 Task: Find connections with filter location Brusque with filter topic #hiringwith filter profile language English with filter current company Dabur India Limited with filter school Lucknow Public School with filter industry Restaurants with filter service category Customer Support with filter keywords title Esthetician
Action: Mouse moved to (647, 115)
Screenshot: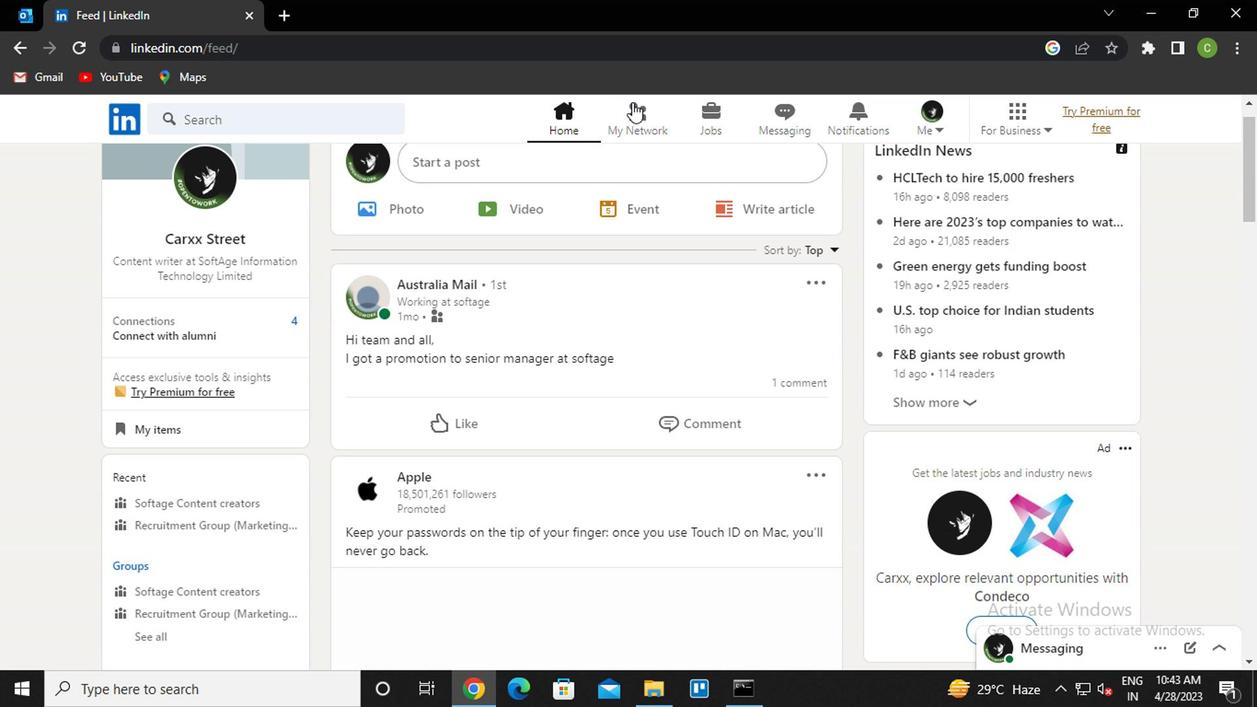 
Action: Mouse pressed left at (647, 115)
Screenshot: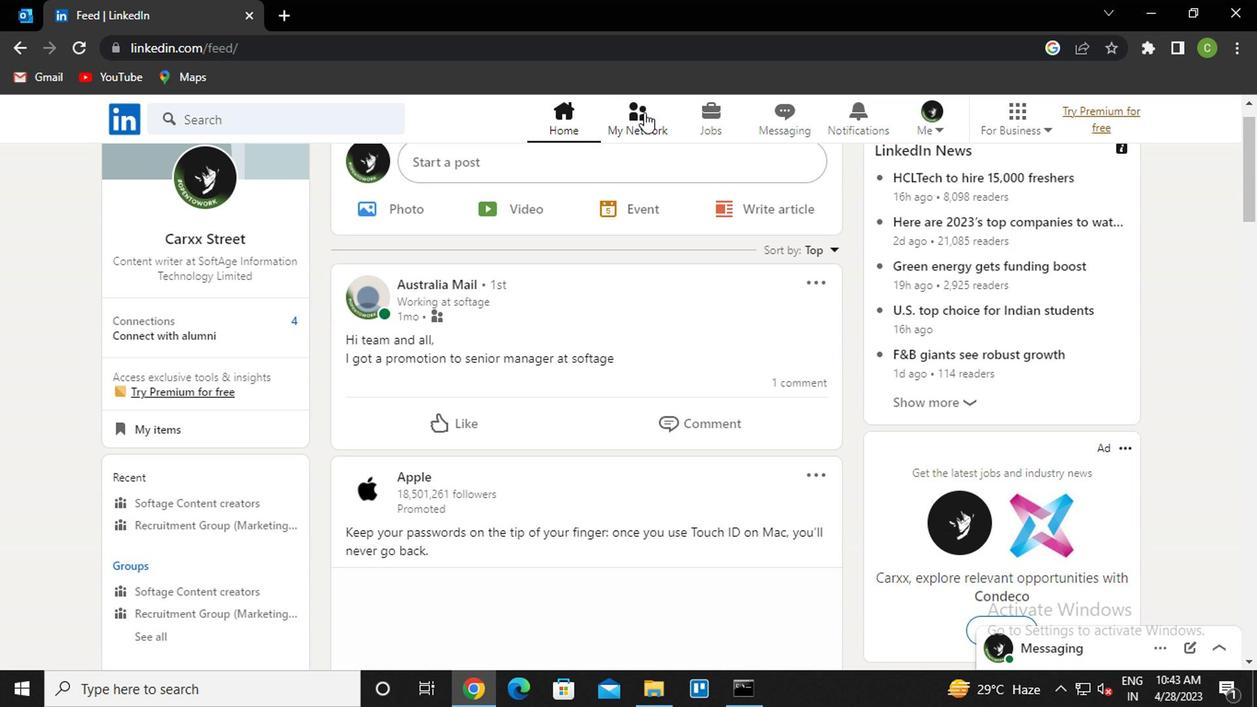 
Action: Mouse moved to (288, 219)
Screenshot: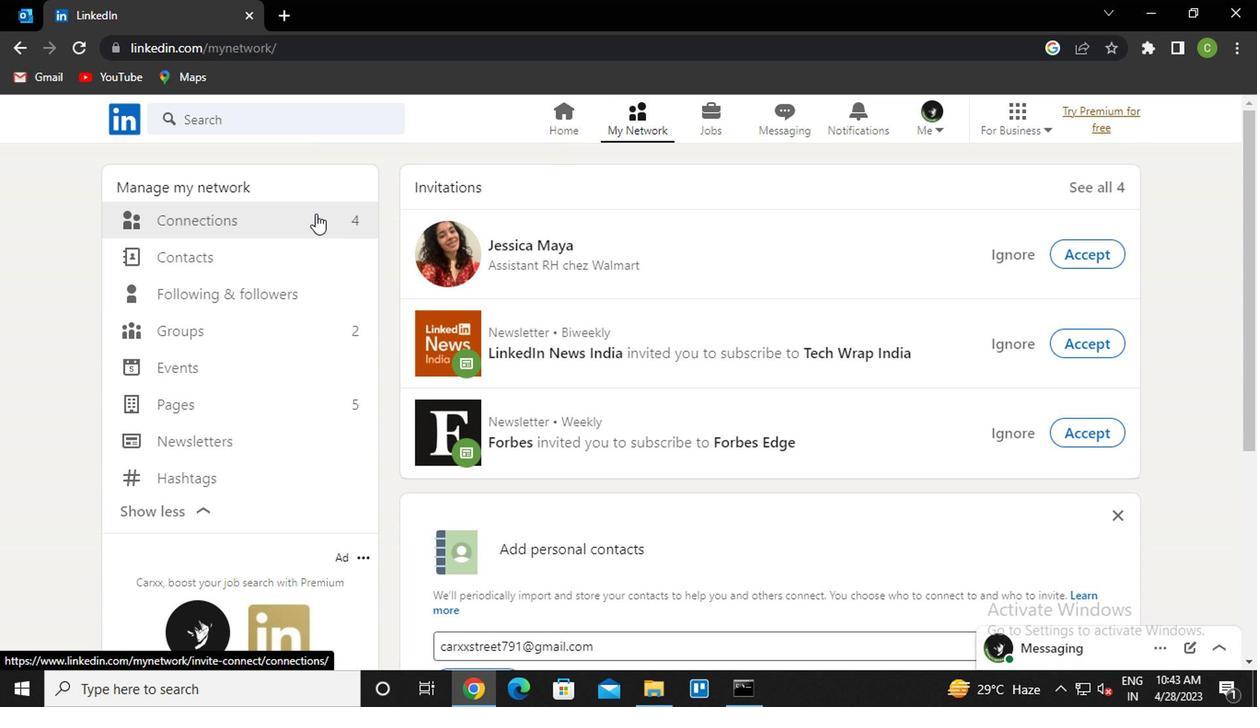 
Action: Mouse pressed left at (288, 219)
Screenshot: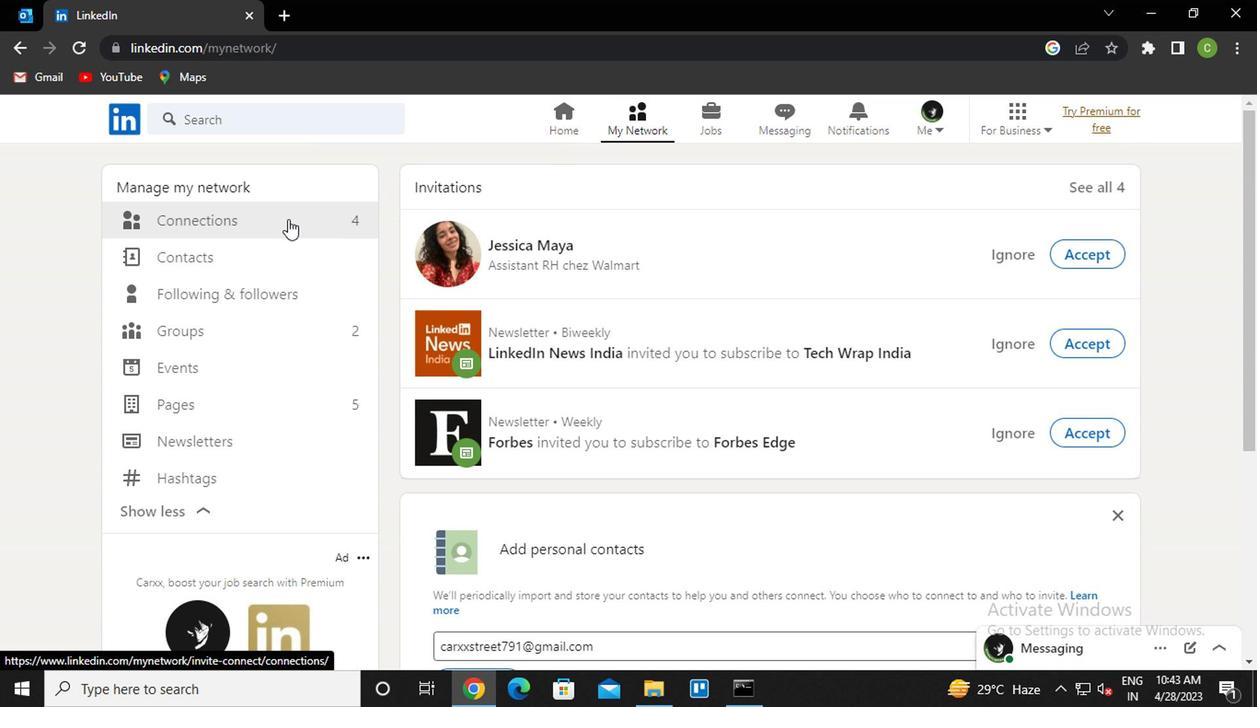 
Action: Mouse moved to (759, 224)
Screenshot: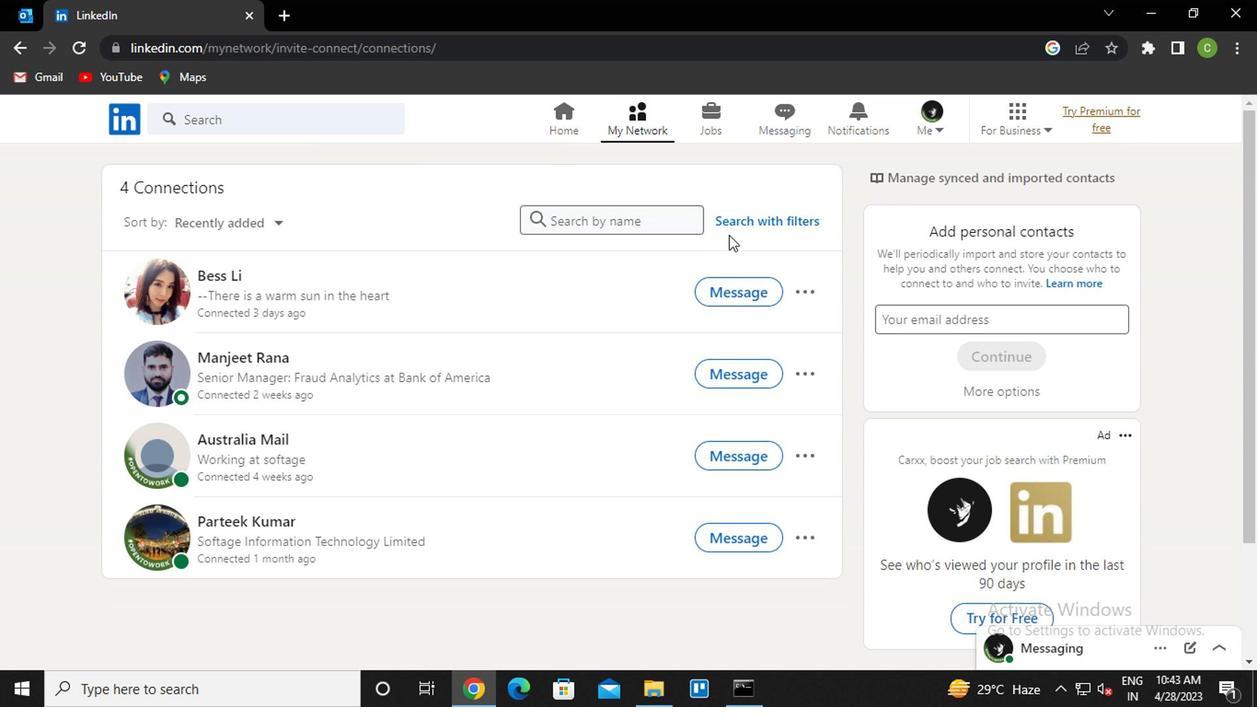 
Action: Mouse pressed left at (759, 224)
Screenshot: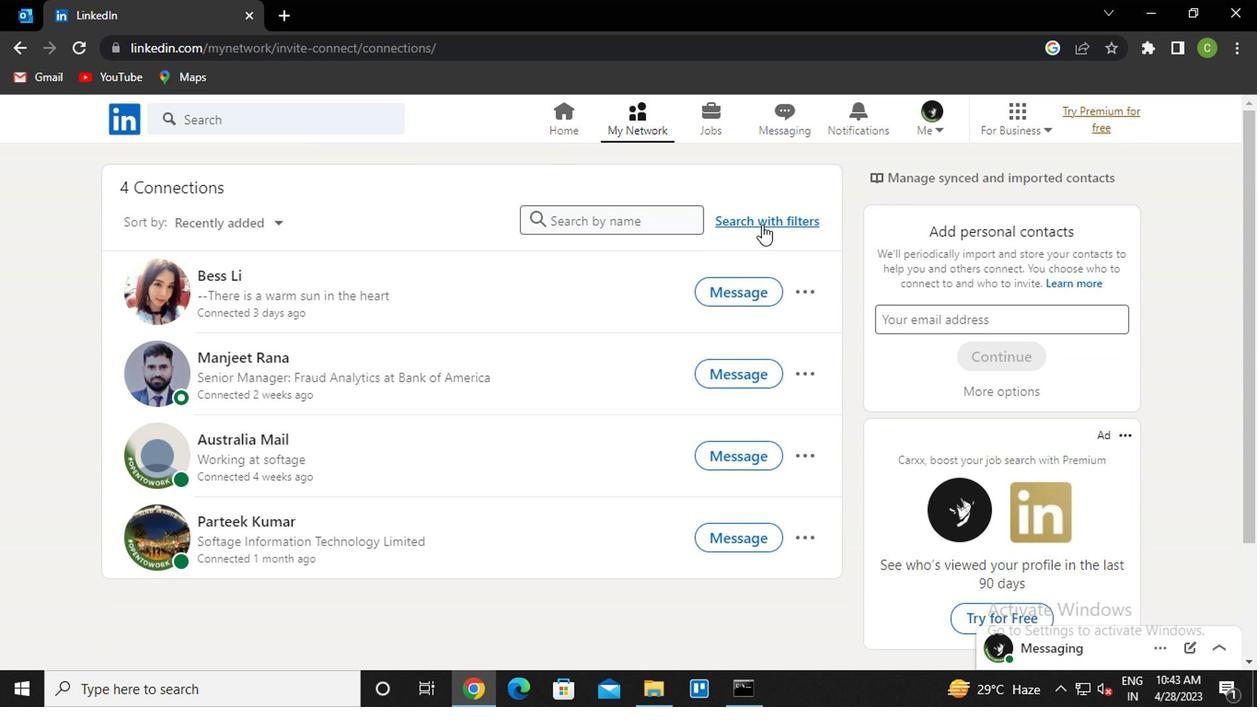 
Action: Mouse moved to (690, 161)
Screenshot: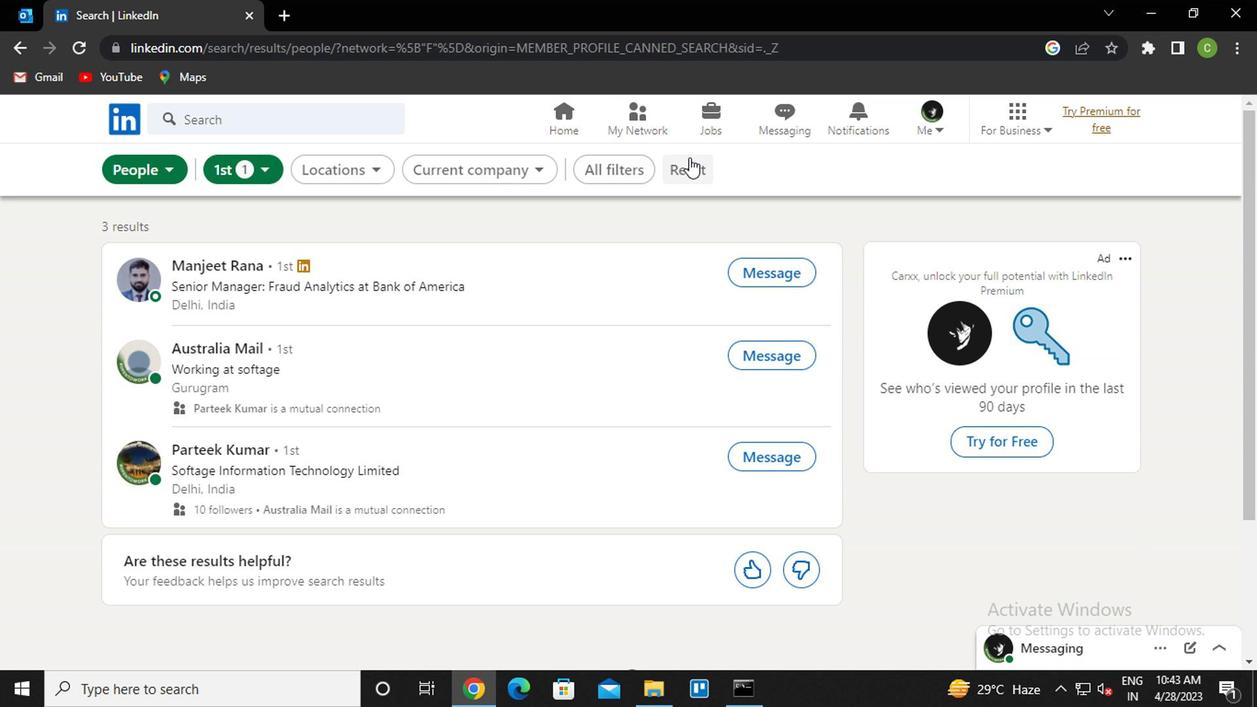 
Action: Mouse pressed left at (690, 161)
Screenshot: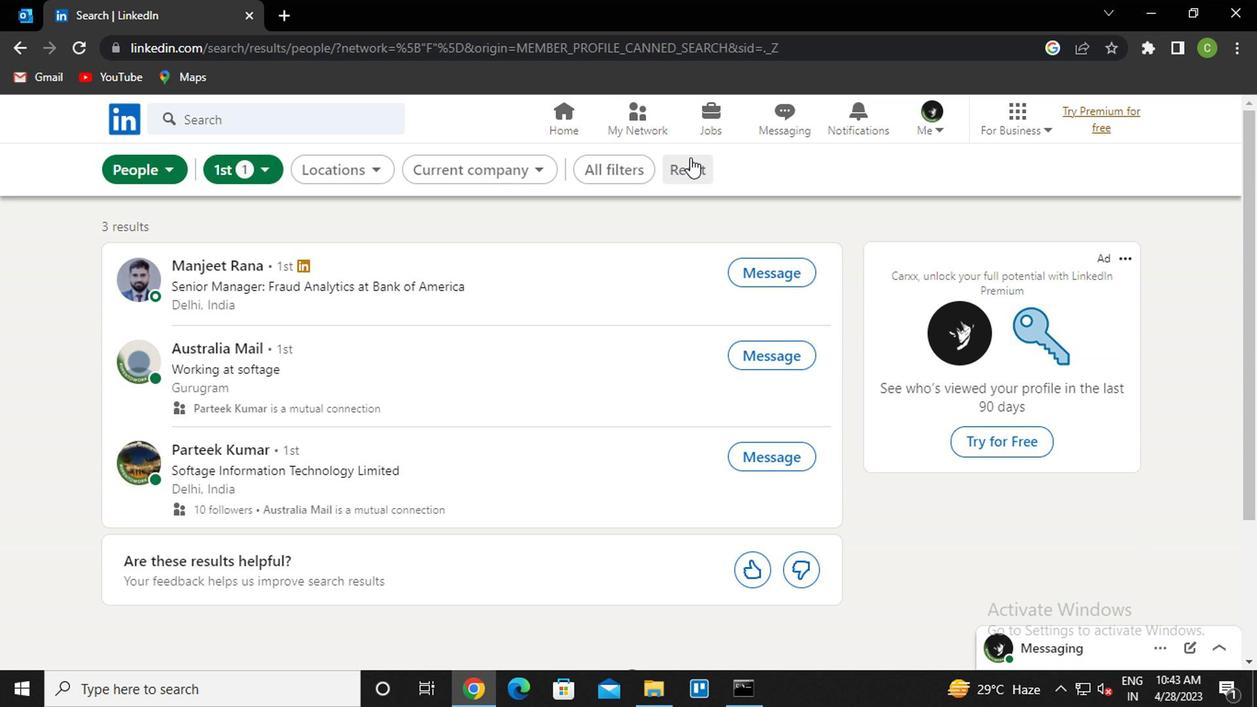 
Action: Mouse moved to (670, 172)
Screenshot: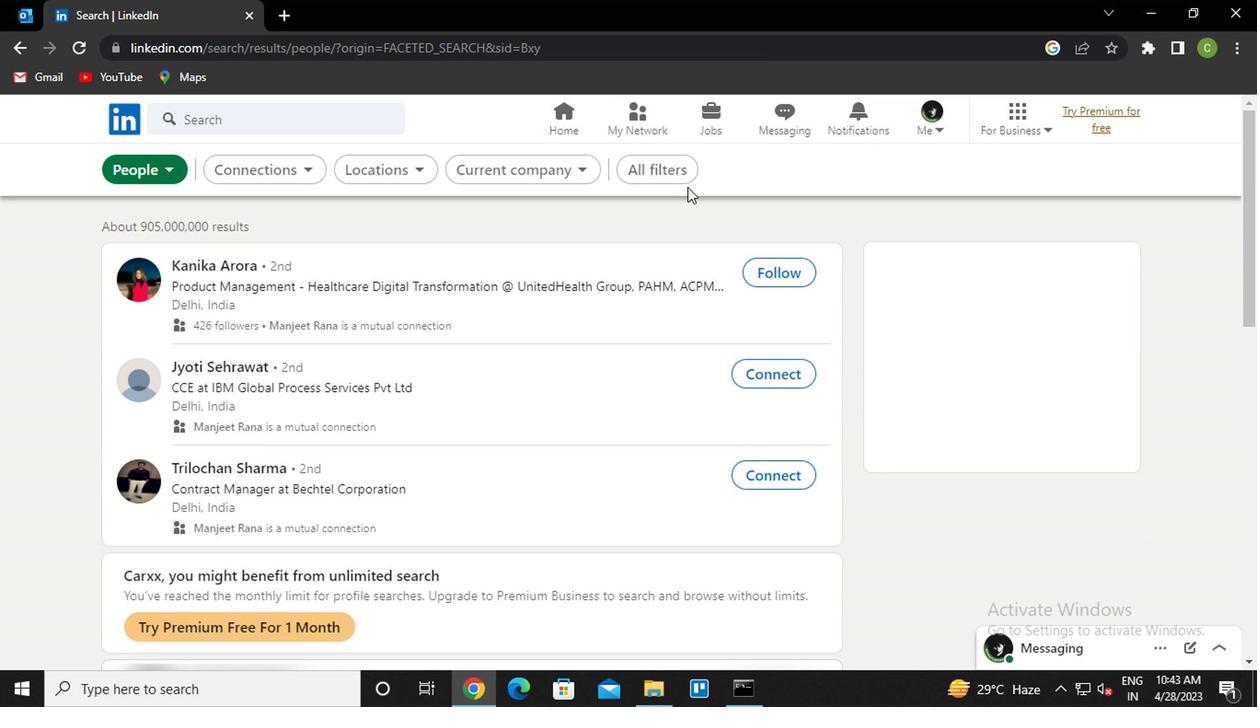 
Action: Mouse pressed left at (670, 172)
Screenshot: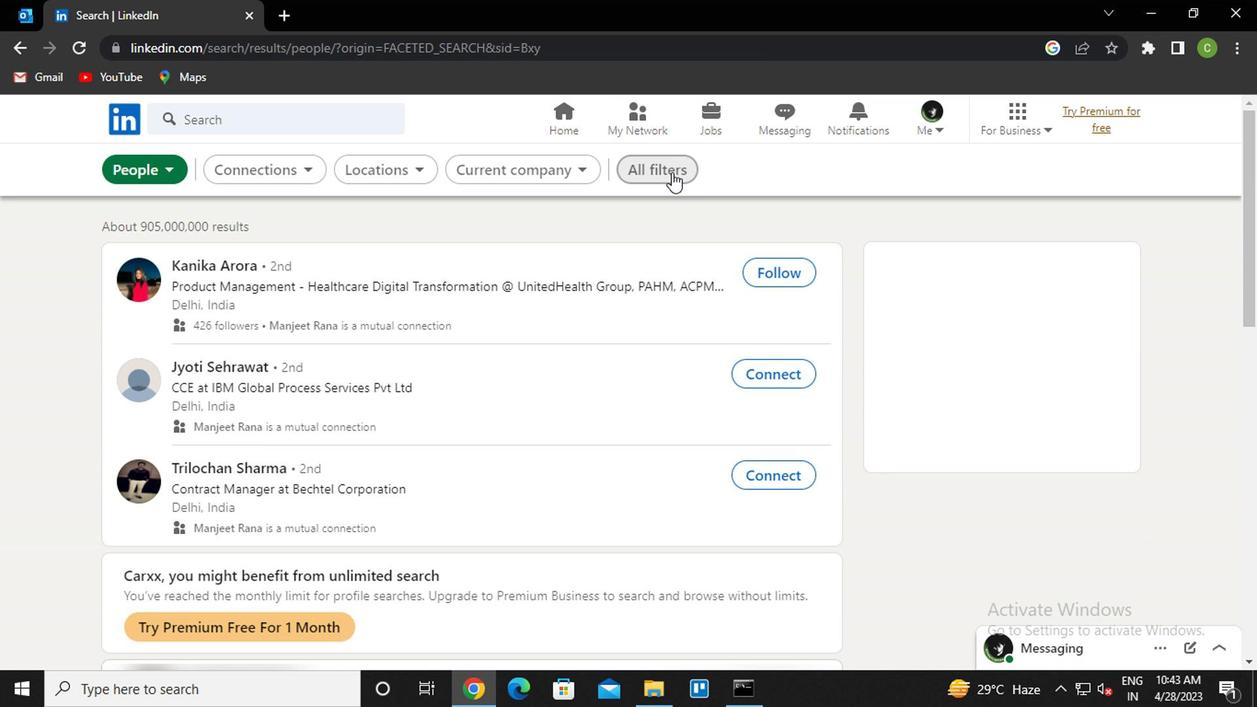 
Action: Mouse moved to (944, 314)
Screenshot: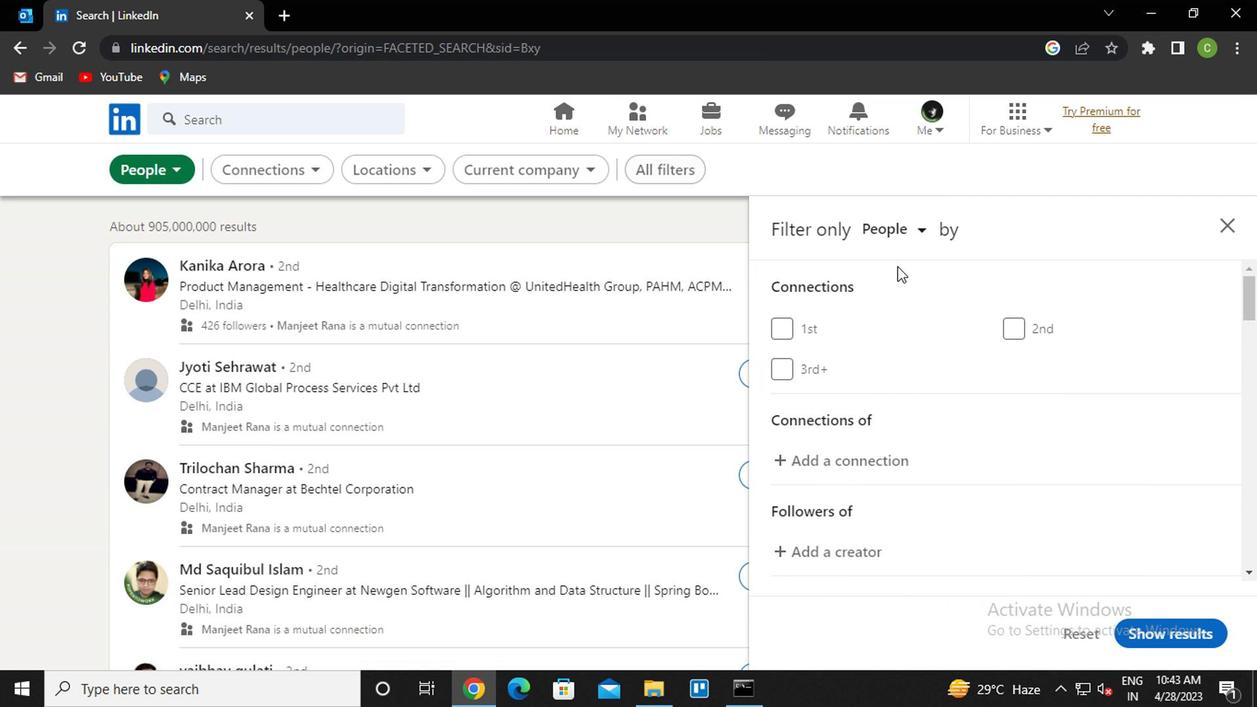 
Action: Mouse scrolled (944, 313) with delta (0, -1)
Screenshot: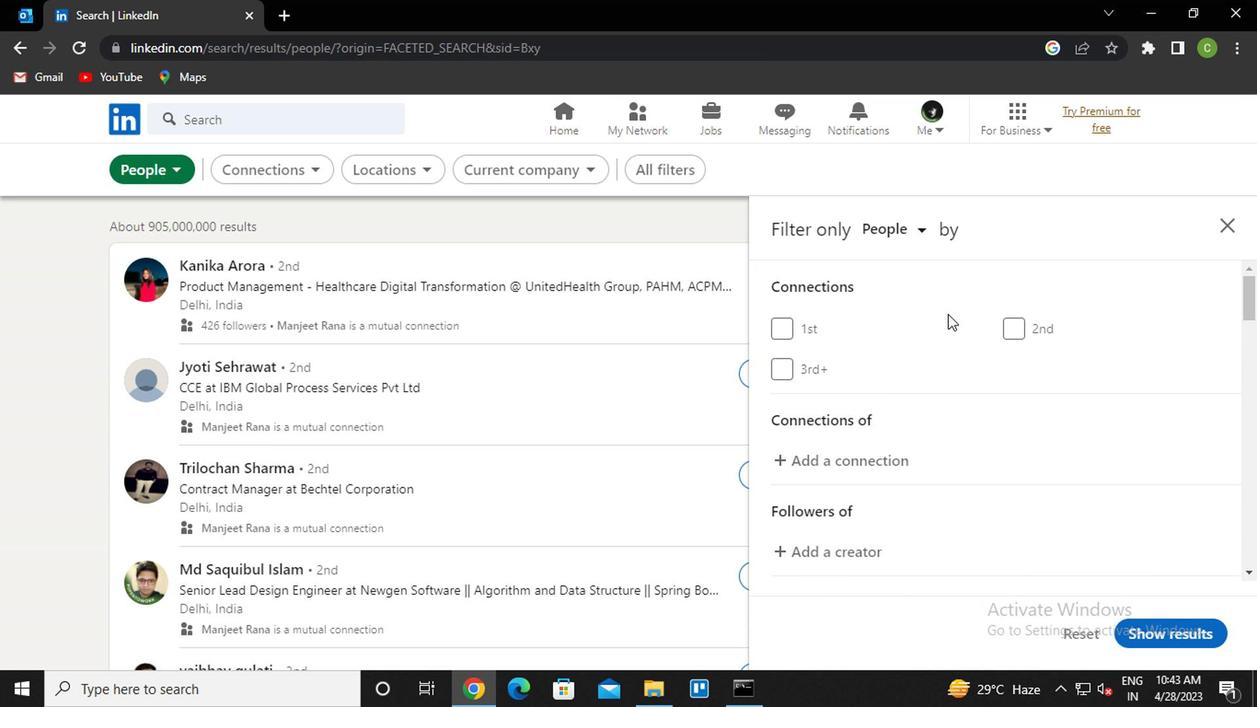 
Action: Mouse scrolled (944, 313) with delta (0, -1)
Screenshot: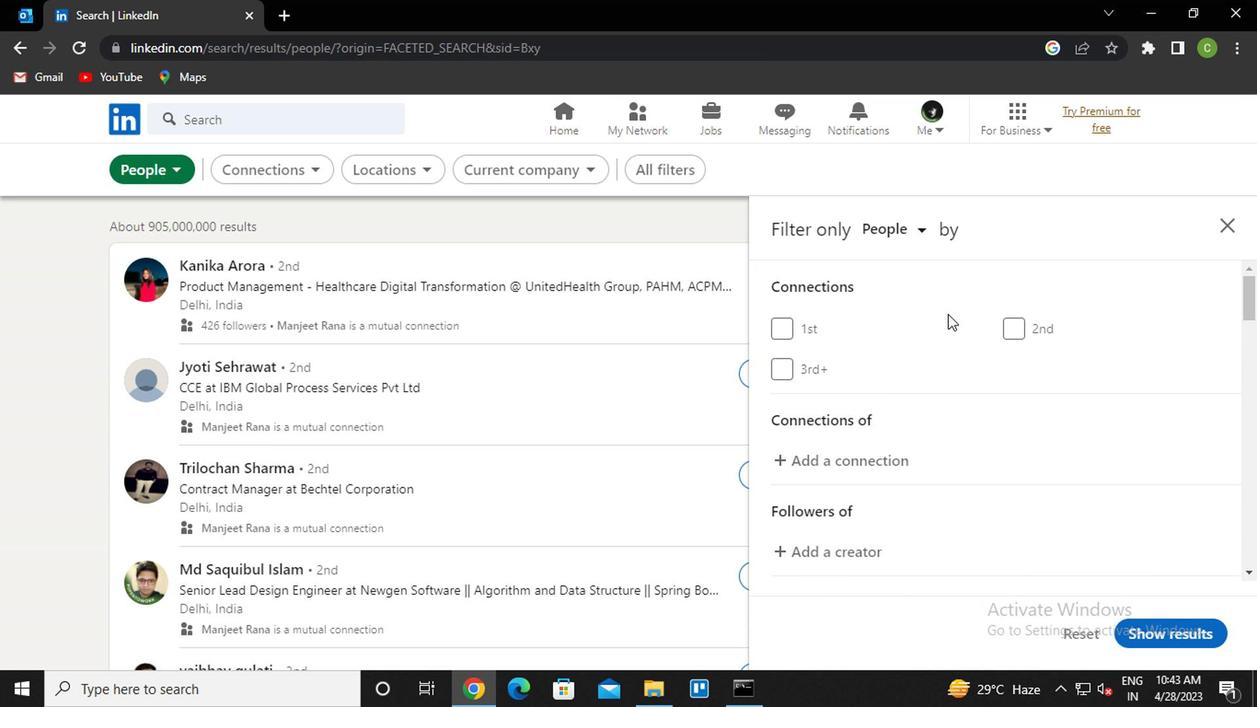 
Action: Mouse moved to (947, 319)
Screenshot: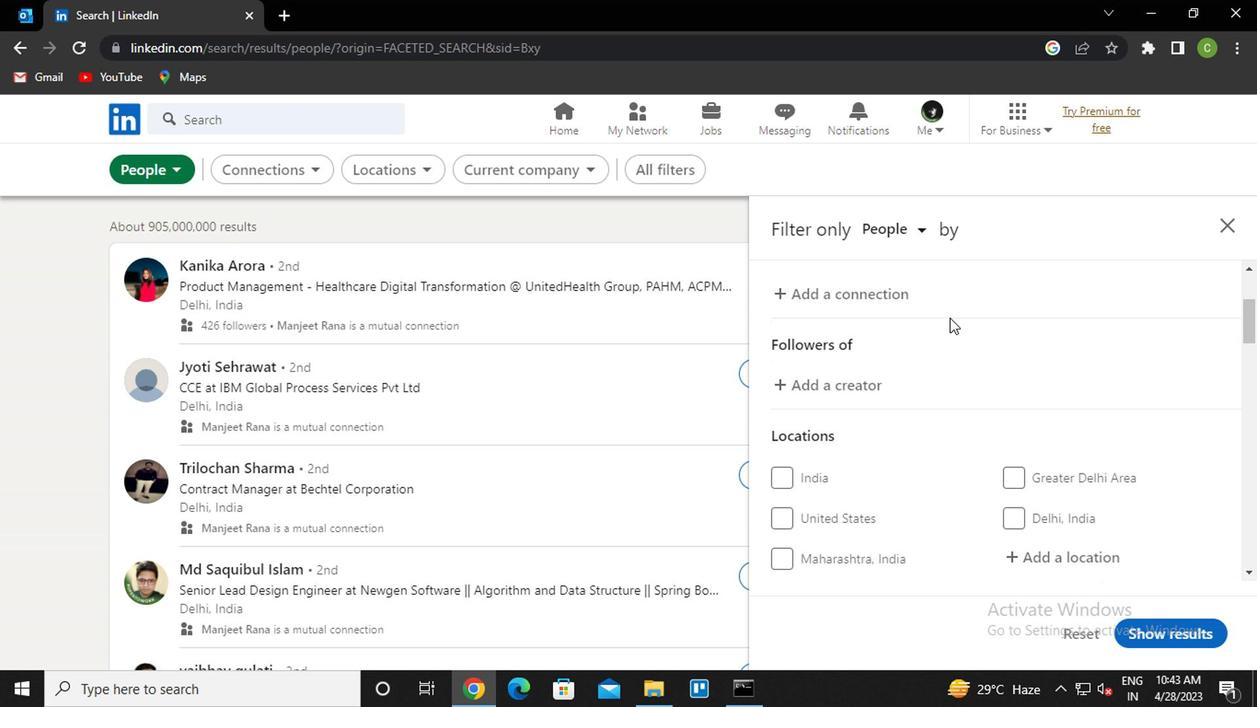 
Action: Mouse scrolled (947, 318) with delta (0, 0)
Screenshot: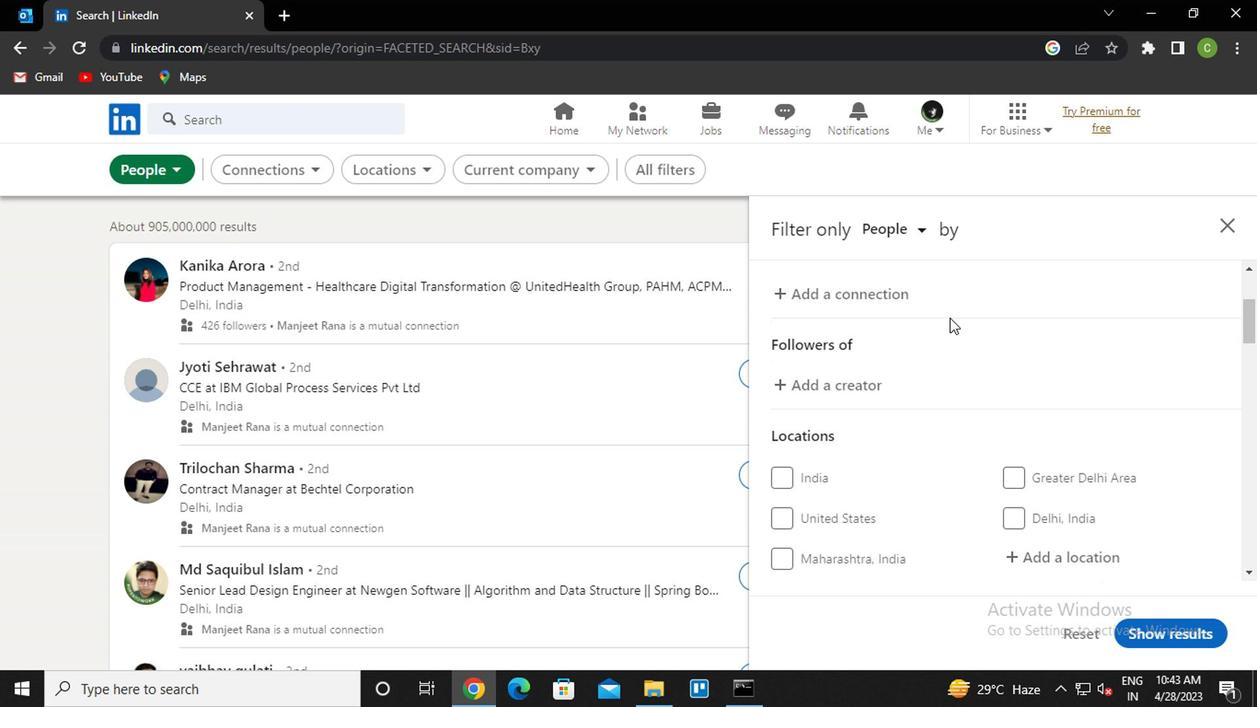 
Action: Mouse moved to (948, 320)
Screenshot: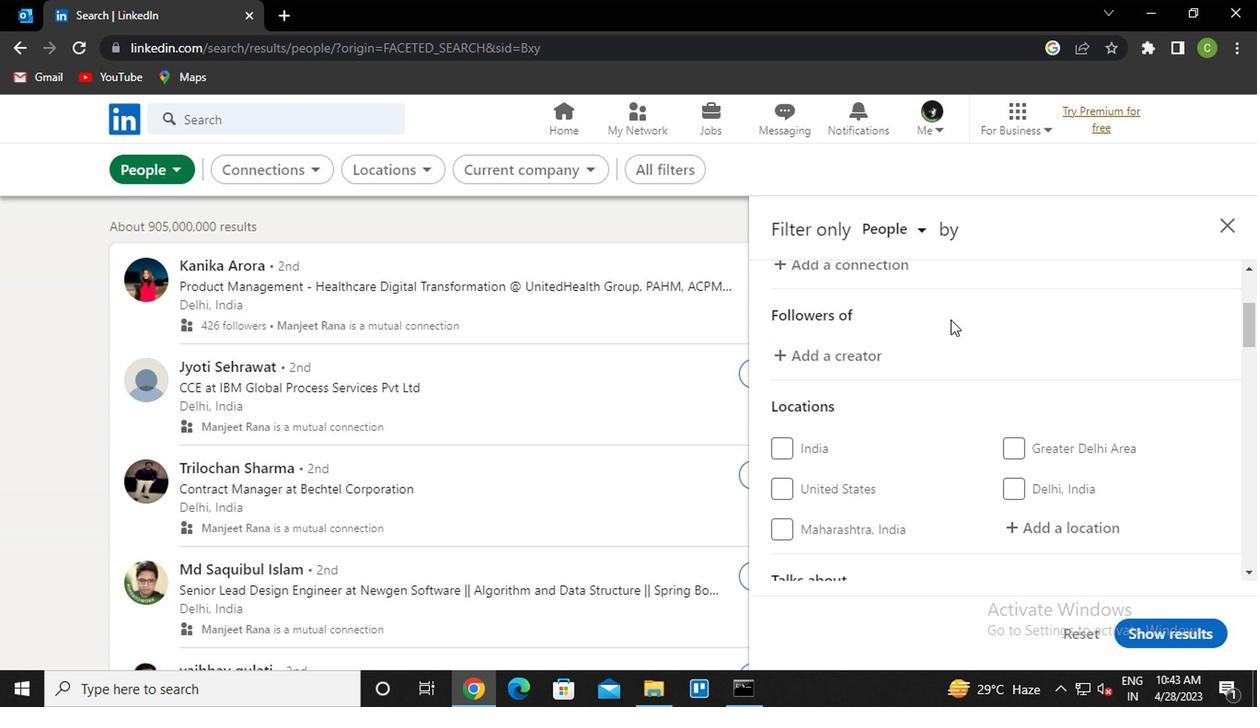 
Action: Mouse scrolled (948, 319) with delta (0, -1)
Screenshot: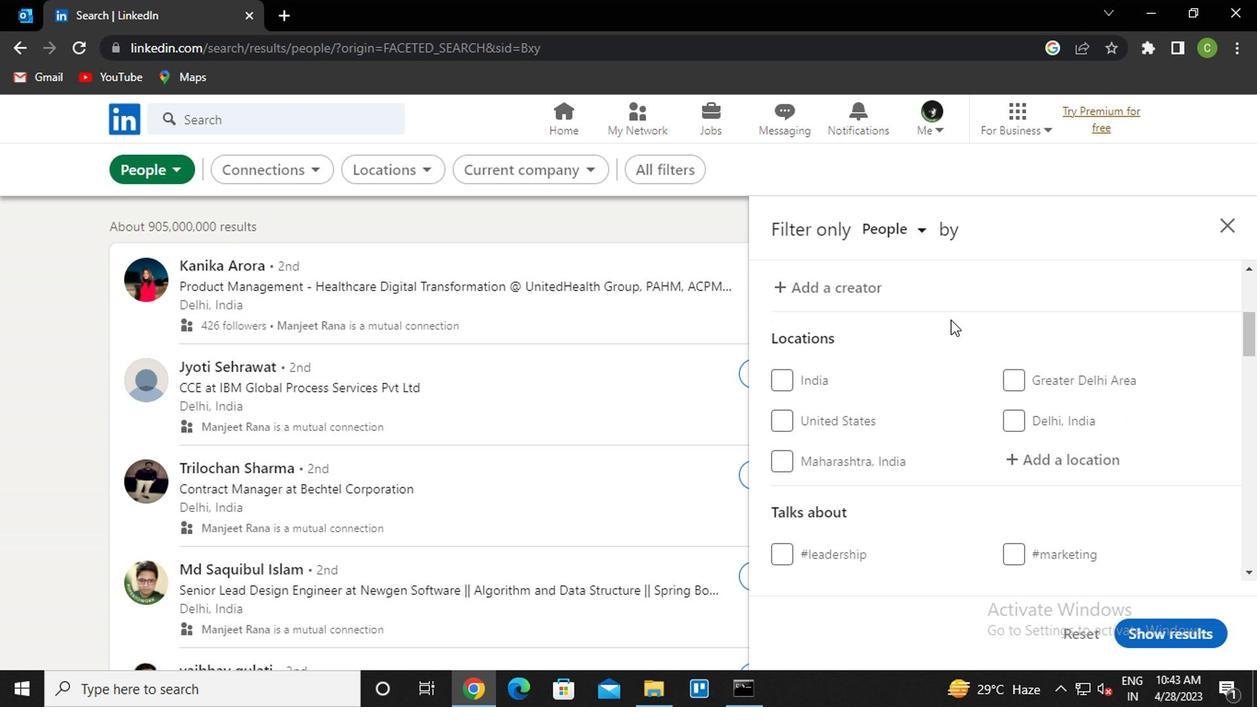 
Action: Mouse moved to (1034, 350)
Screenshot: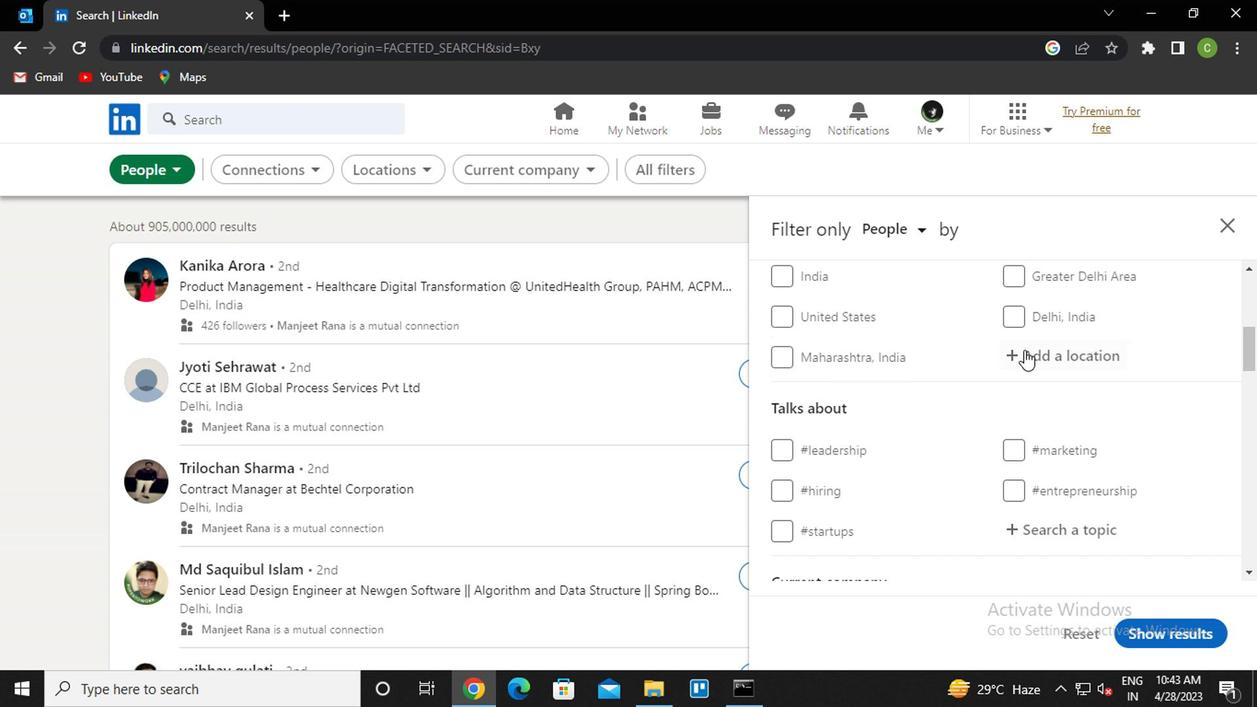 
Action: Mouse pressed left at (1034, 350)
Screenshot: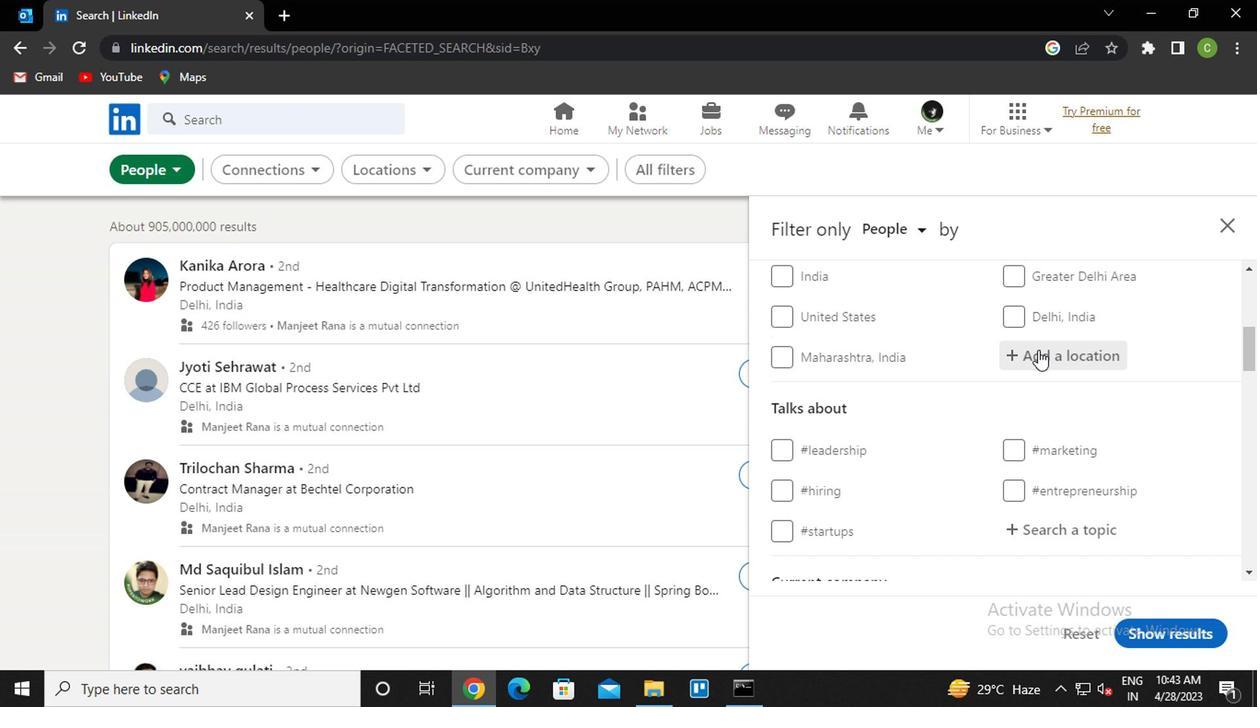 
Action: Key pressed <Key.caps_lock>b<Key.caps_lock>rusque<Key.down><Key.enter>
Screenshot: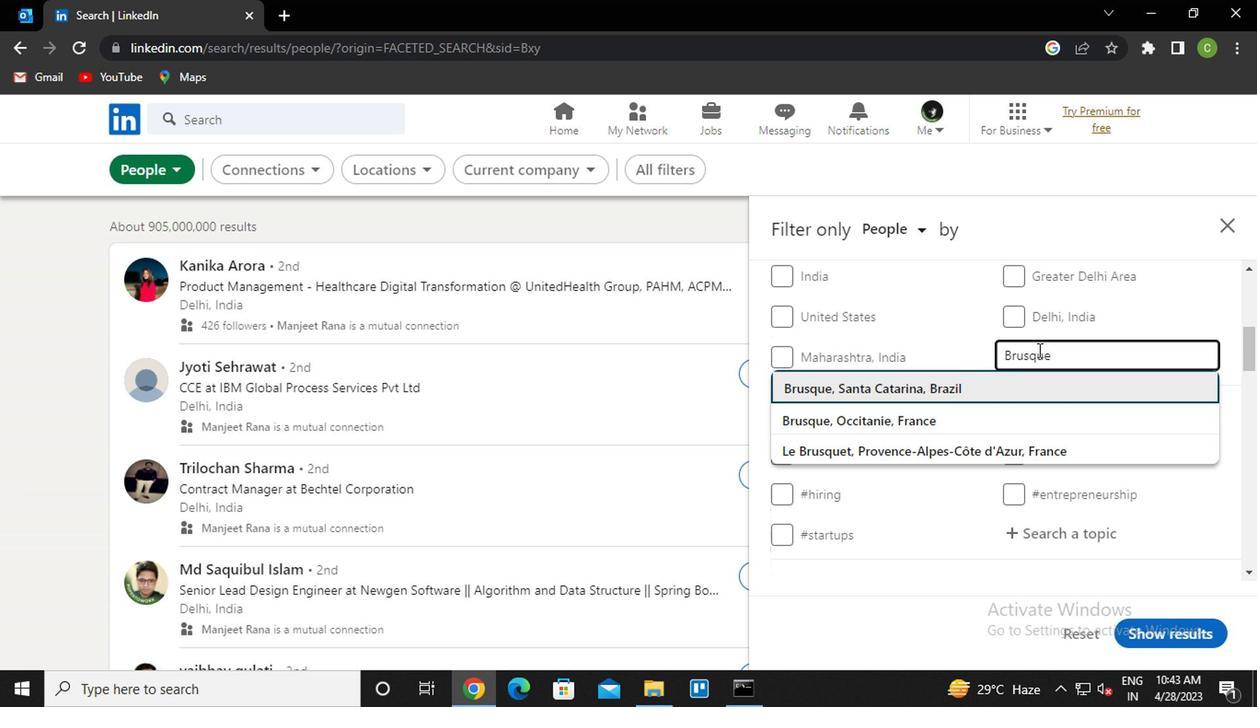 
Action: Mouse moved to (1053, 405)
Screenshot: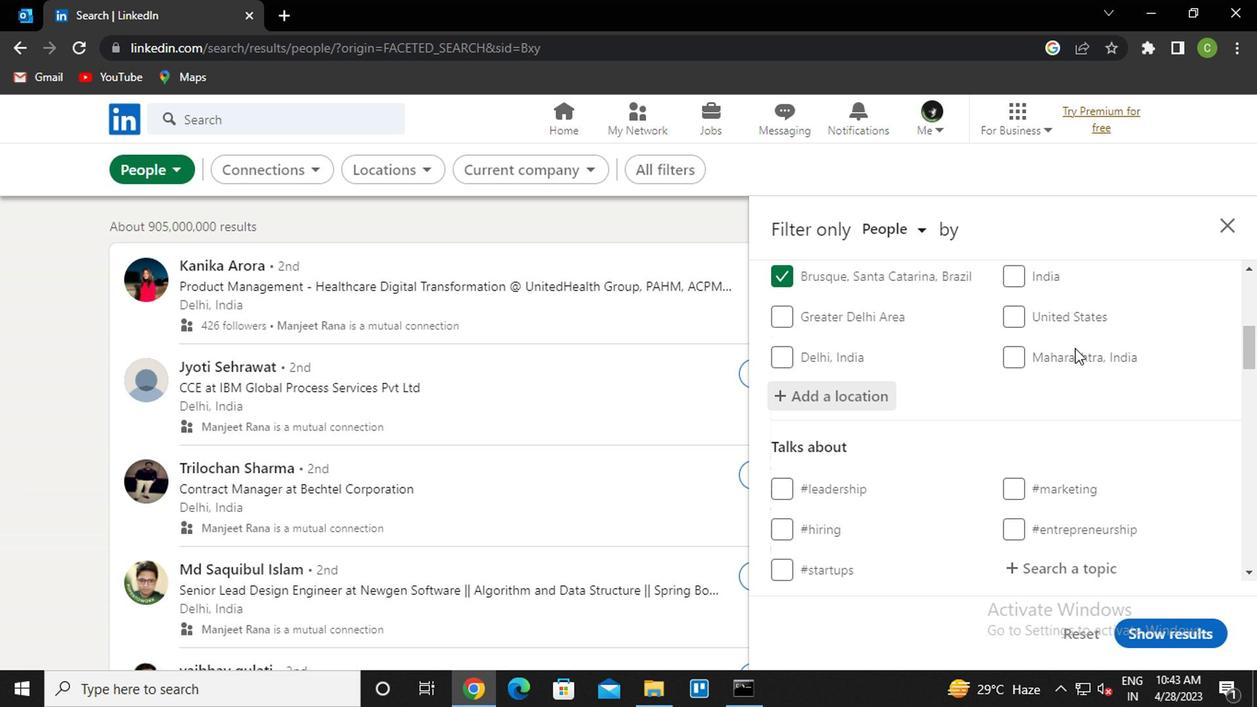 
Action: Mouse scrolled (1053, 404) with delta (0, 0)
Screenshot: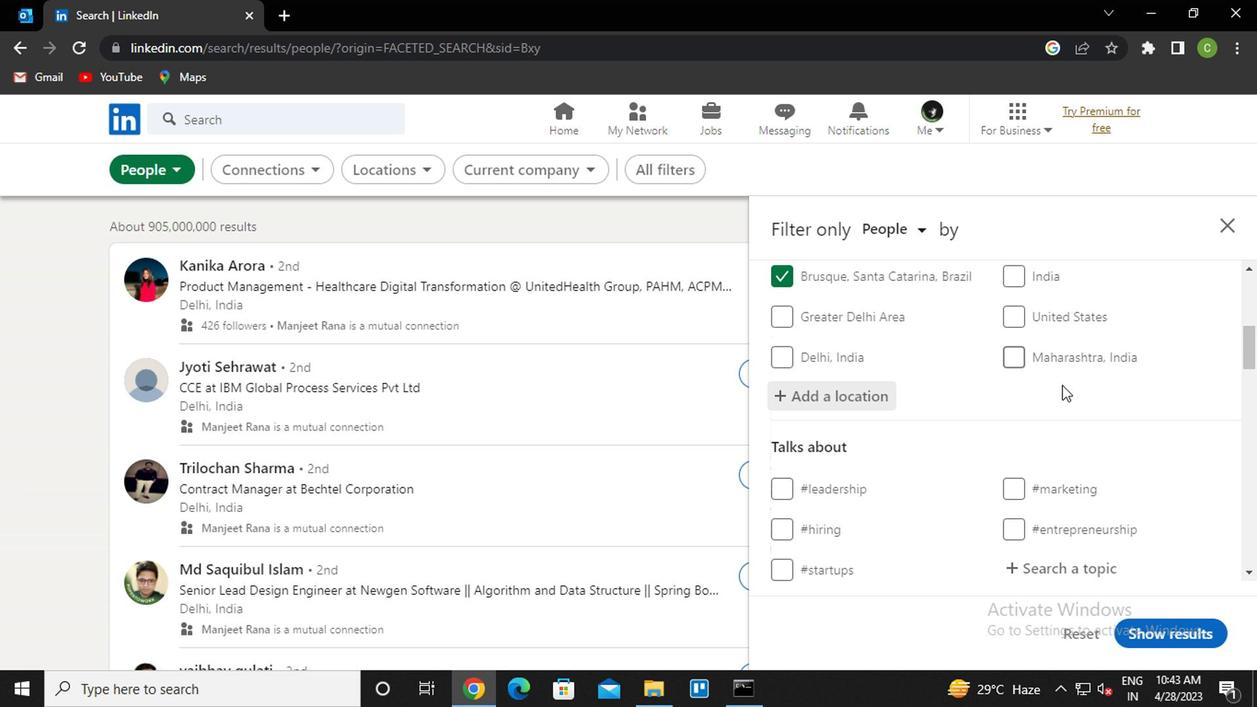 
Action: Mouse moved to (1050, 408)
Screenshot: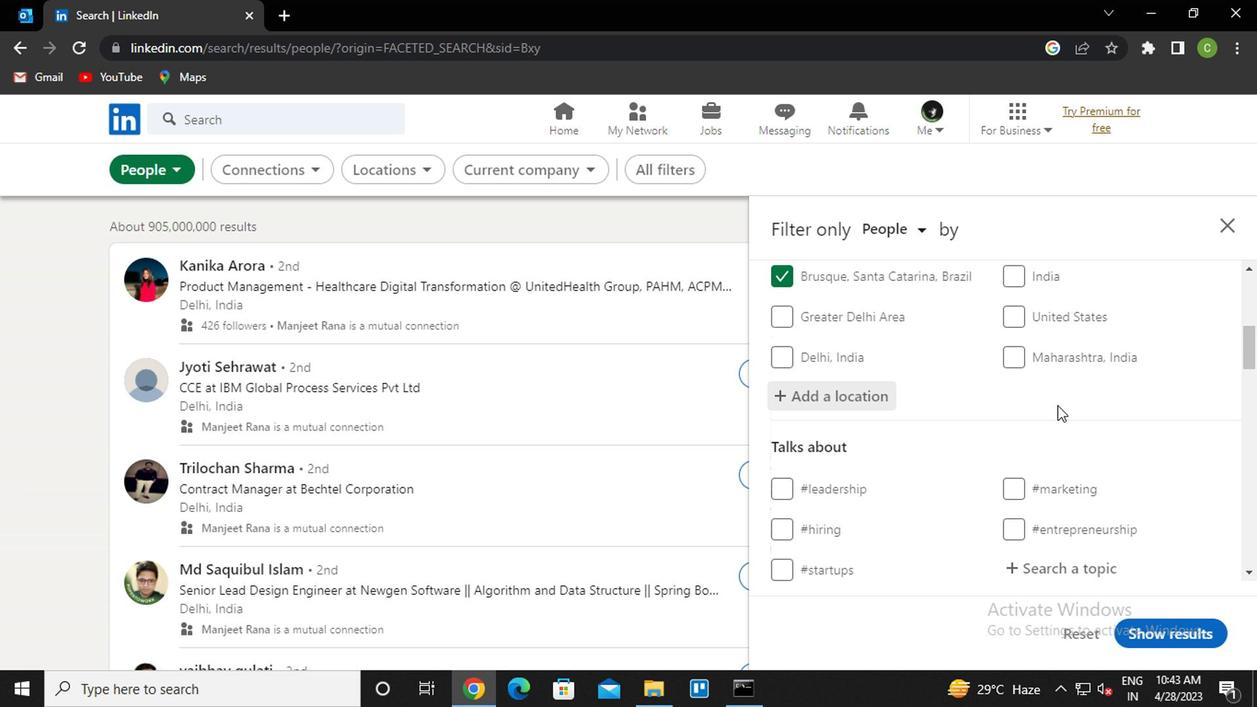 
Action: Mouse scrolled (1050, 407) with delta (0, -1)
Screenshot: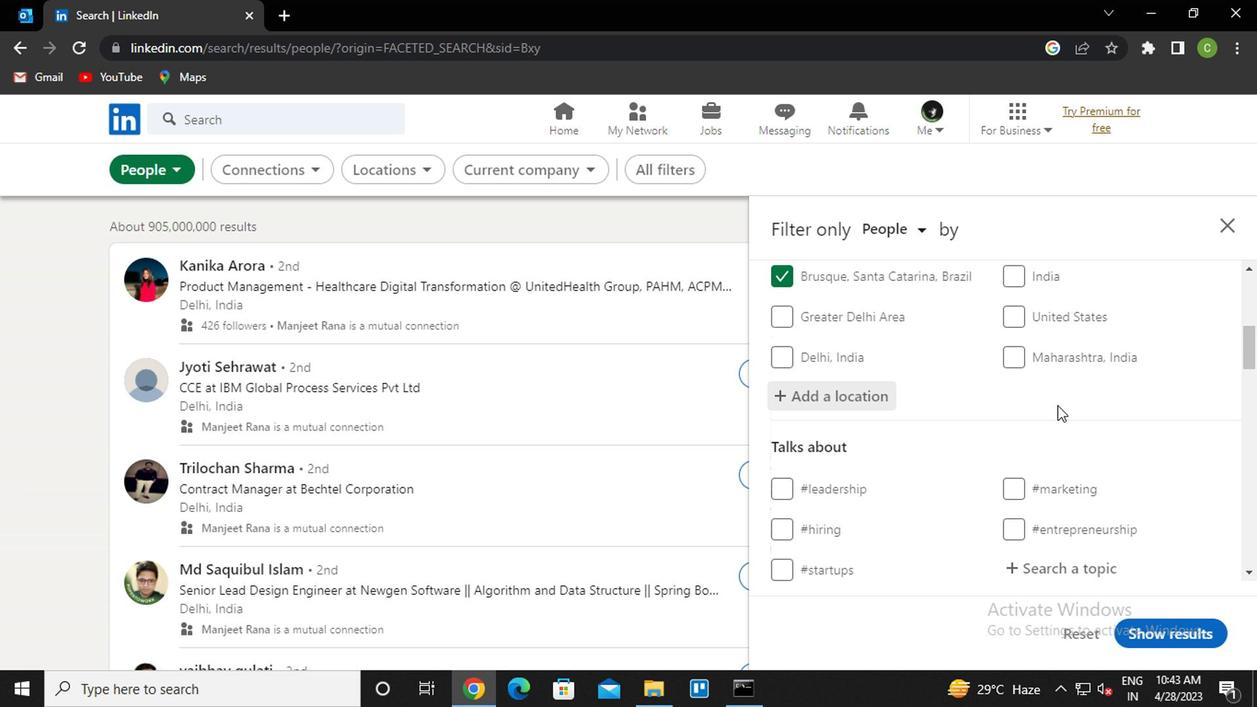 
Action: Mouse moved to (1047, 409)
Screenshot: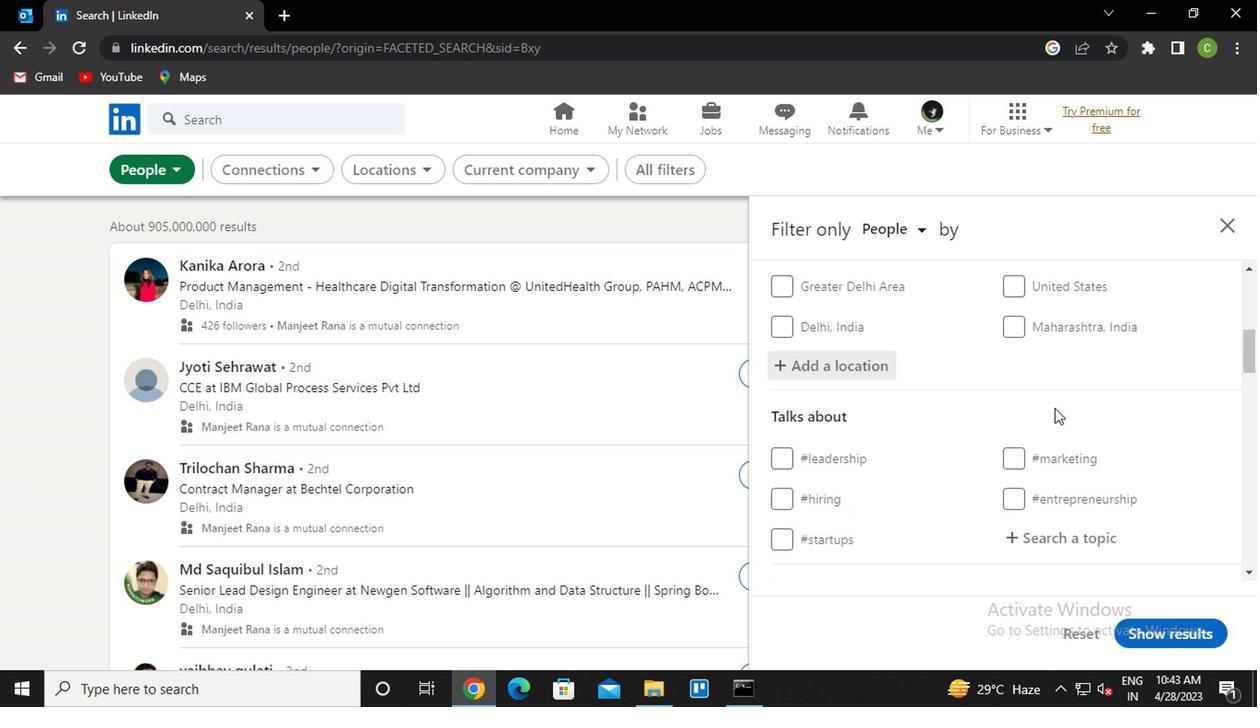 
Action: Mouse scrolled (1047, 408) with delta (0, 0)
Screenshot: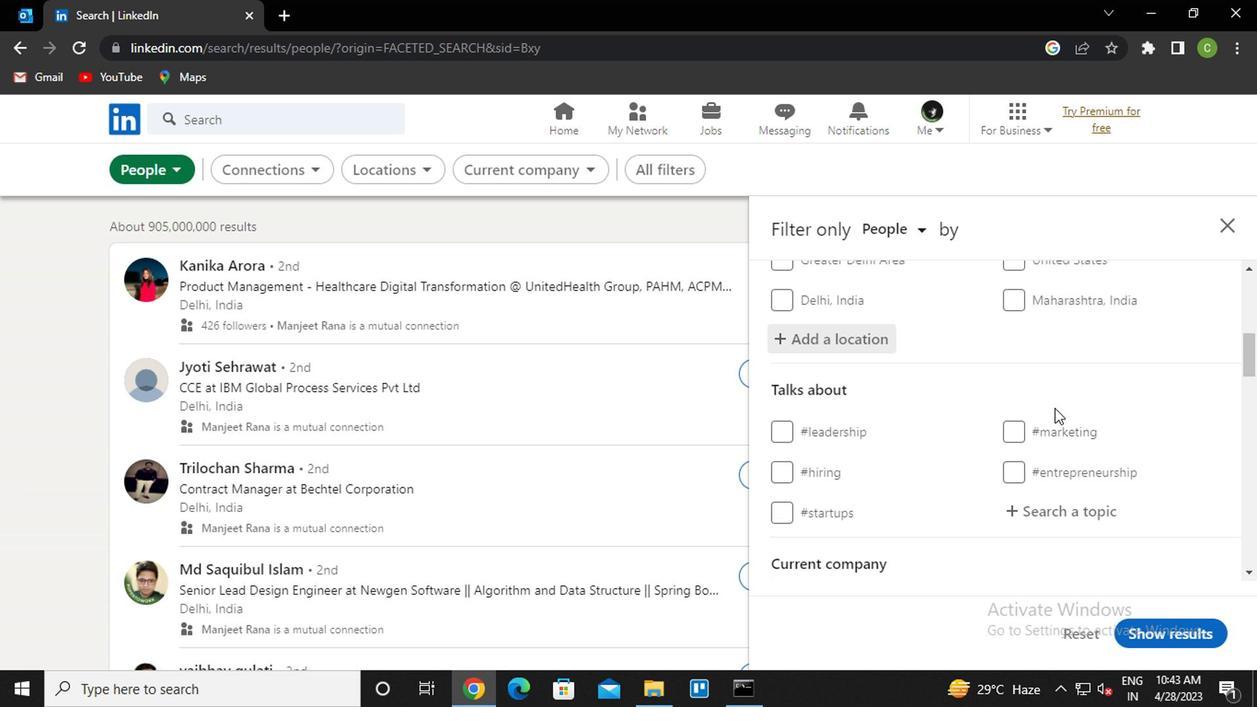 
Action: Mouse moved to (1072, 296)
Screenshot: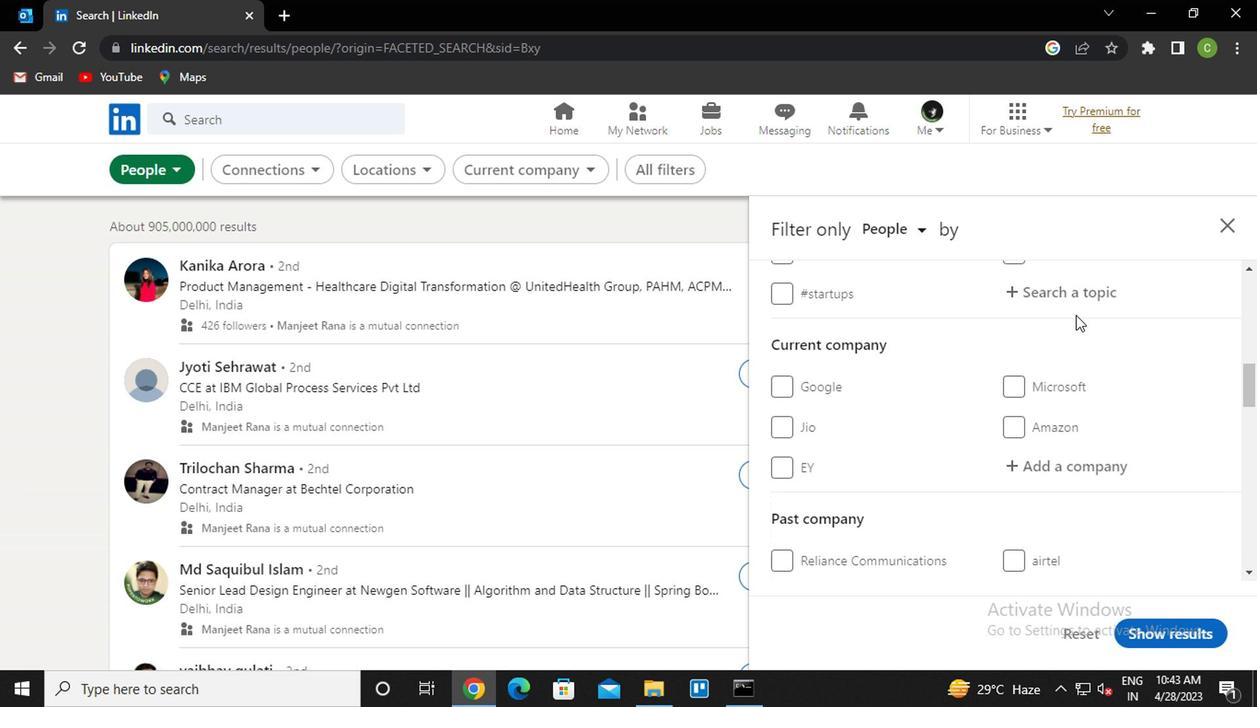 
Action: Mouse pressed left at (1072, 296)
Screenshot: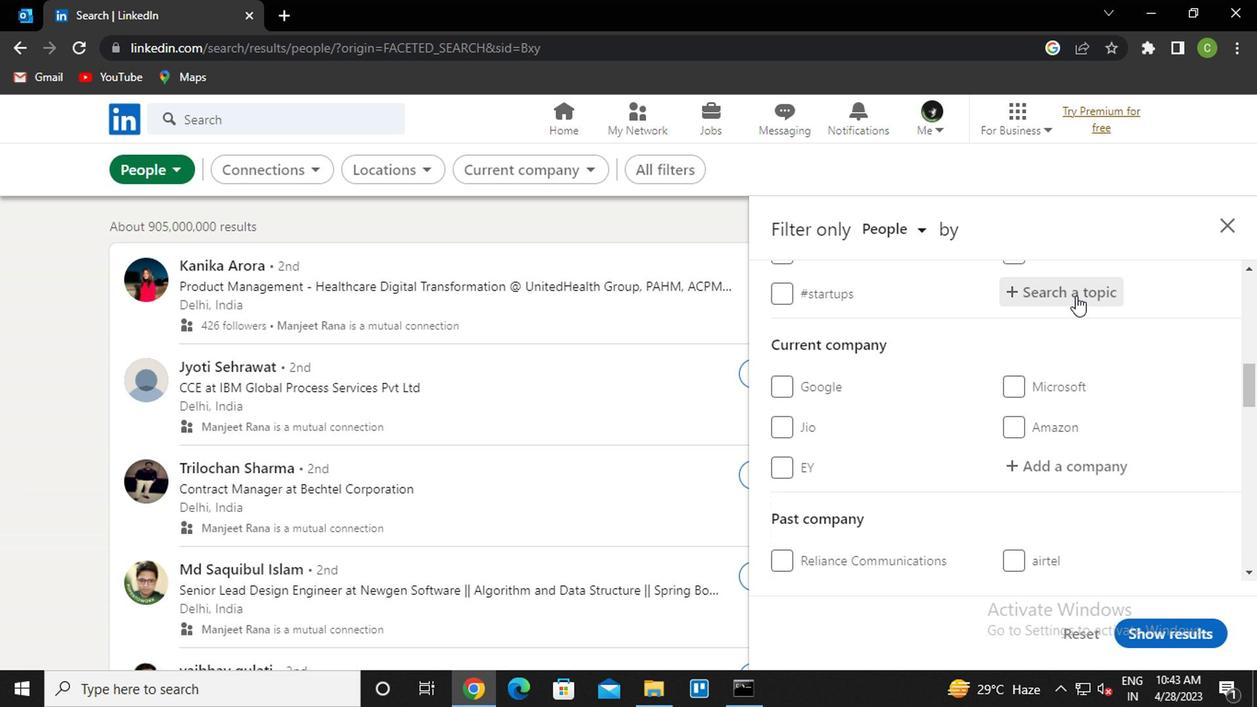 
Action: Key pressed hiring<Key.down><Key.enter>
Screenshot: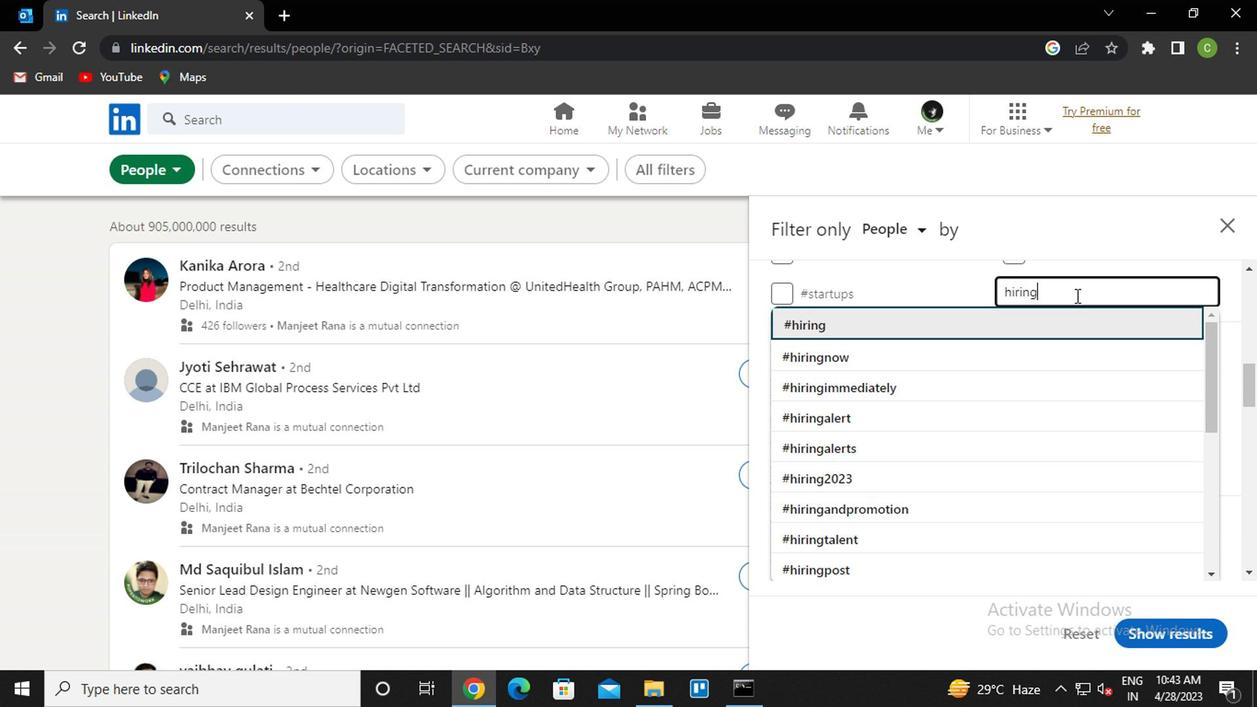 
Action: Mouse scrolled (1072, 294) with delta (0, -1)
Screenshot: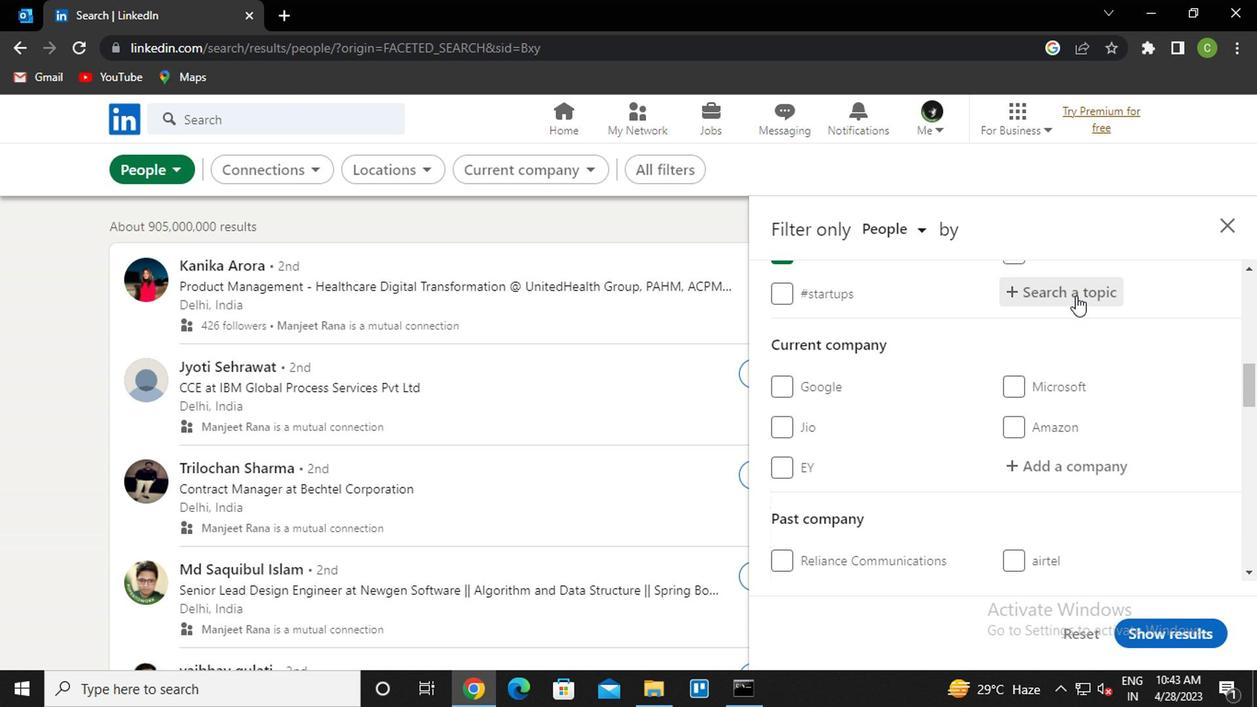 
Action: Mouse scrolled (1072, 294) with delta (0, -1)
Screenshot: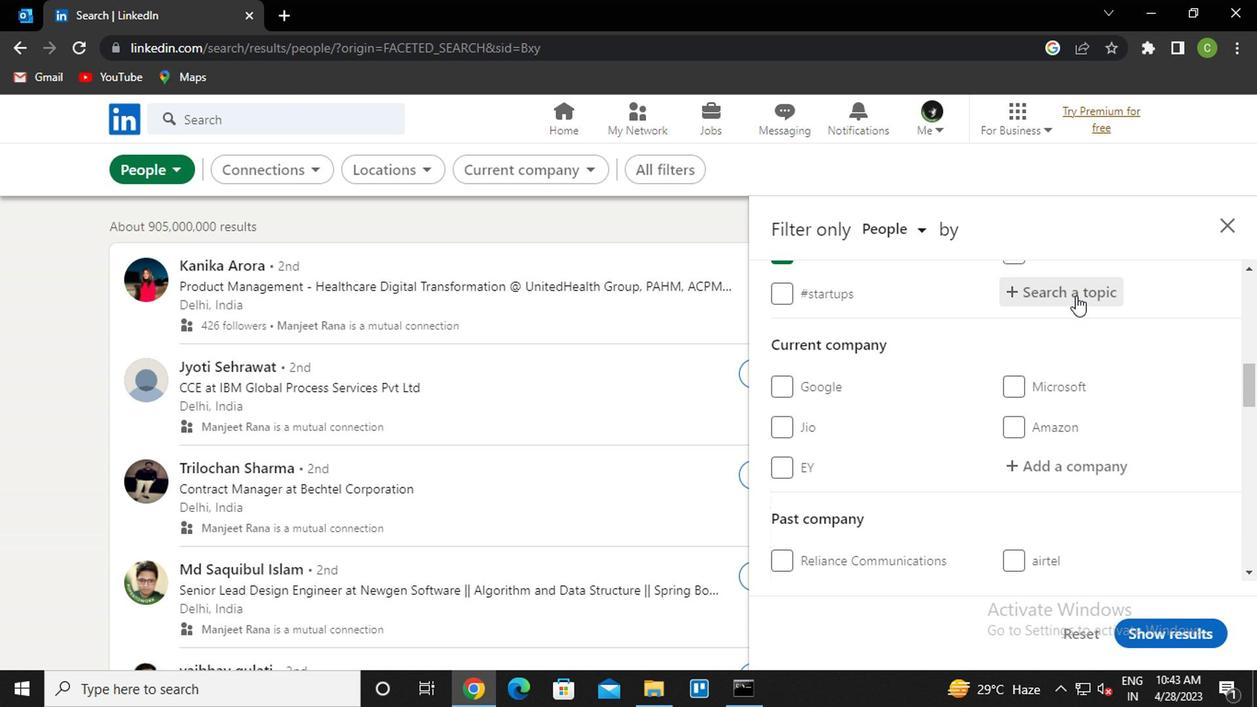 
Action: Mouse scrolled (1072, 294) with delta (0, -1)
Screenshot: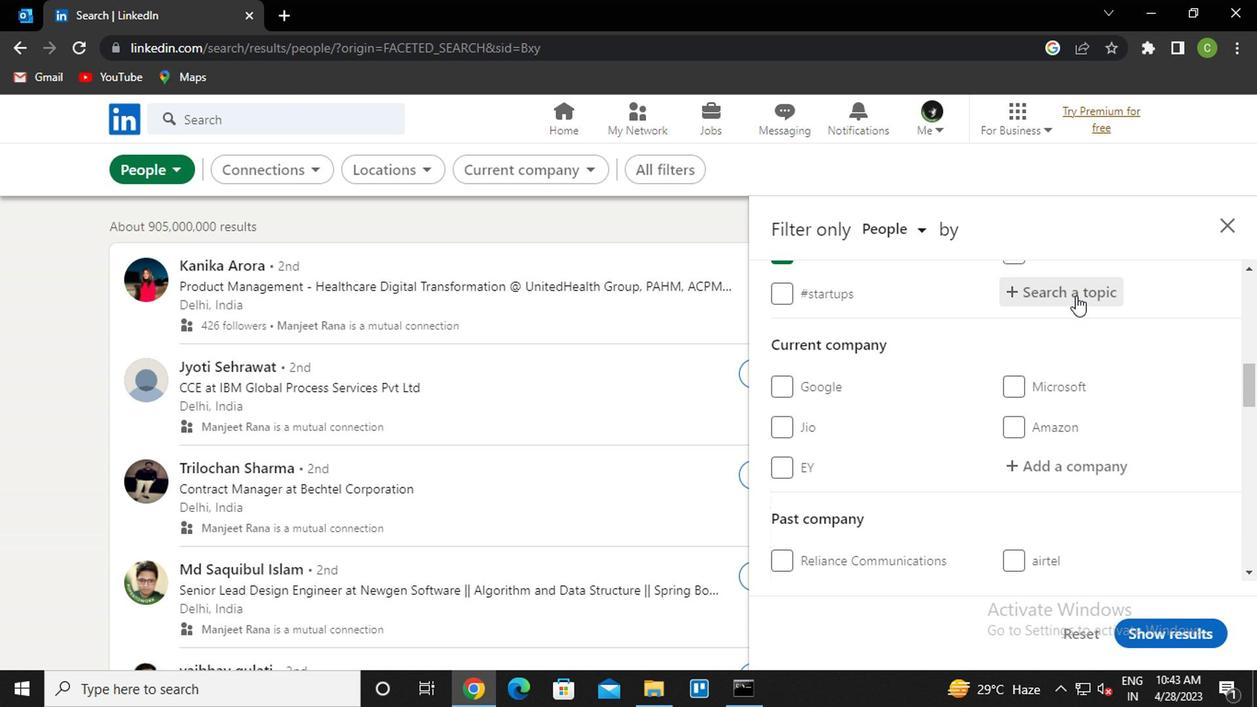 
Action: Mouse scrolled (1072, 294) with delta (0, -1)
Screenshot: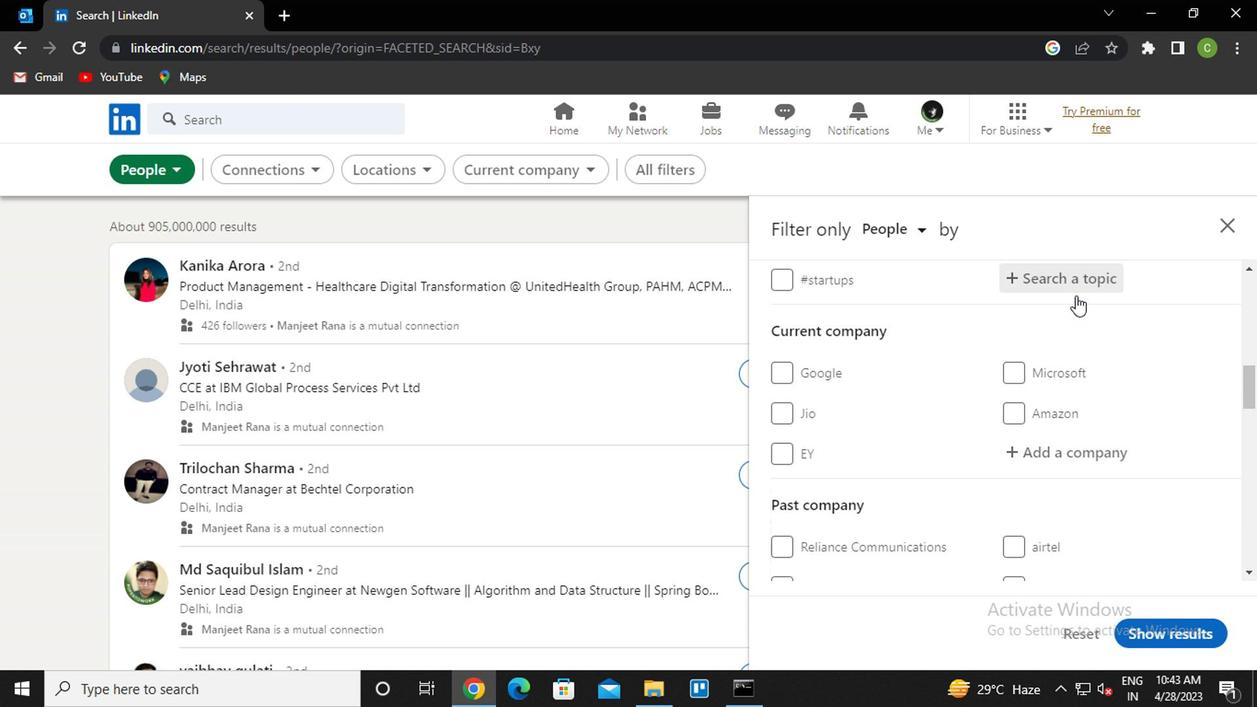 
Action: Mouse scrolled (1072, 294) with delta (0, -1)
Screenshot: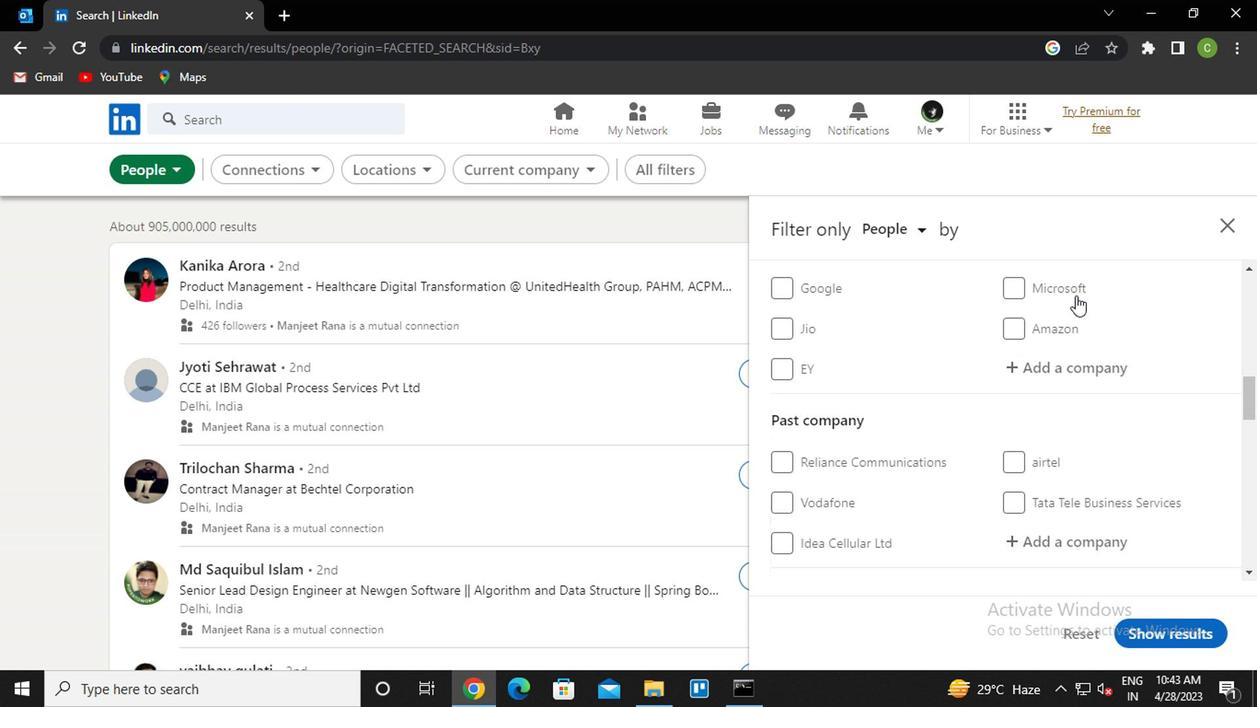 
Action: Mouse moved to (1081, 372)
Screenshot: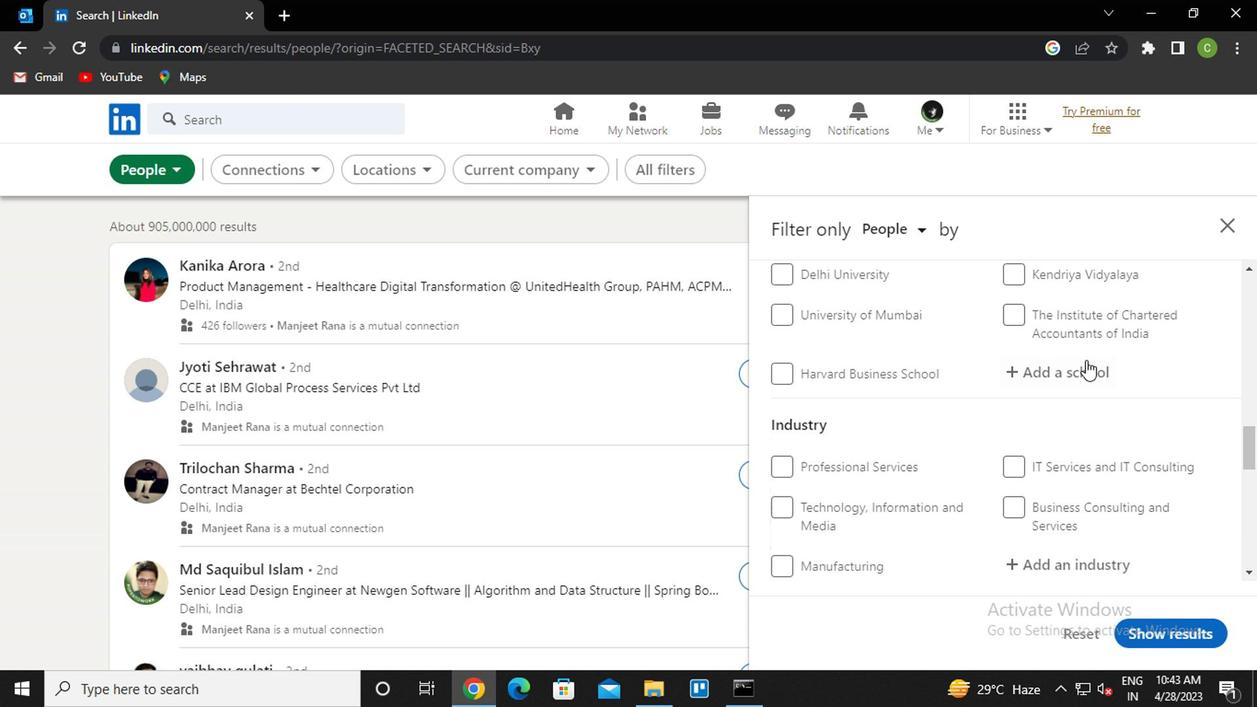 
Action: Mouse scrolled (1081, 371) with delta (0, -1)
Screenshot: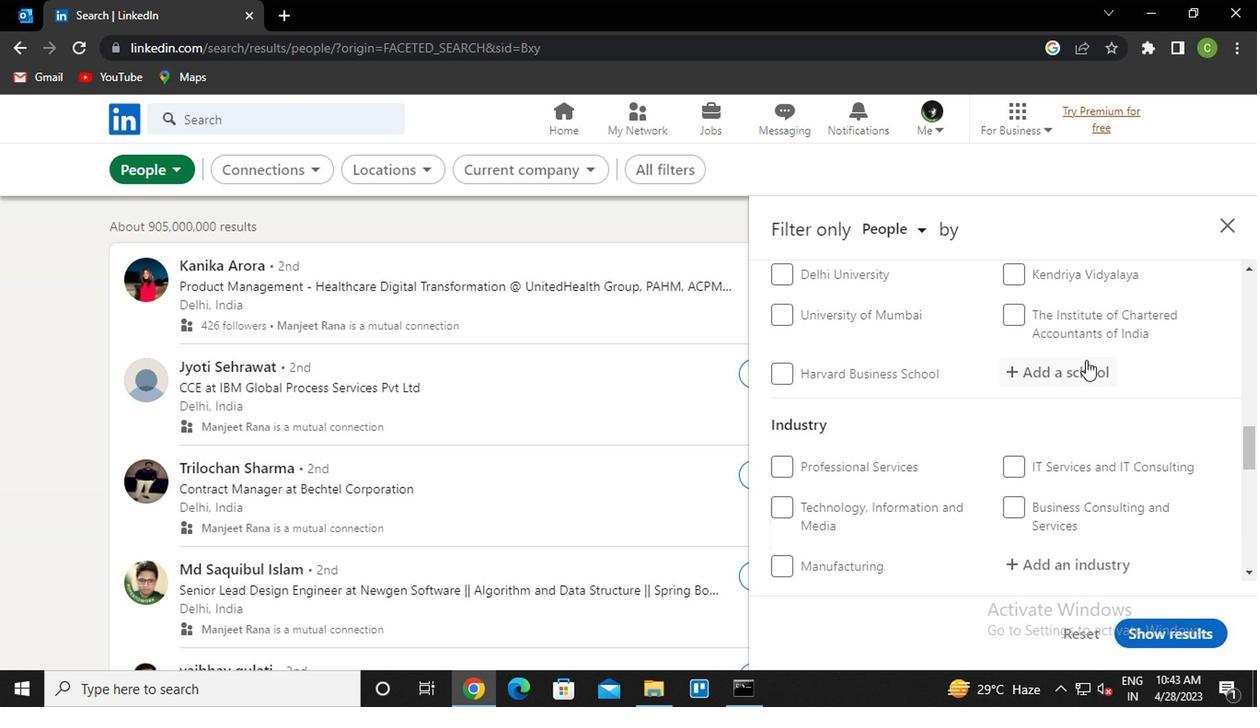 
Action: Mouse moved to (1081, 372)
Screenshot: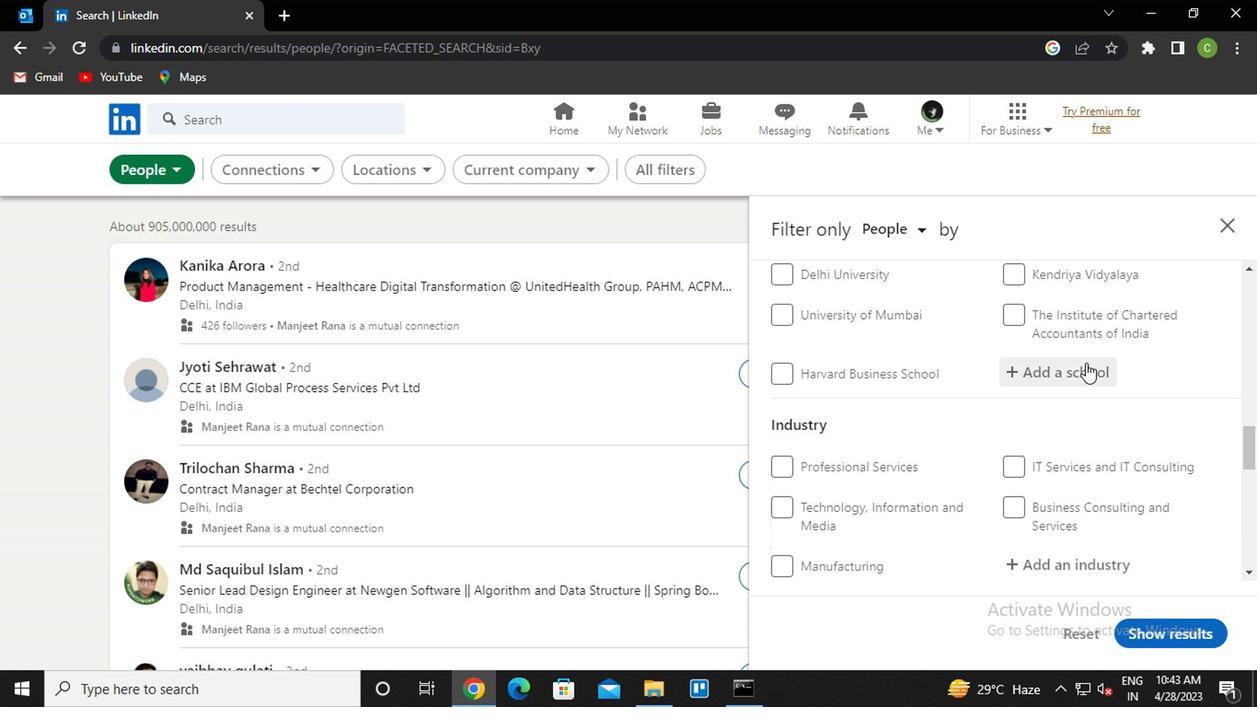 
Action: Mouse scrolled (1081, 371) with delta (0, -1)
Screenshot: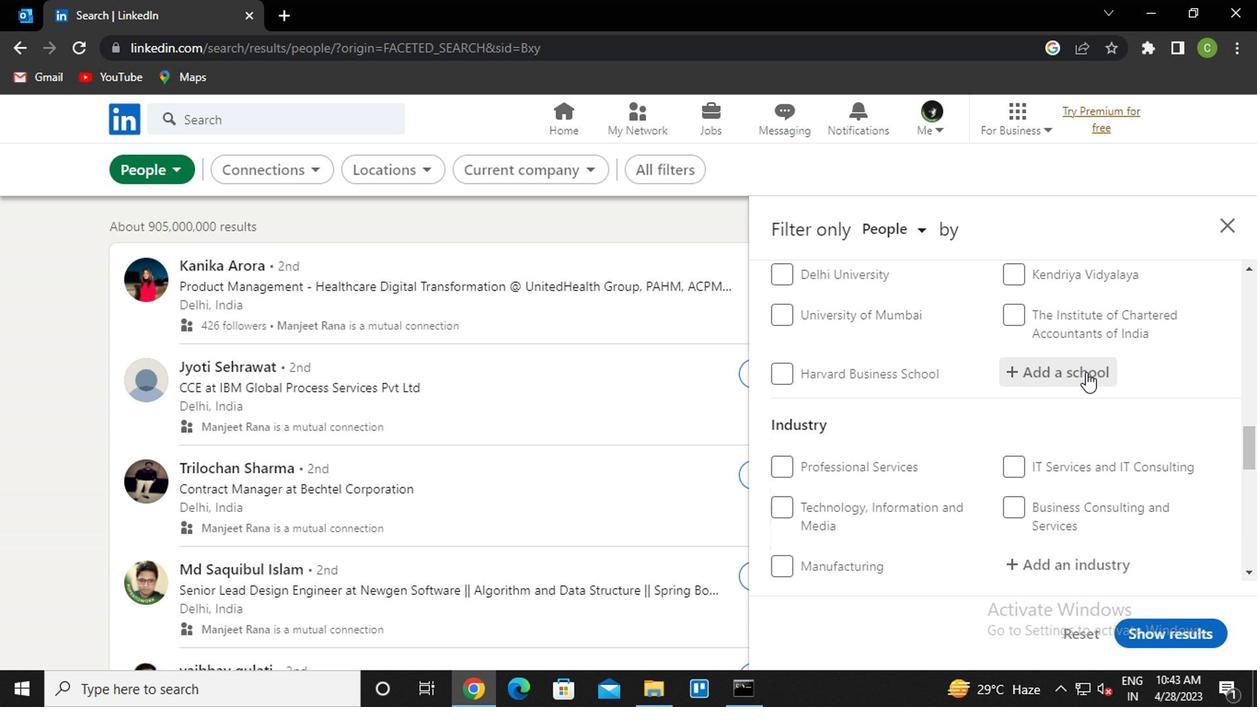 
Action: Mouse moved to (1080, 372)
Screenshot: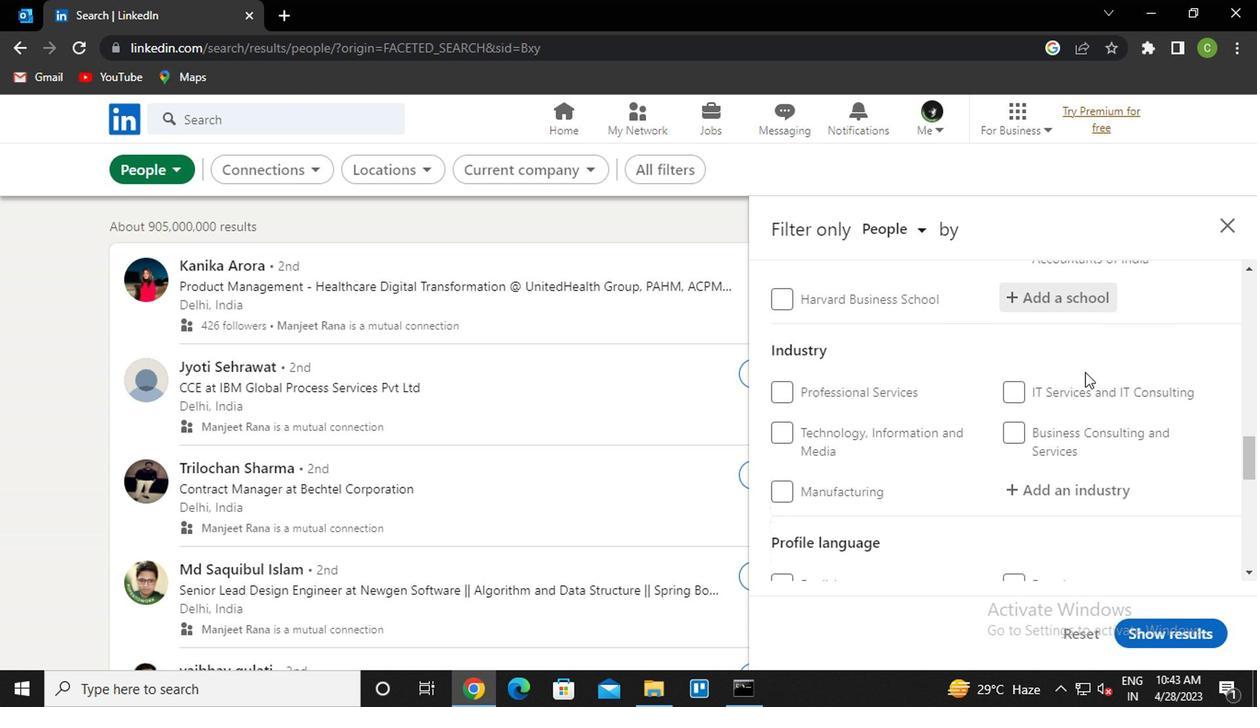 
Action: Mouse scrolled (1080, 371) with delta (0, -1)
Screenshot: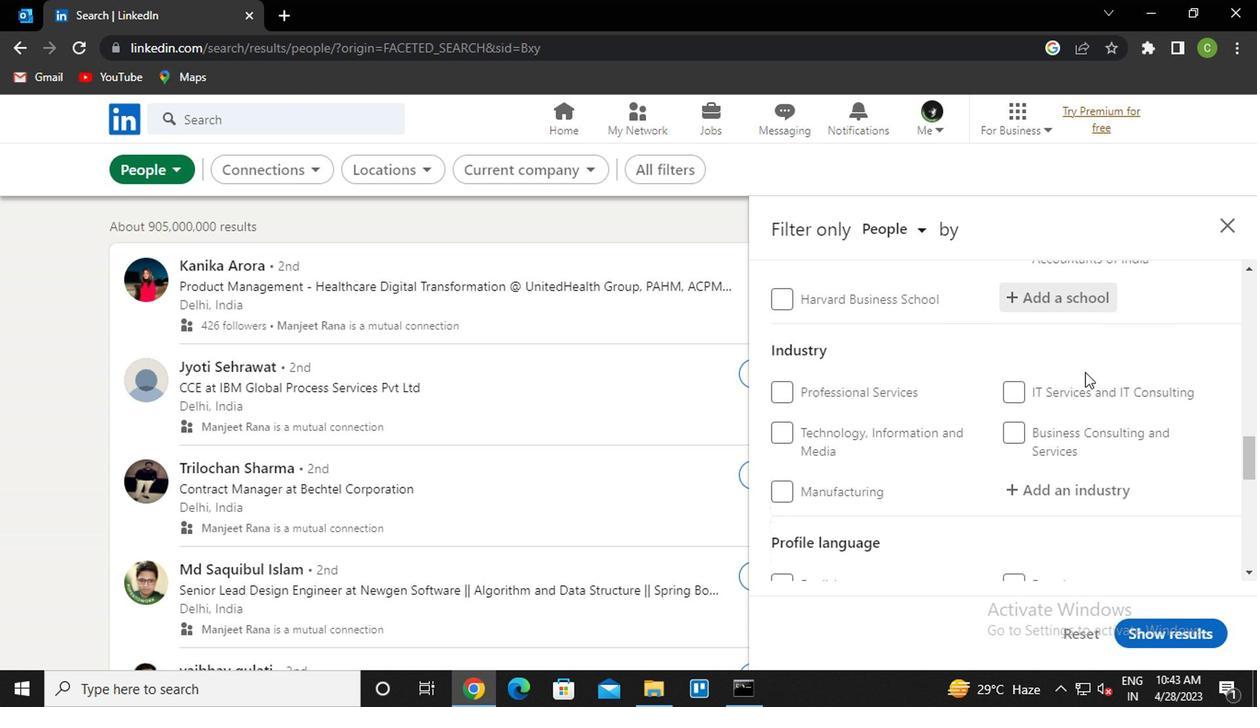 
Action: Mouse moved to (1079, 372)
Screenshot: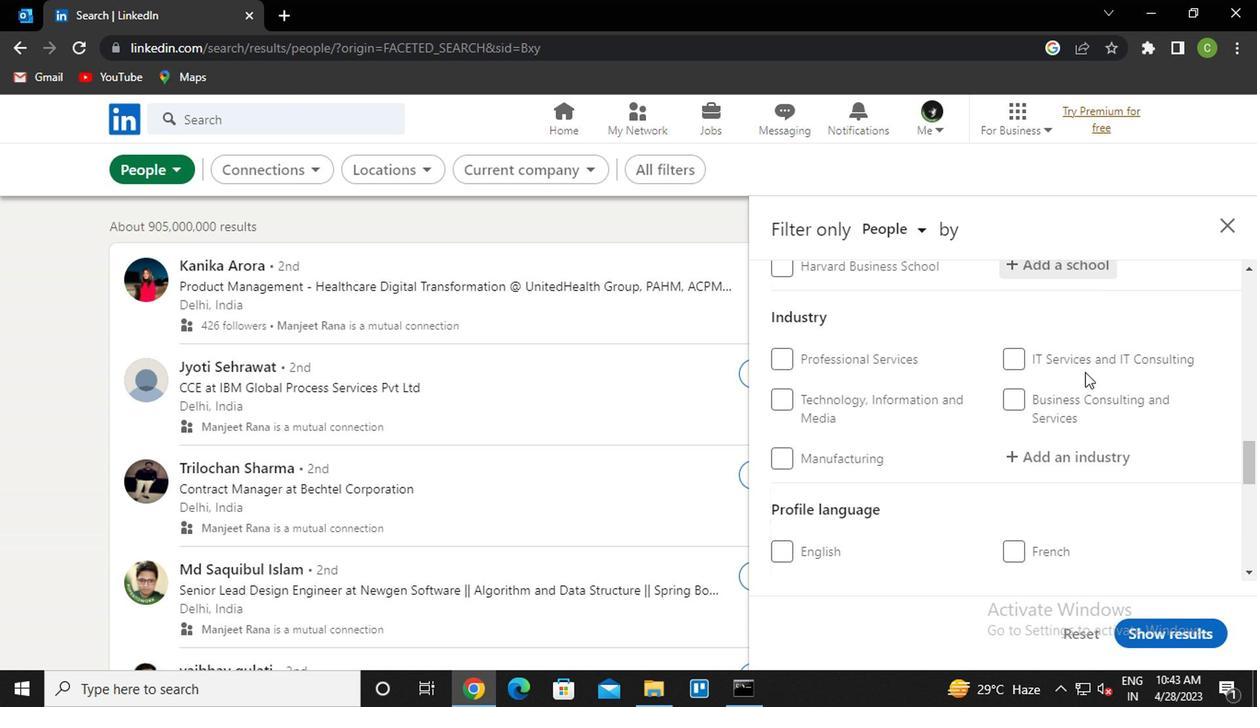 
Action: Mouse scrolled (1079, 371) with delta (0, -1)
Screenshot: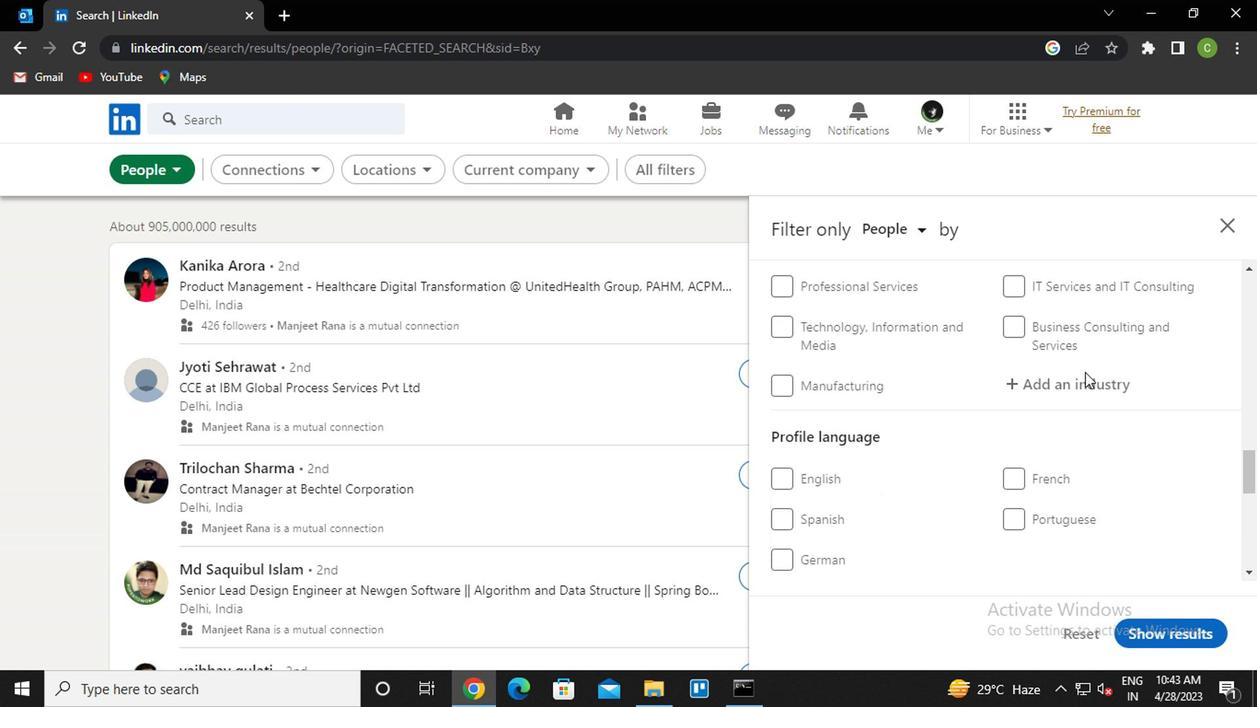
Action: Mouse moved to (1079, 372)
Screenshot: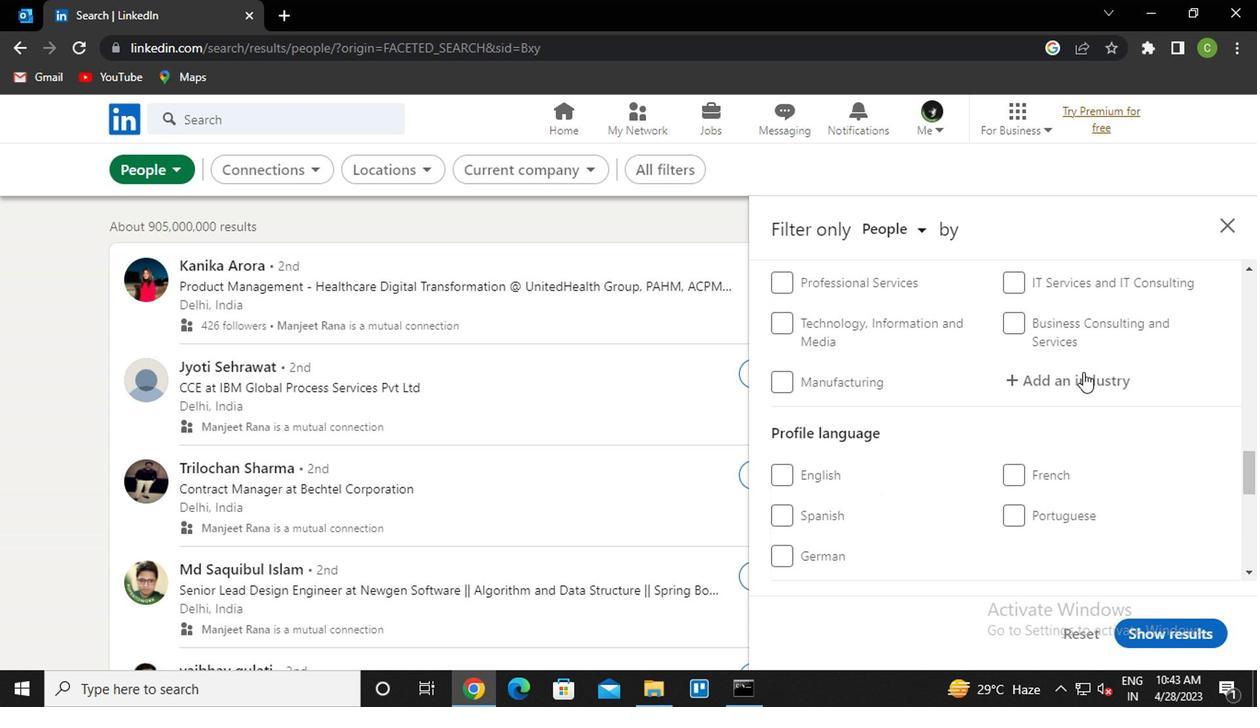 
Action: Mouse scrolled (1079, 371) with delta (0, -1)
Screenshot: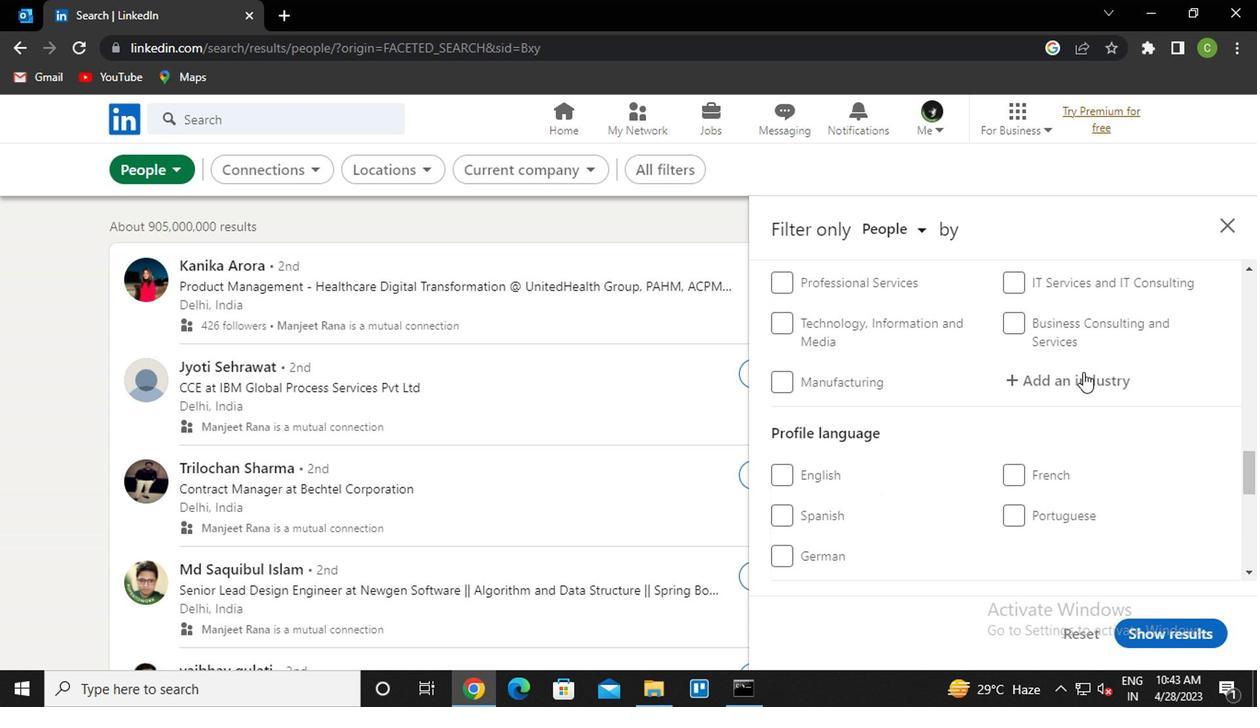 
Action: Mouse moved to (1078, 372)
Screenshot: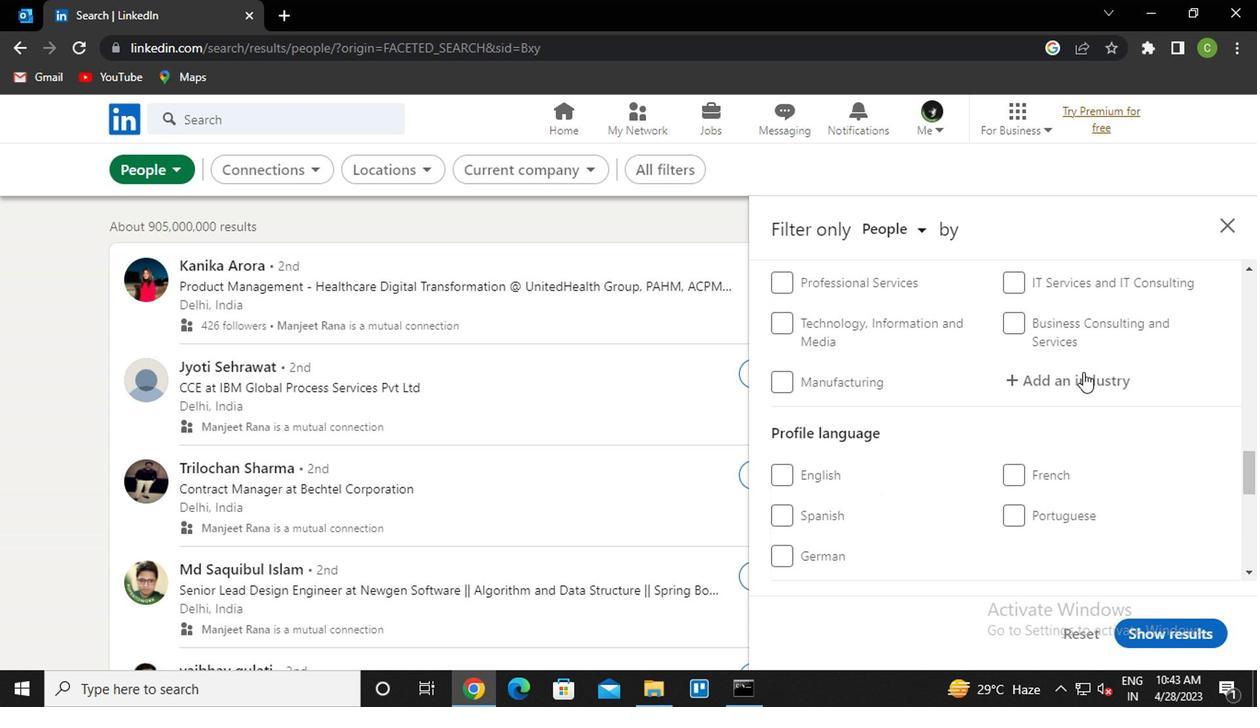 
Action: Mouse scrolled (1078, 371) with delta (0, -1)
Screenshot: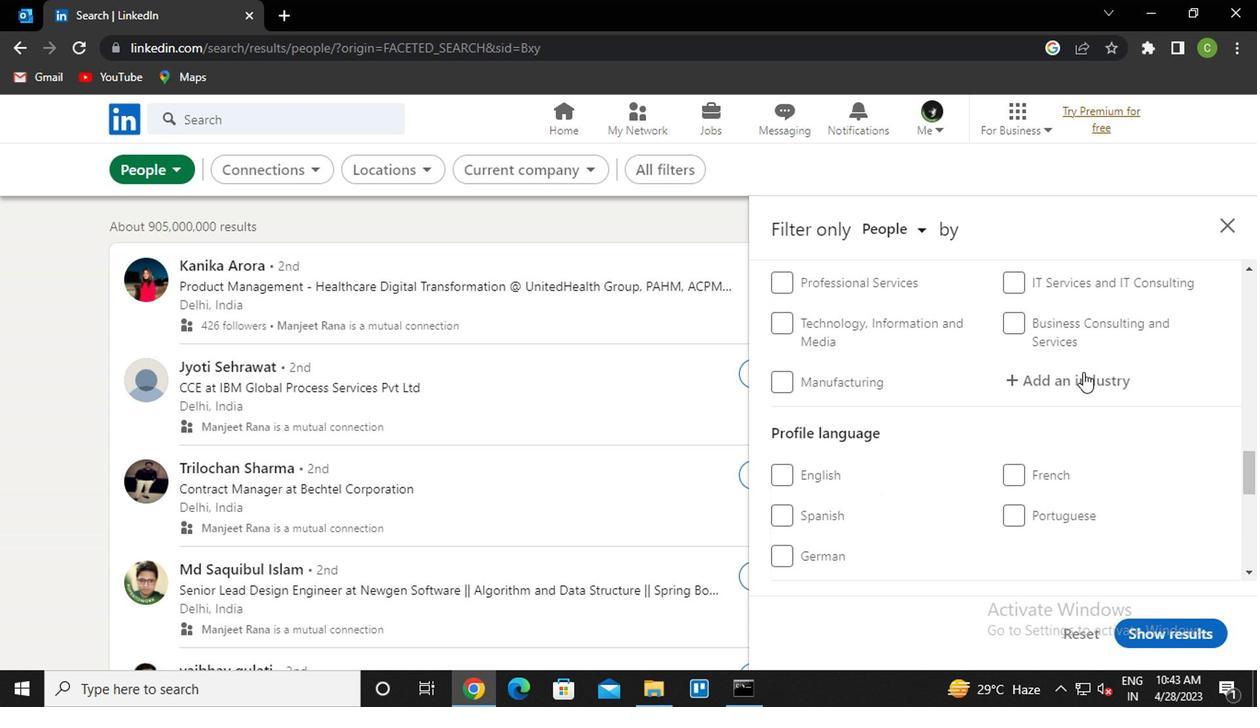 
Action: Mouse moved to (1075, 369)
Screenshot: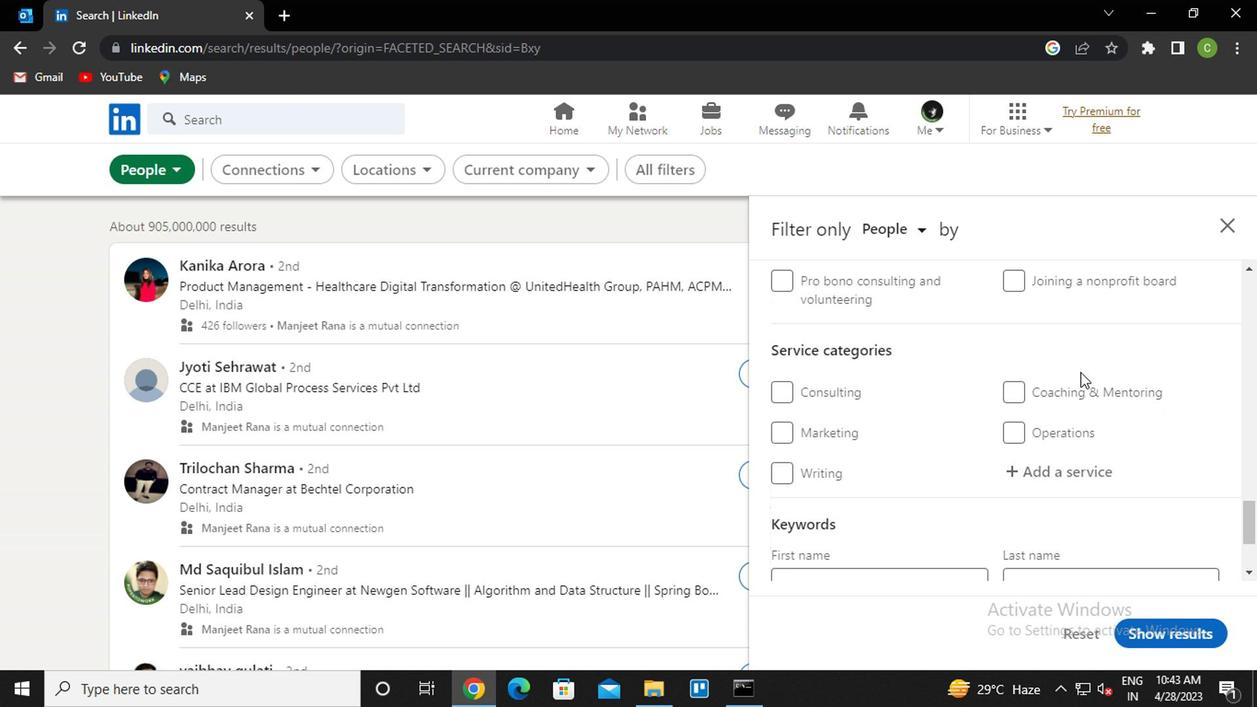 
Action: Mouse scrolled (1075, 370) with delta (0, 1)
Screenshot: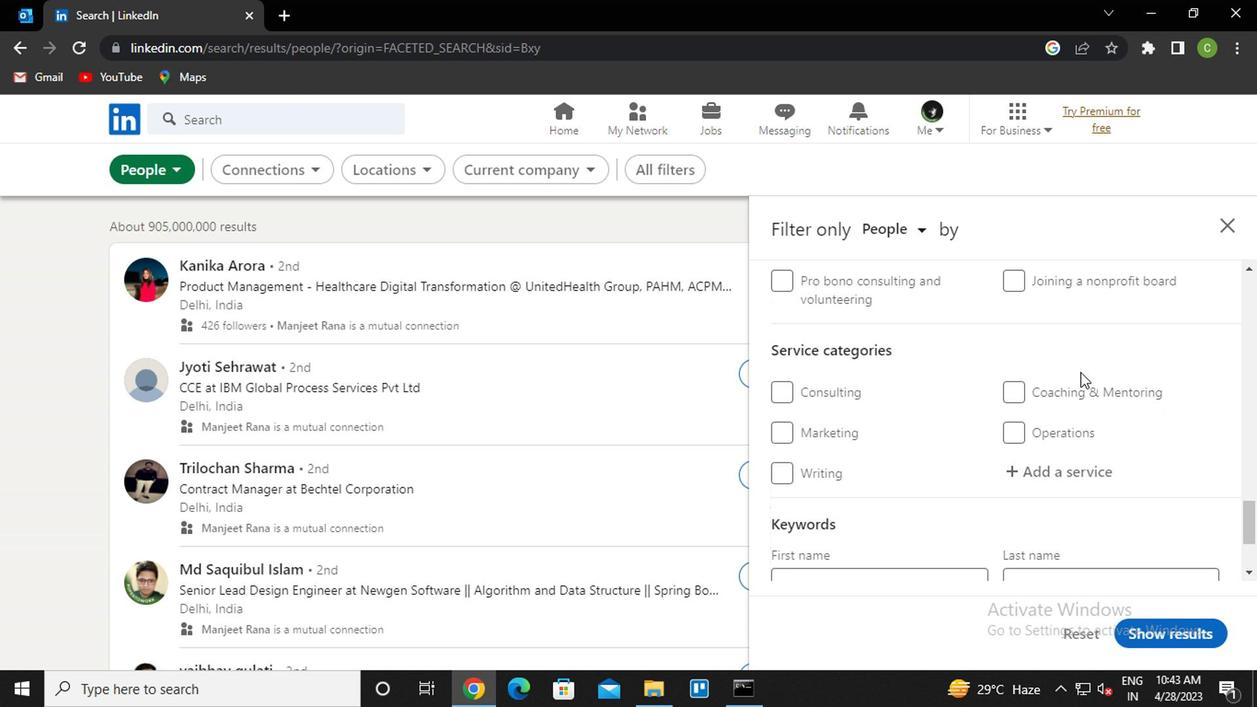 
Action: Mouse scrolled (1075, 370) with delta (0, 1)
Screenshot: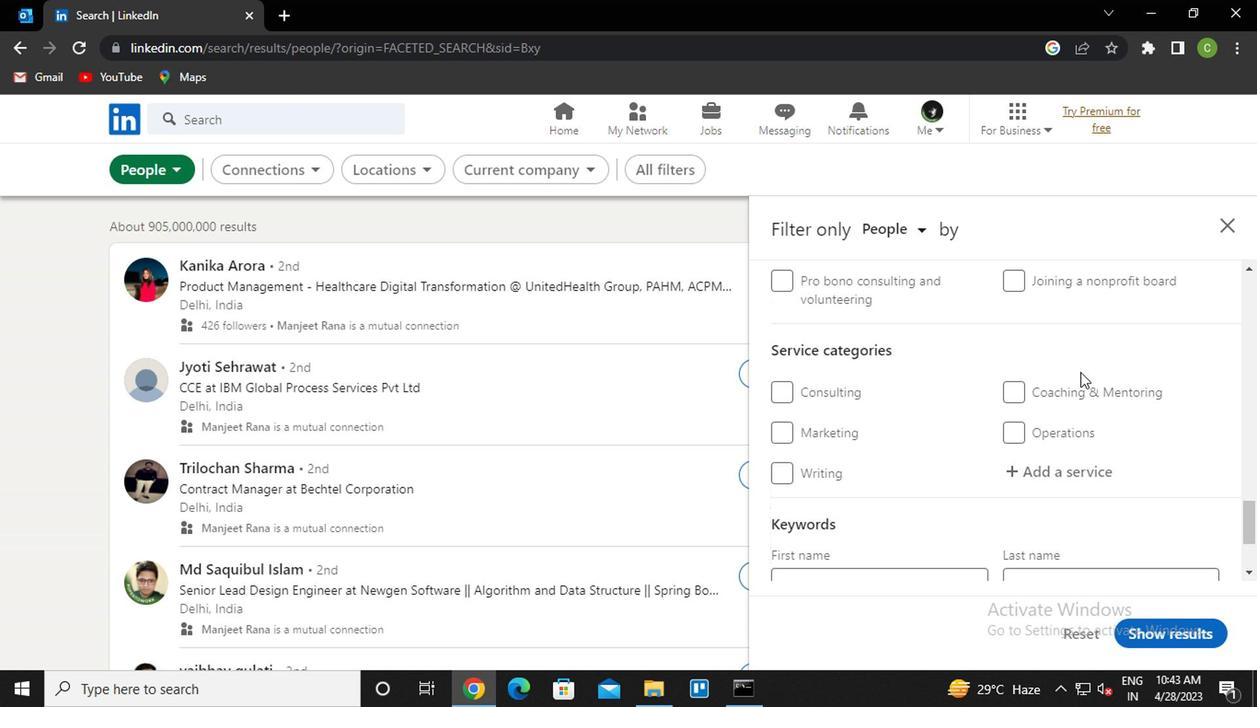 
Action: Mouse moved to (784, 290)
Screenshot: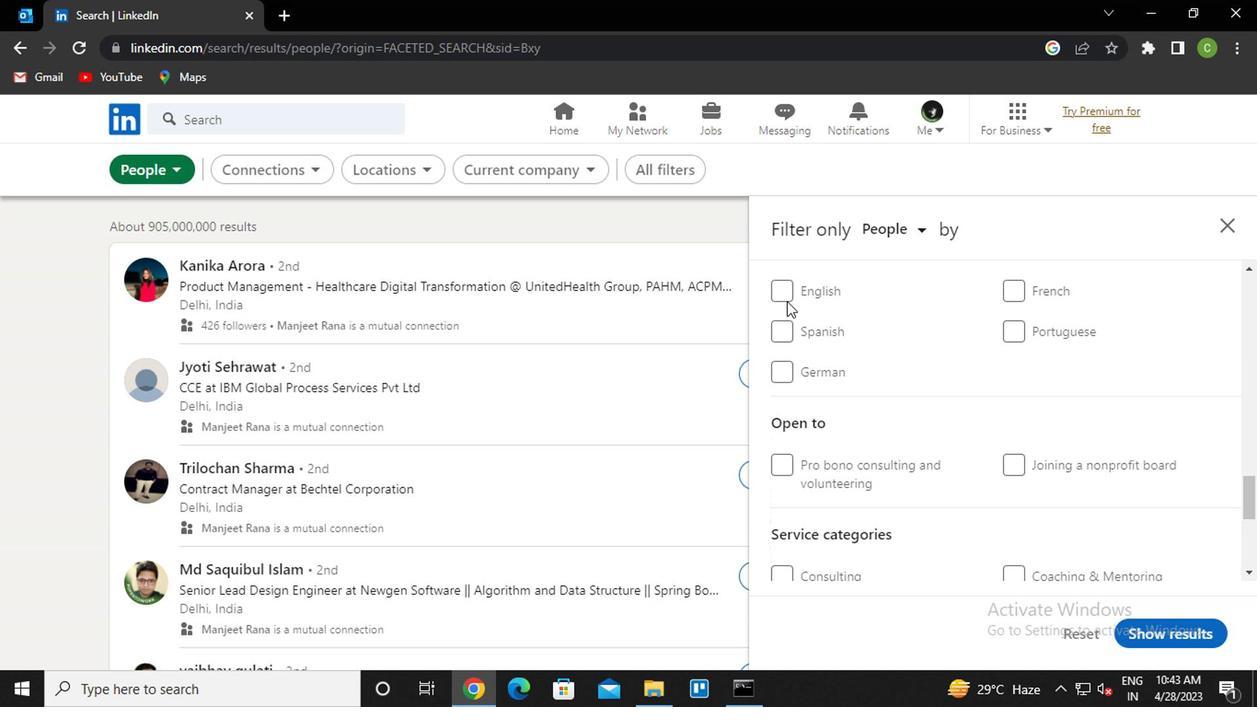 
Action: Mouse pressed left at (784, 290)
Screenshot: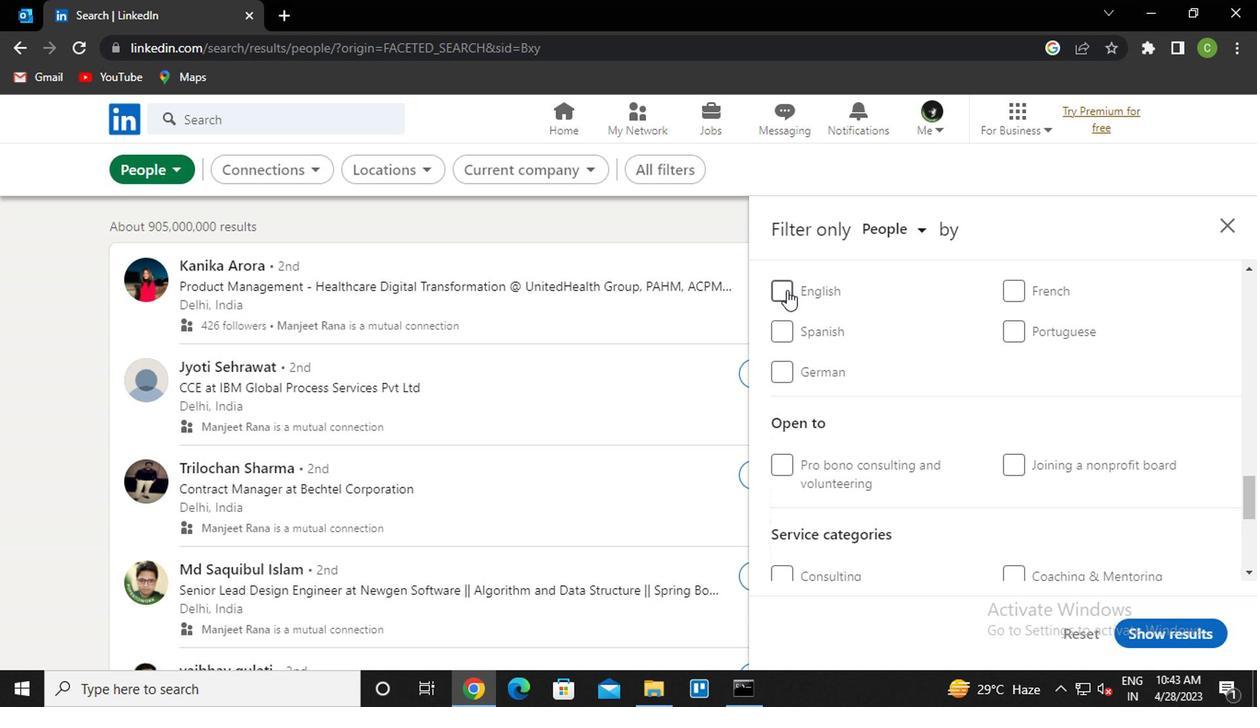 
Action: Mouse moved to (925, 411)
Screenshot: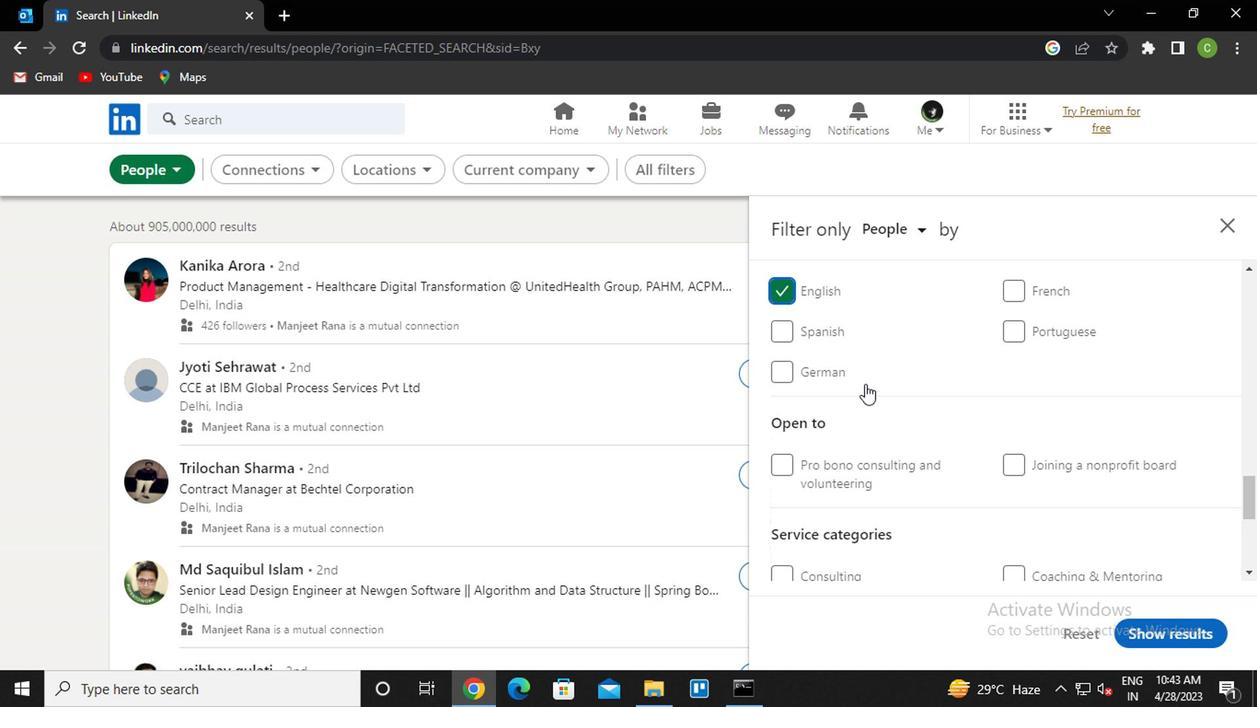 
Action: Mouse scrolled (925, 413) with delta (0, 1)
Screenshot: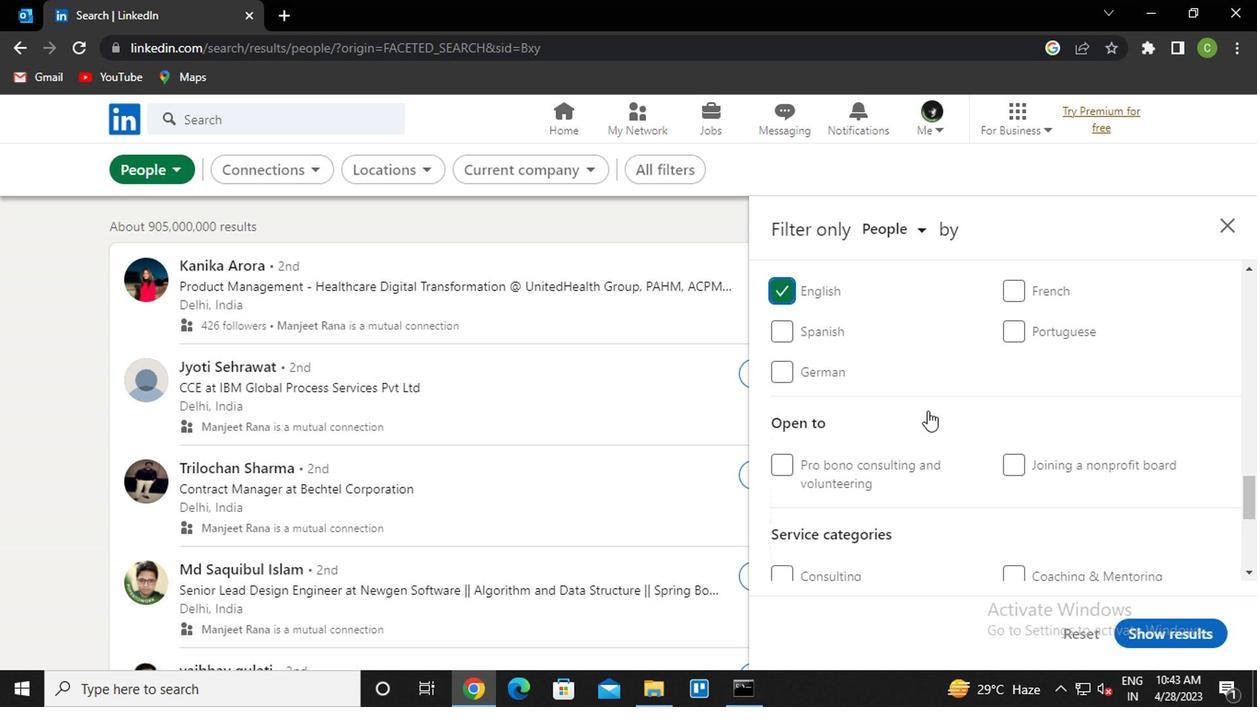 
Action: Mouse scrolled (925, 413) with delta (0, 1)
Screenshot: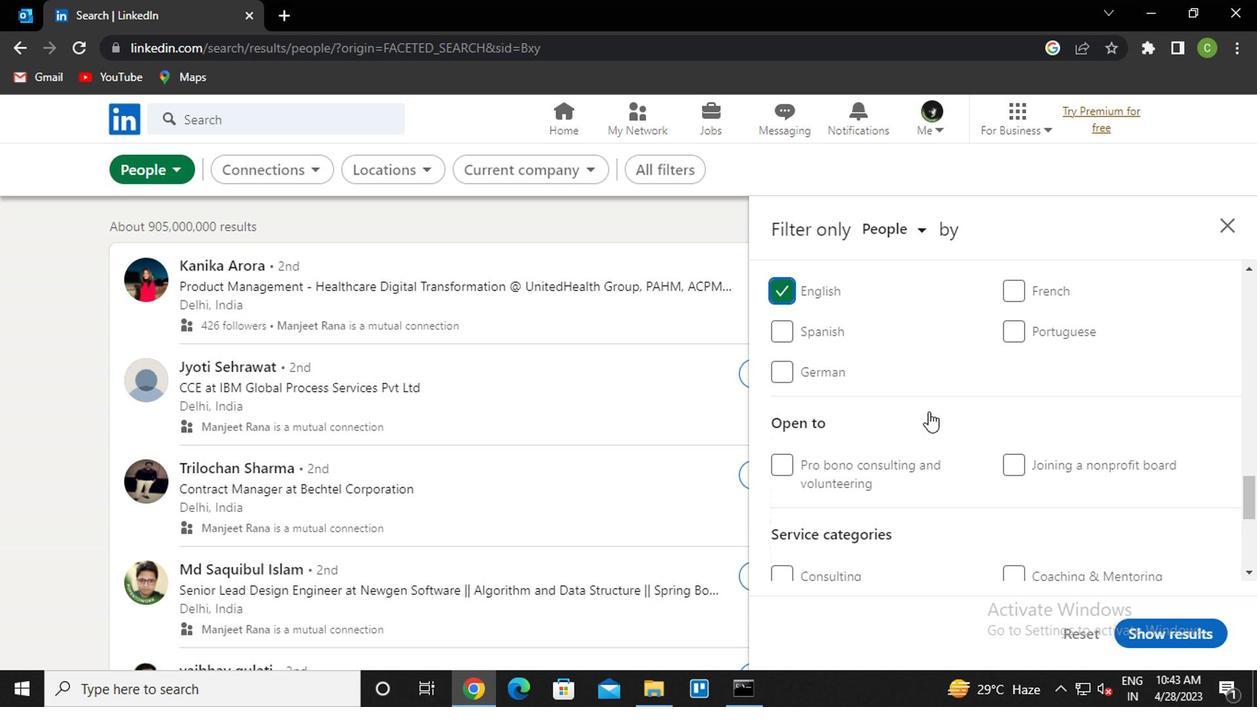 
Action: Mouse scrolled (925, 413) with delta (0, 1)
Screenshot: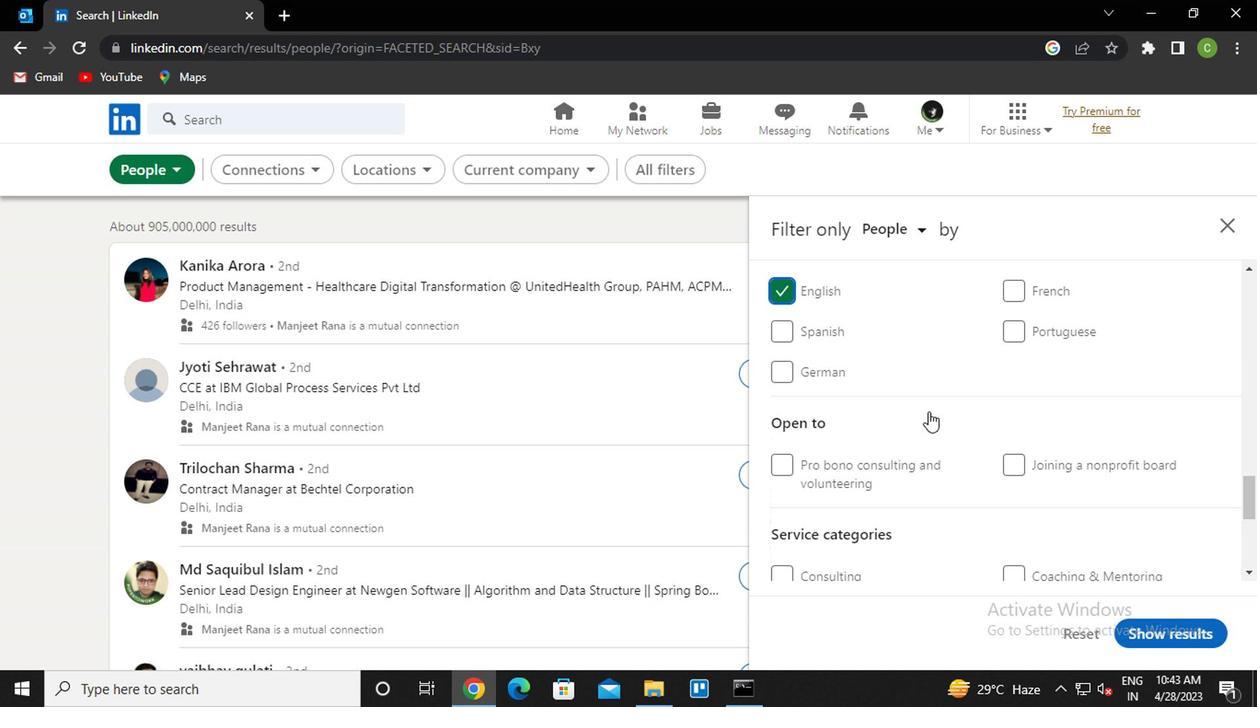 
Action: Mouse scrolled (925, 413) with delta (0, 1)
Screenshot: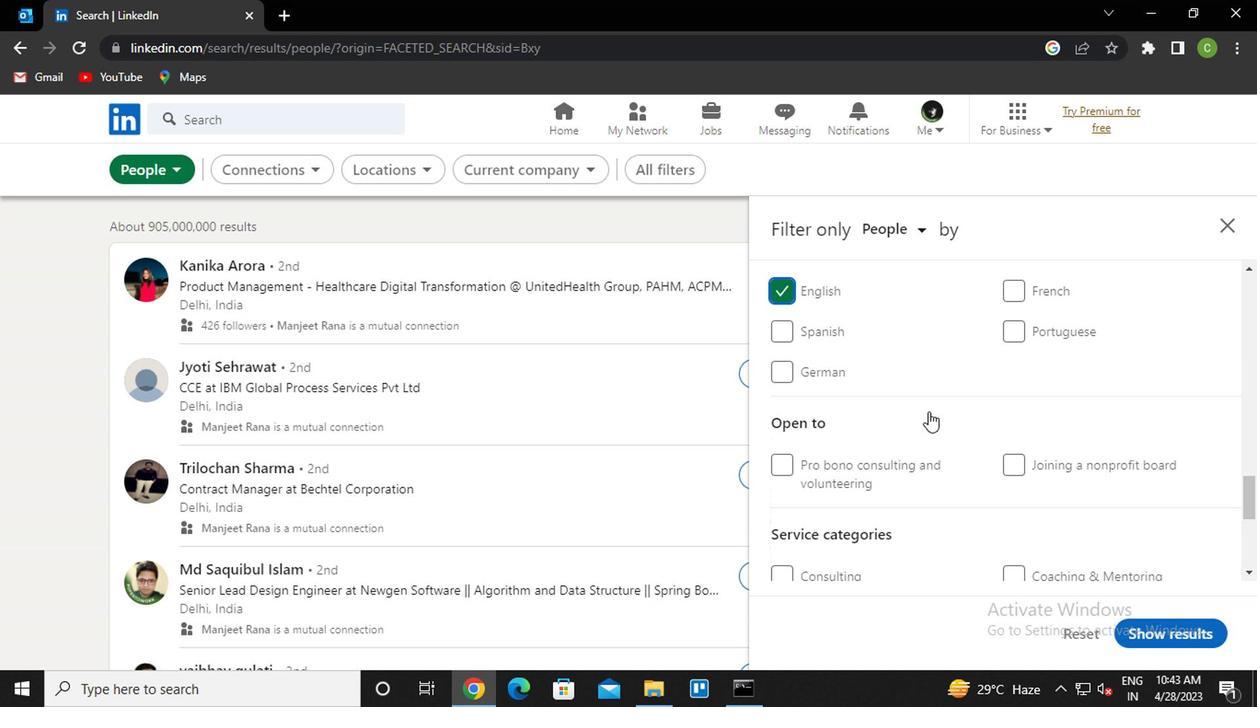 
Action: Mouse scrolled (925, 413) with delta (0, 1)
Screenshot: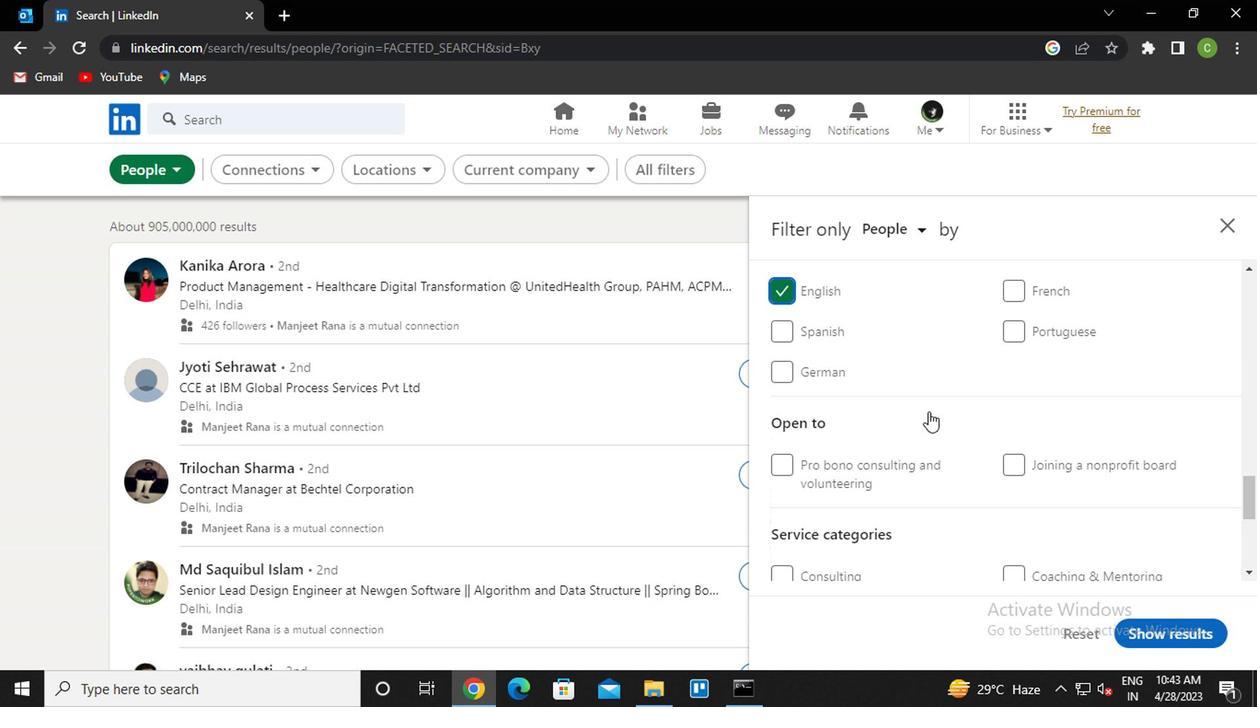 
Action: Mouse scrolled (925, 413) with delta (0, 1)
Screenshot: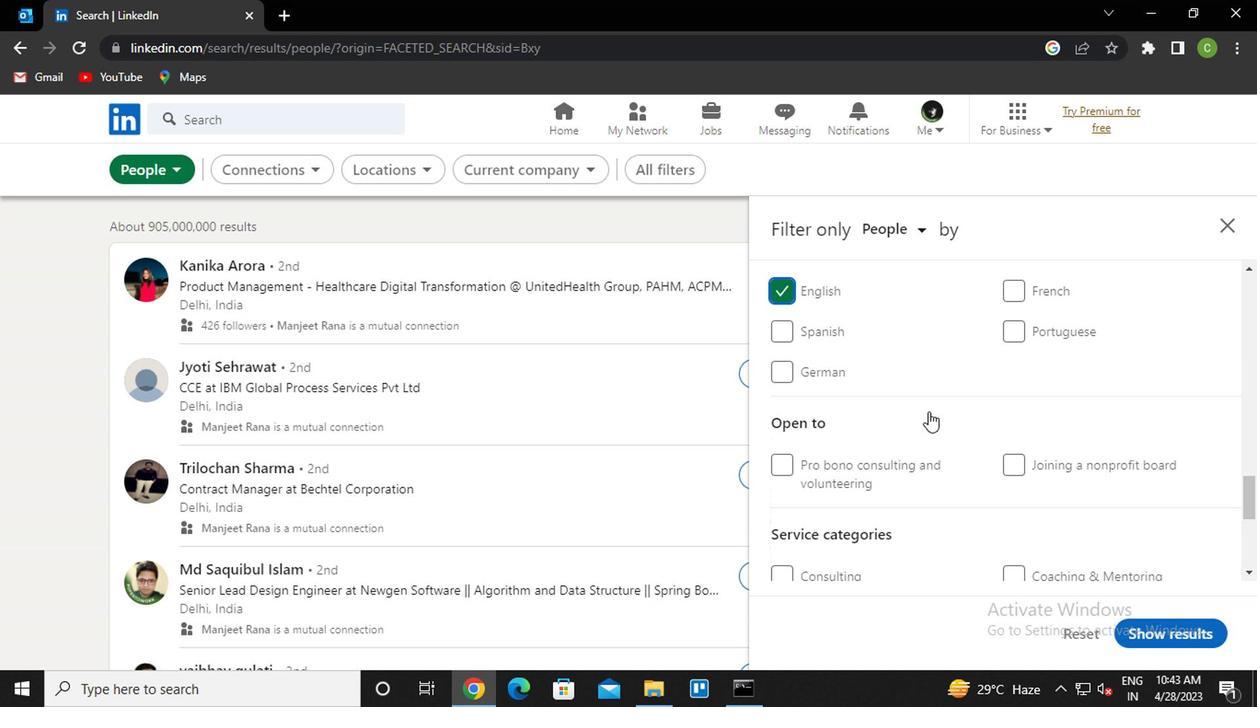 
Action: Mouse scrolled (925, 413) with delta (0, 1)
Screenshot: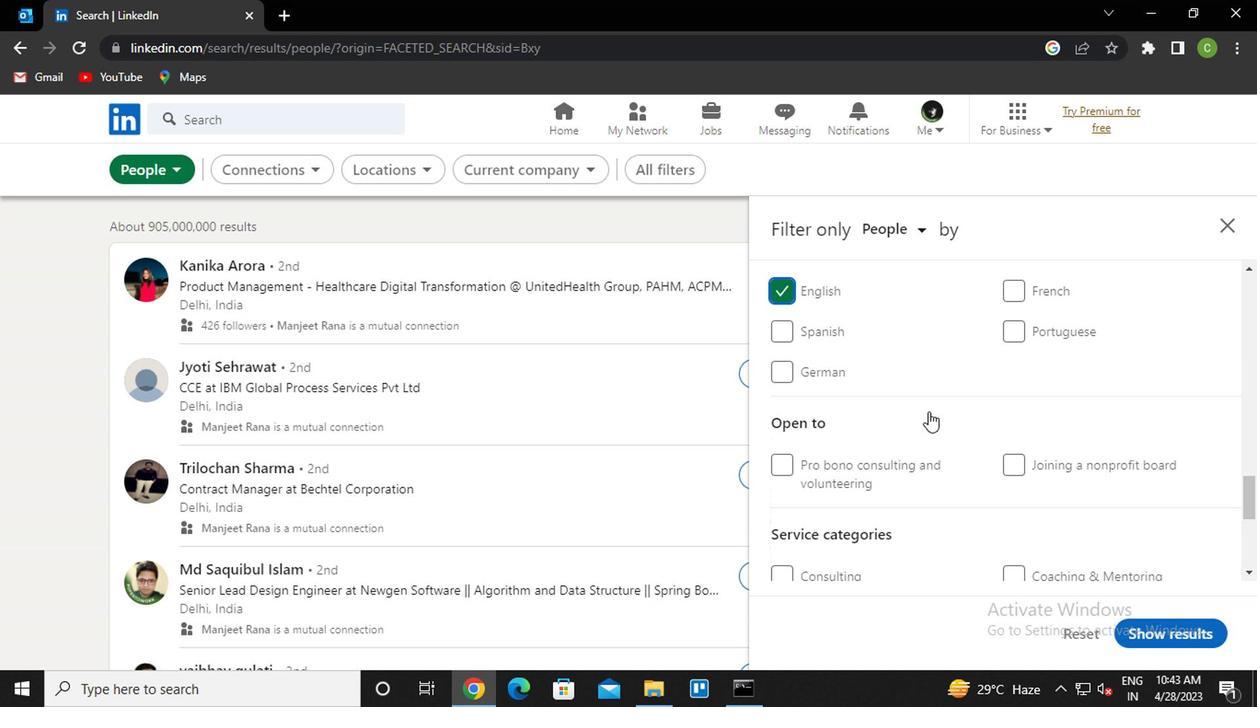 
Action: Mouse moved to (1026, 379)
Screenshot: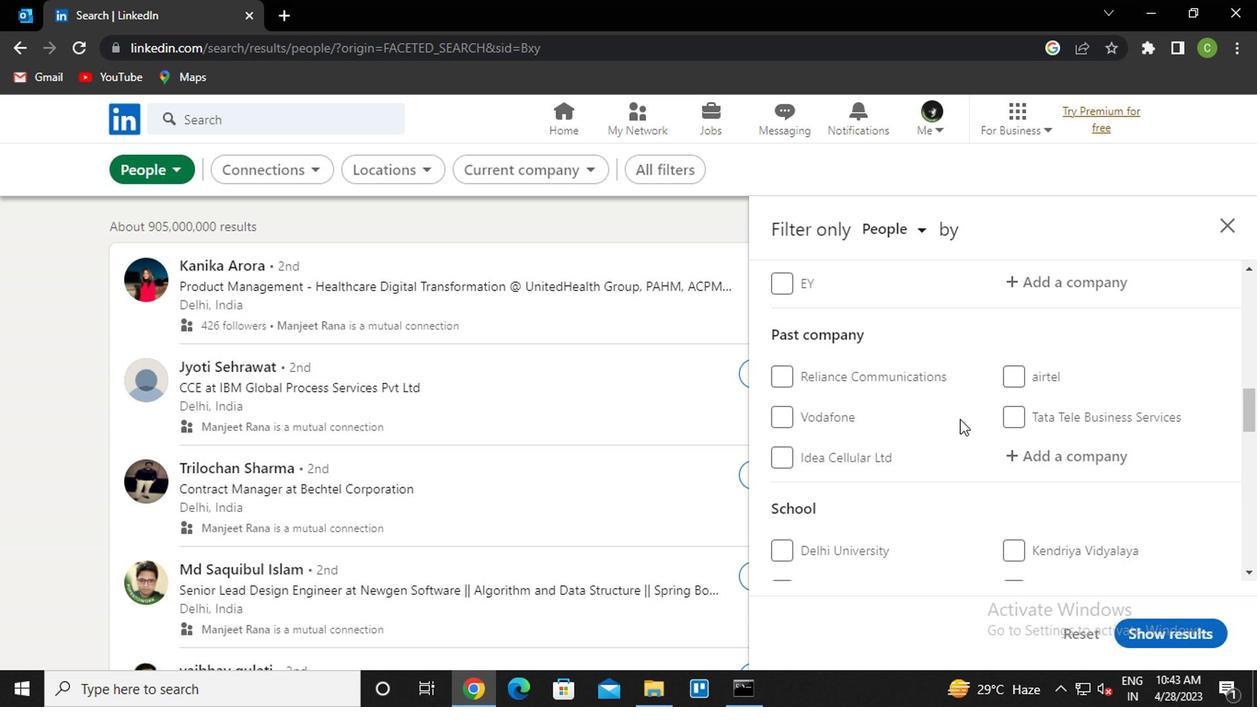 
Action: Mouse scrolled (1026, 379) with delta (0, 0)
Screenshot: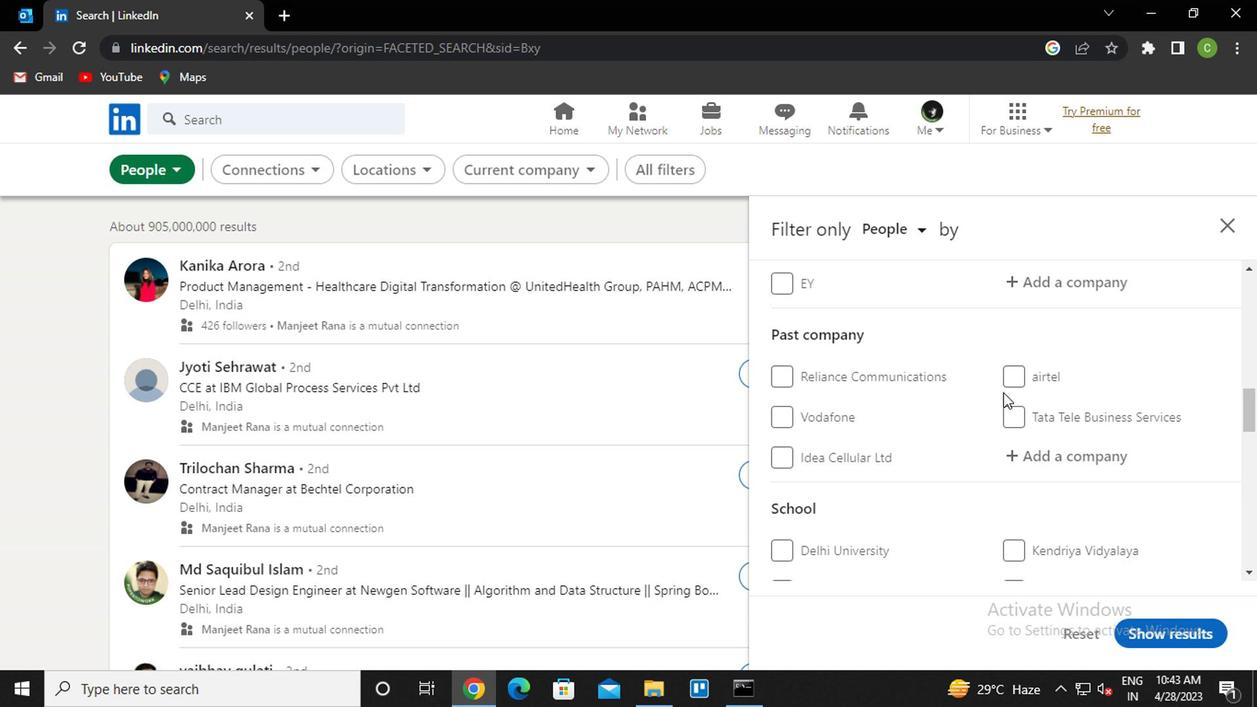 
Action: Mouse moved to (1052, 384)
Screenshot: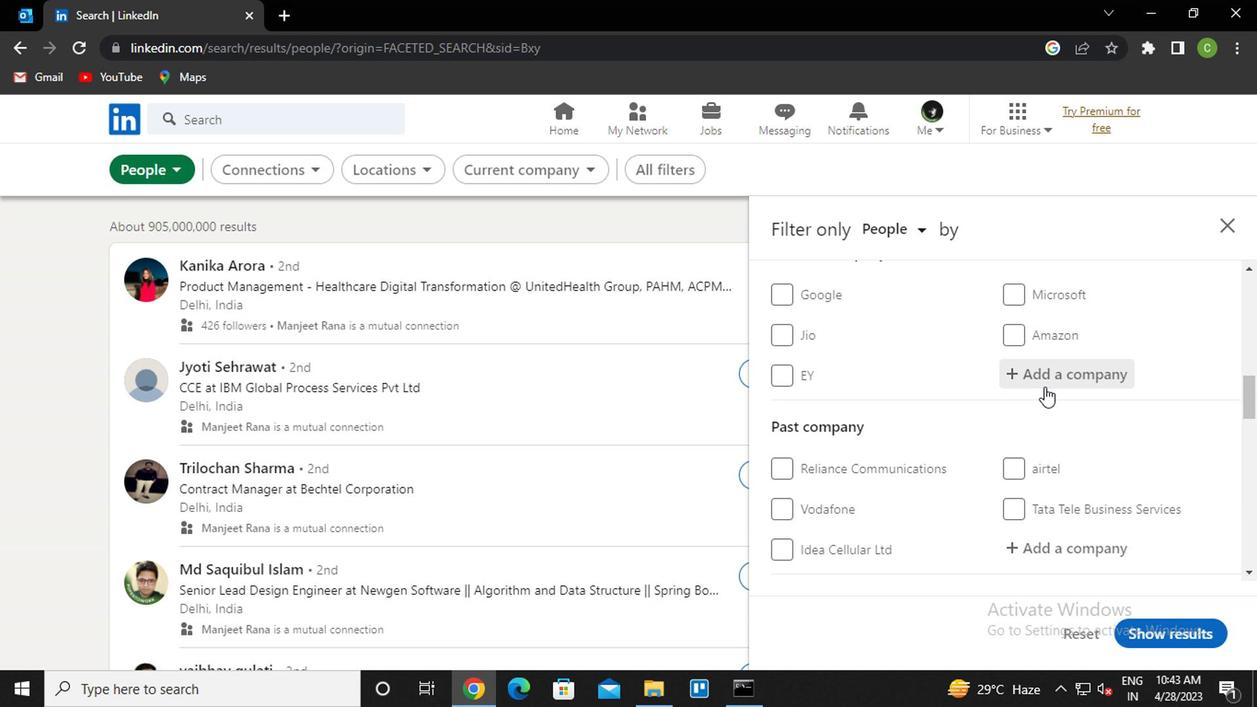
Action: Mouse pressed left at (1052, 384)
Screenshot: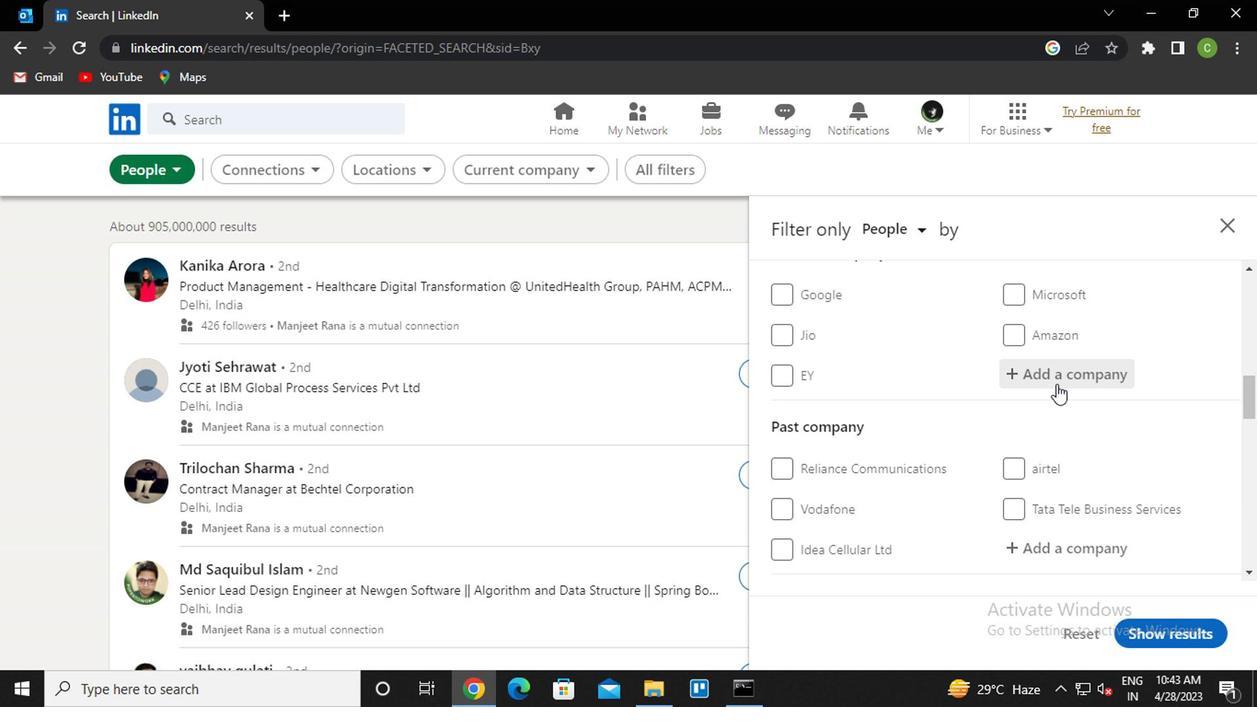 
Action: Key pressed <Key.caps_lock>d<Key.caps_lock>abur<Key.space><Key.down><Key.enter>
Screenshot: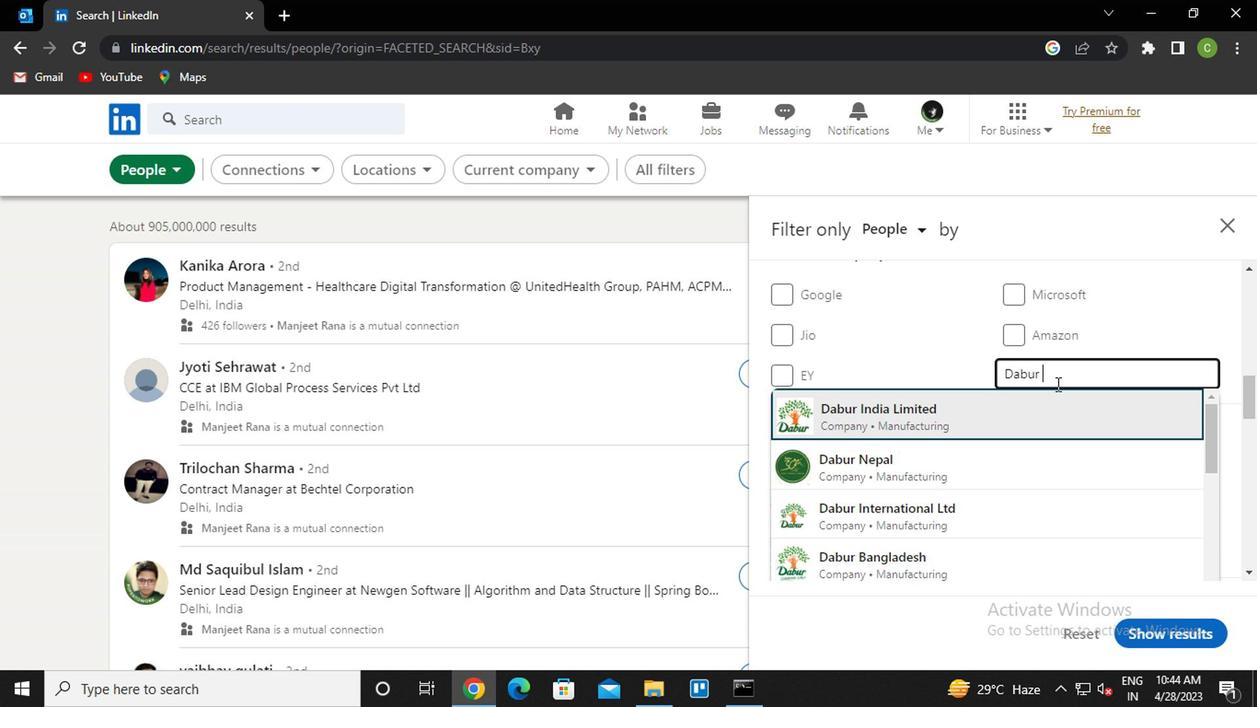 
Action: Mouse scrolled (1052, 383) with delta (0, 0)
Screenshot: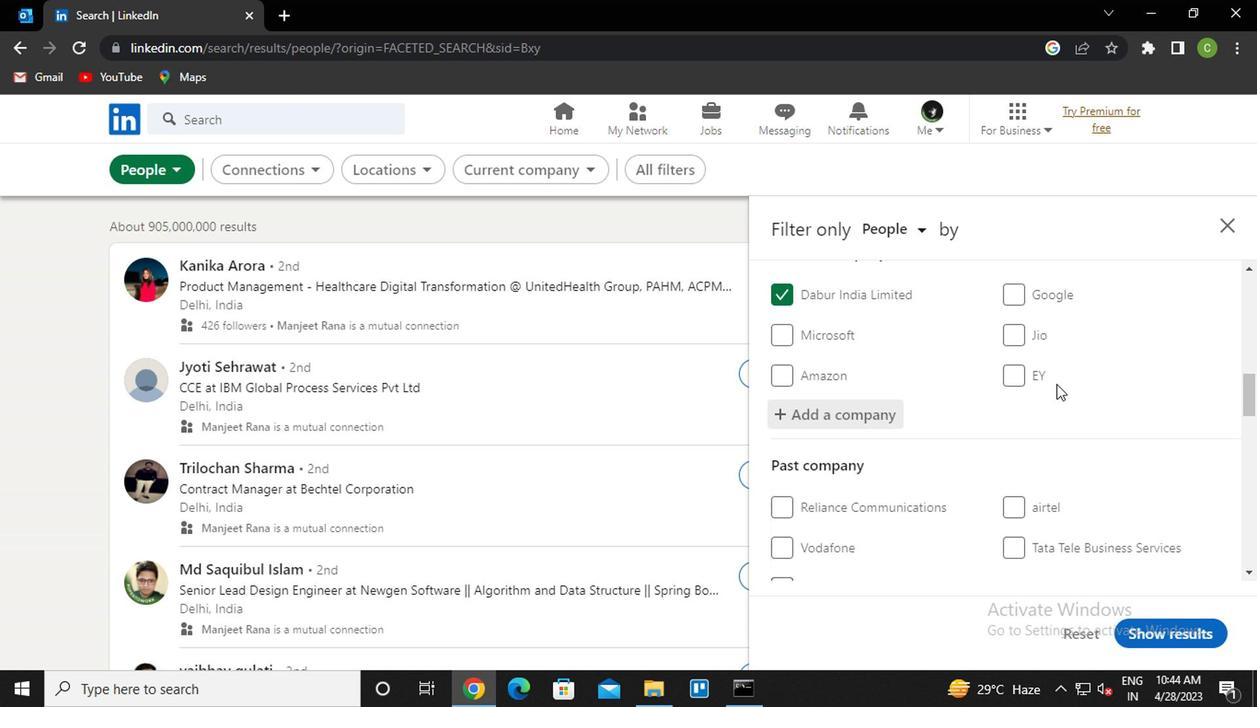 
Action: Mouse moved to (1059, 391)
Screenshot: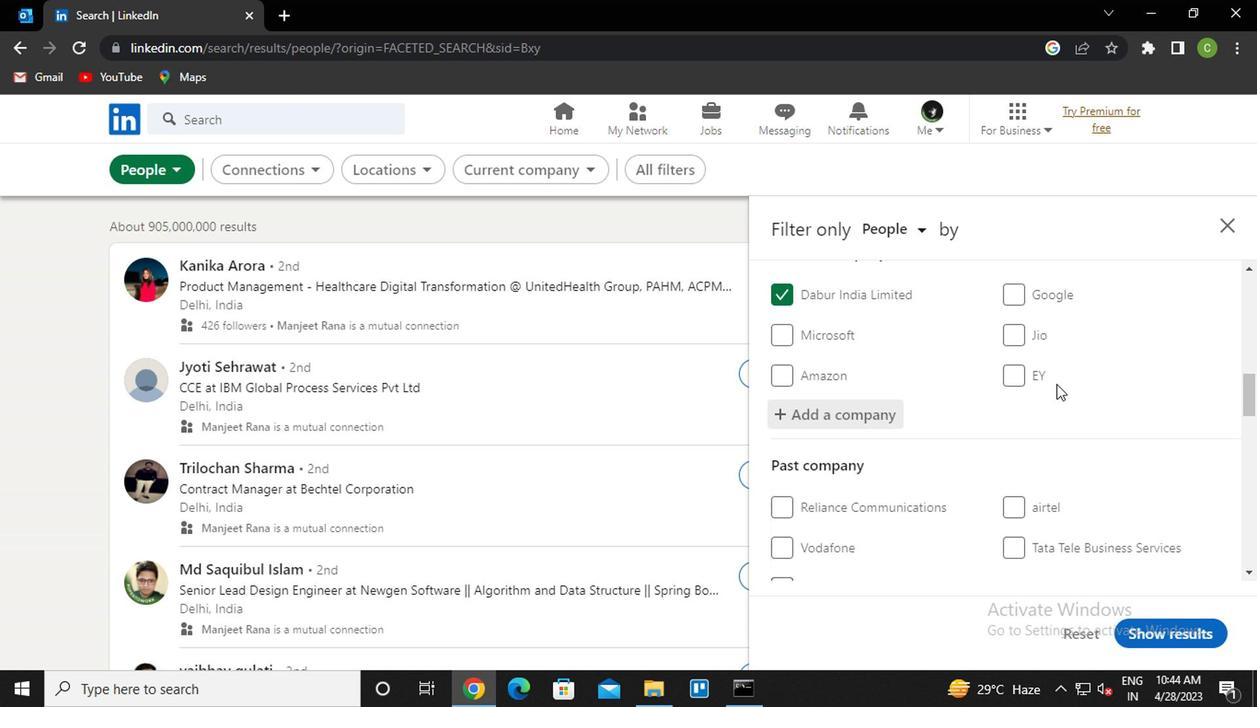 
Action: Mouse scrolled (1059, 389) with delta (0, -1)
Screenshot: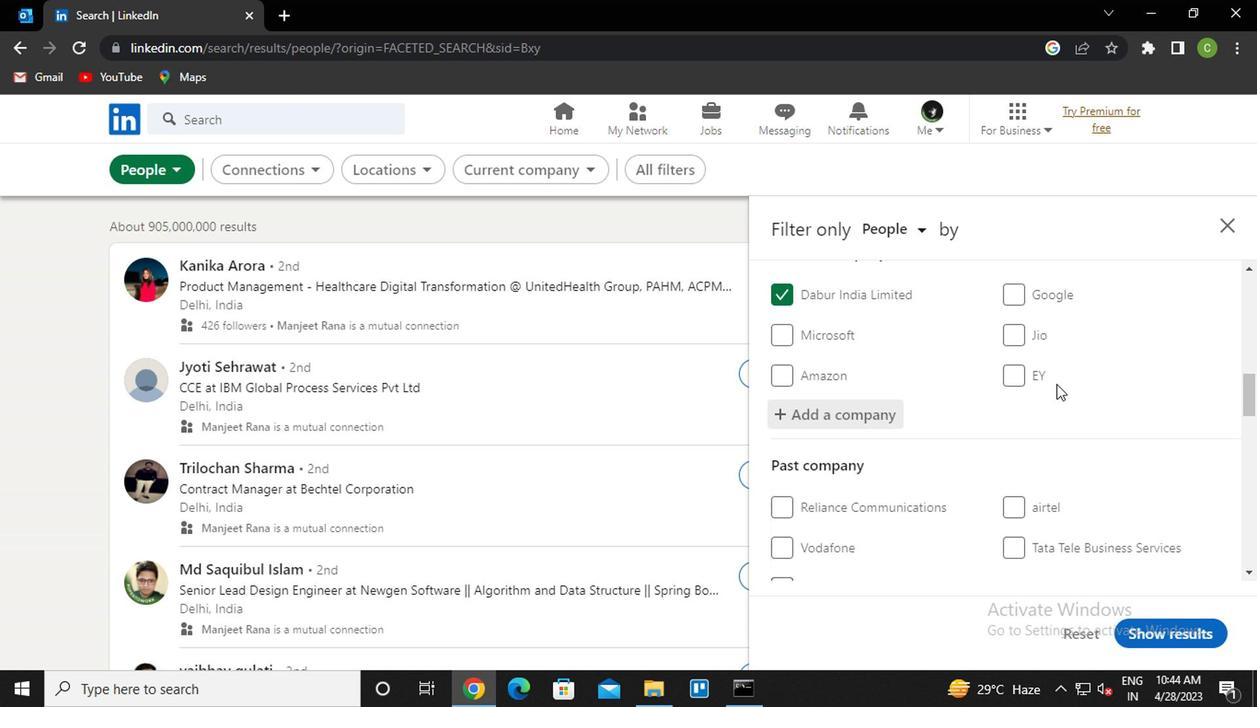 
Action: Mouse moved to (1067, 404)
Screenshot: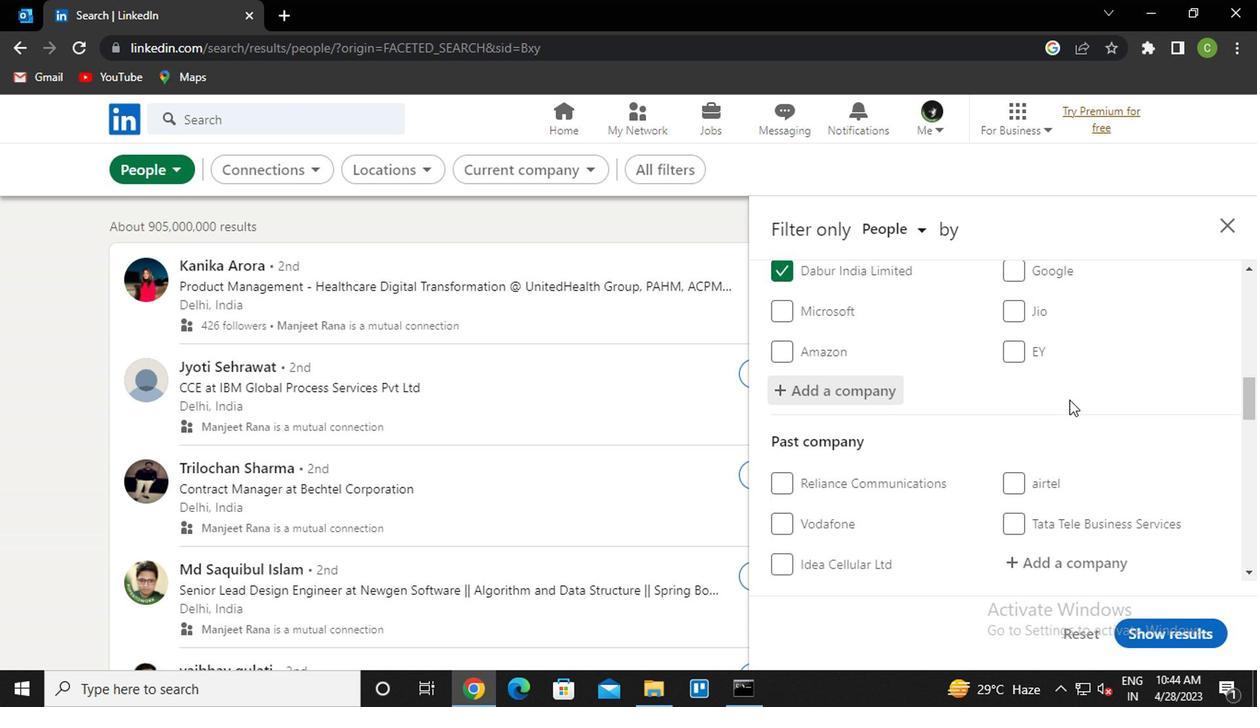 
Action: Mouse scrolled (1067, 402) with delta (0, -1)
Screenshot: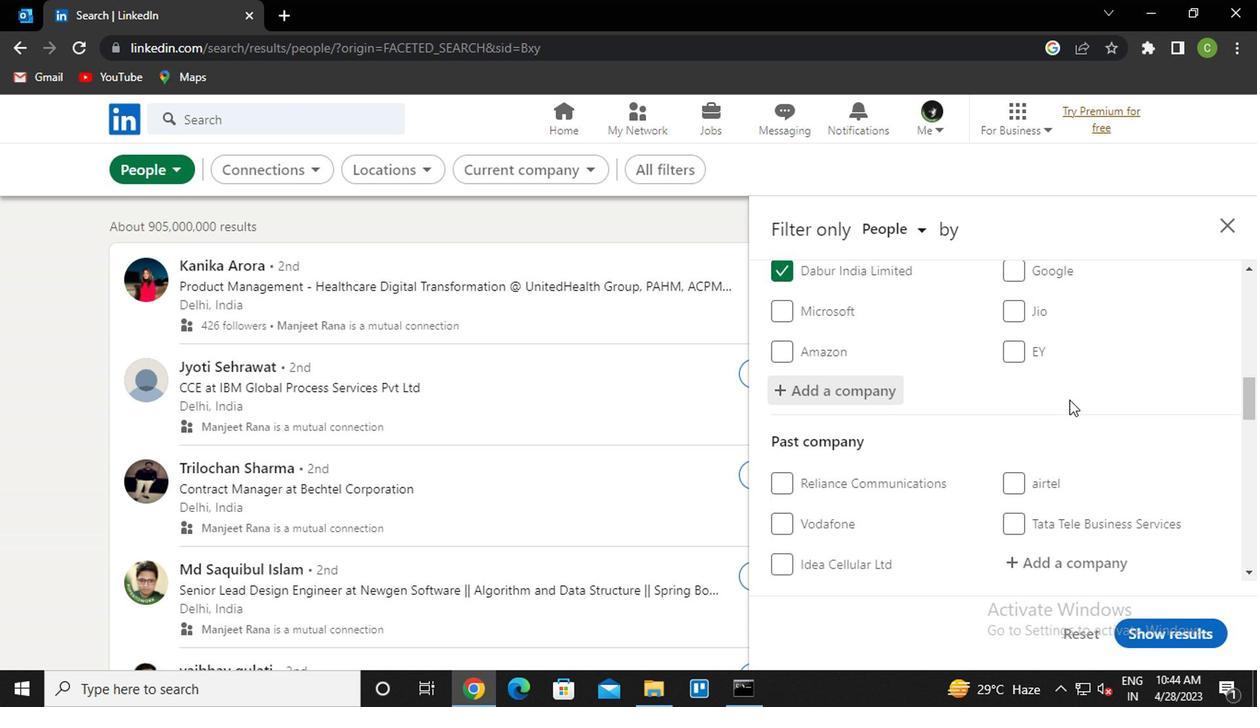 
Action: Mouse moved to (1066, 406)
Screenshot: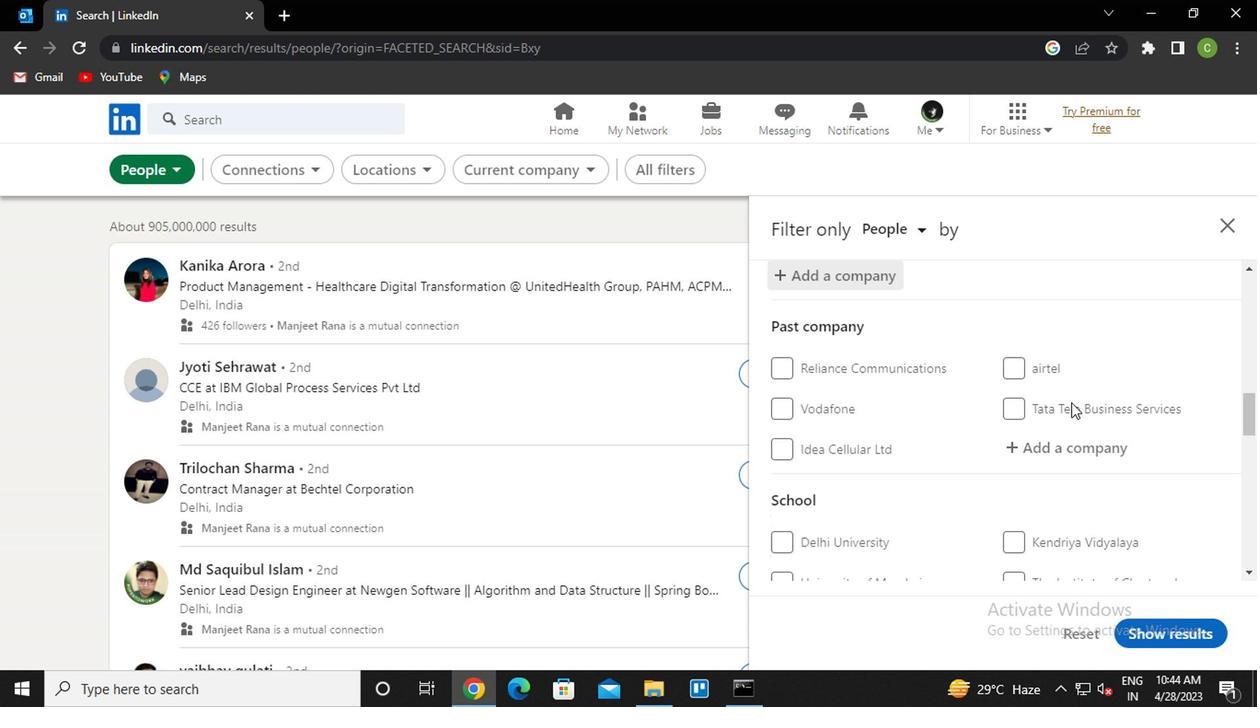 
Action: Mouse scrolled (1066, 405) with delta (0, -1)
Screenshot: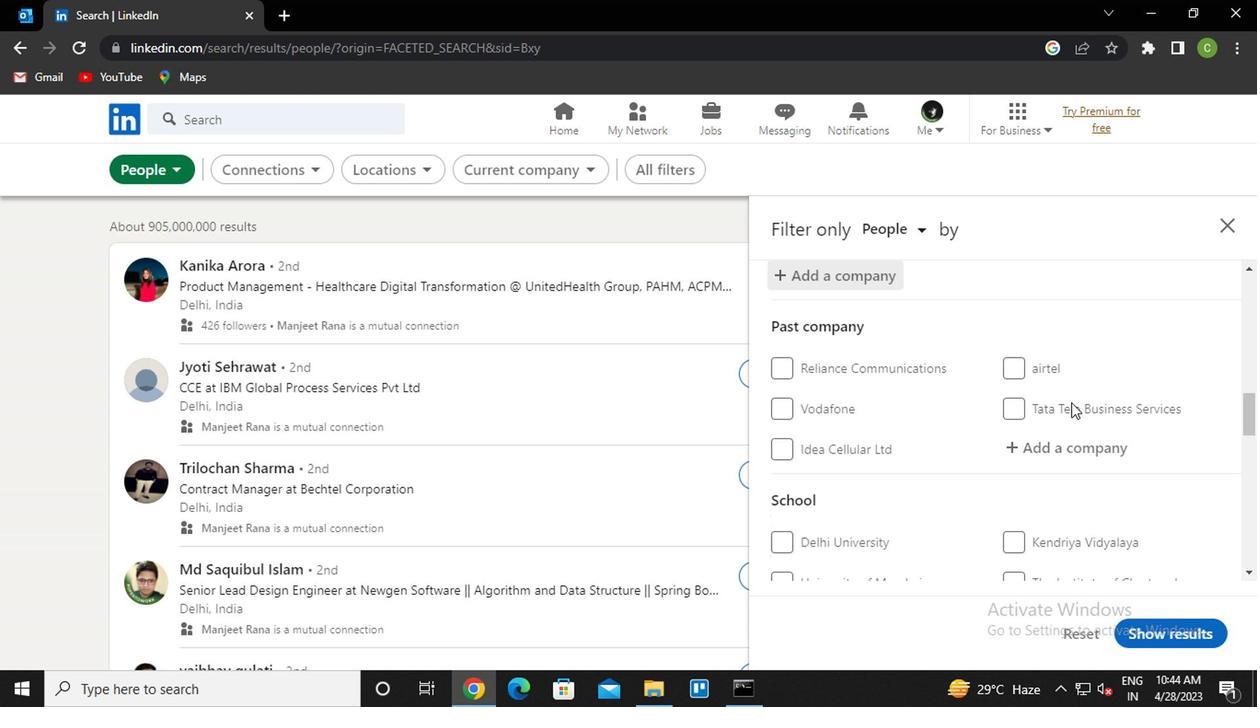 
Action: Mouse moved to (1070, 400)
Screenshot: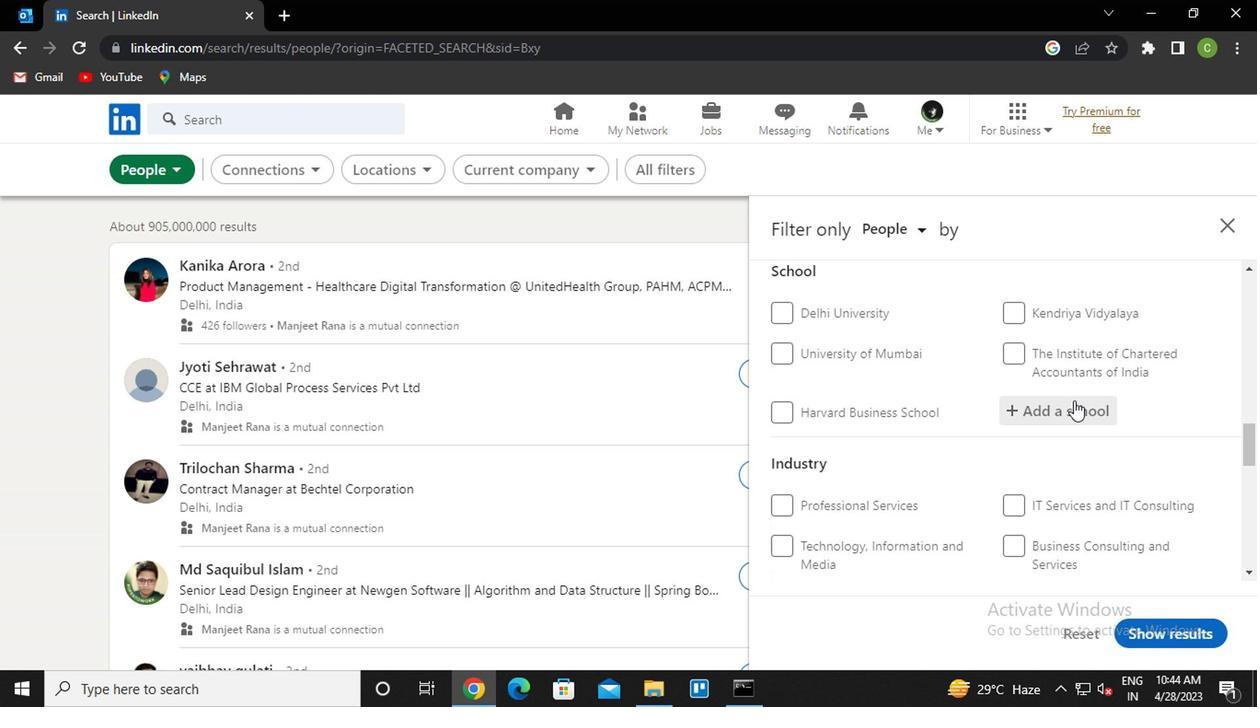 
Action: Mouse pressed left at (1070, 400)
Screenshot: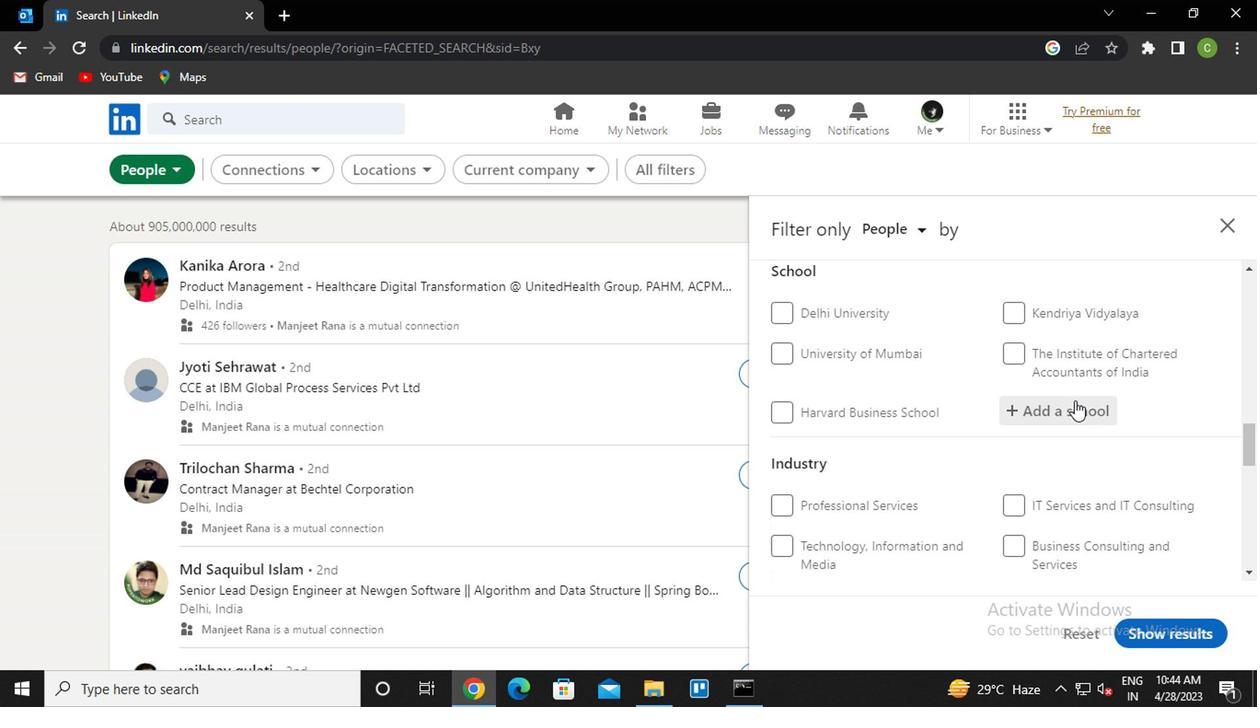 
Action: Key pressed <Key.caps_lock>l<Key.caps_lock>ucknow<Key.down><Key.down><Key.down><Key.enter>
Screenshot: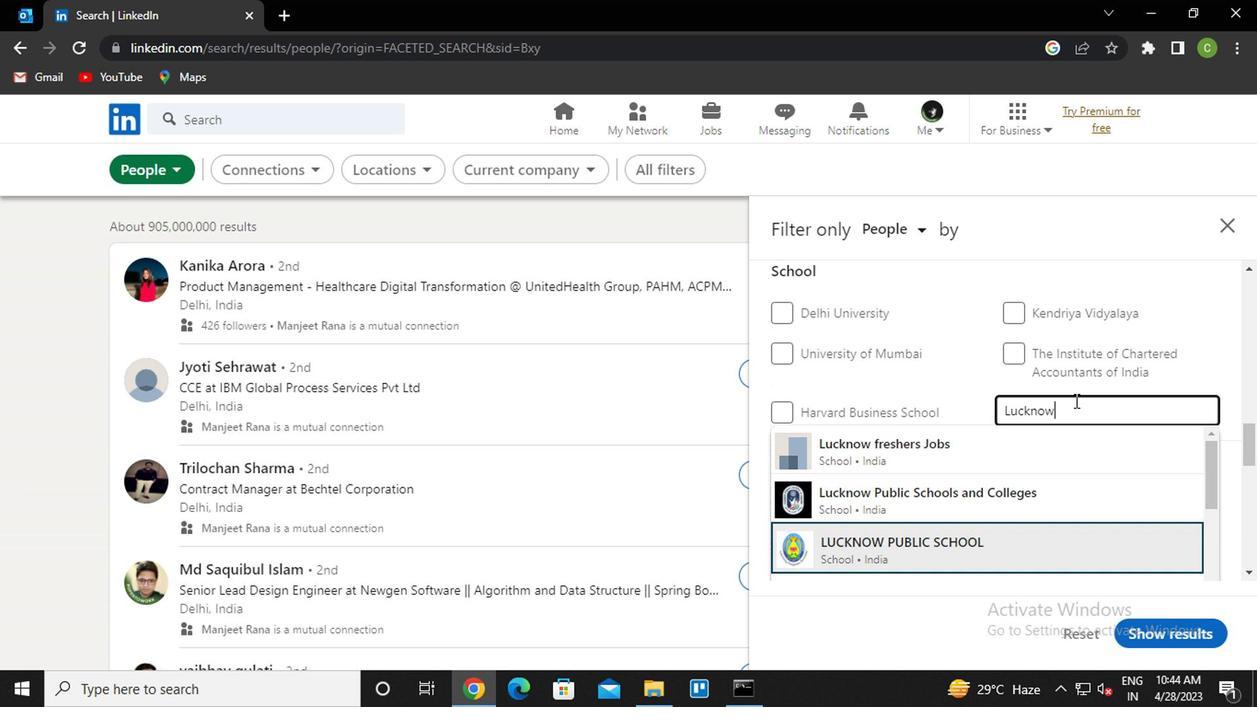 
Action: Mouse moved to (1073, 406)
Screenshot: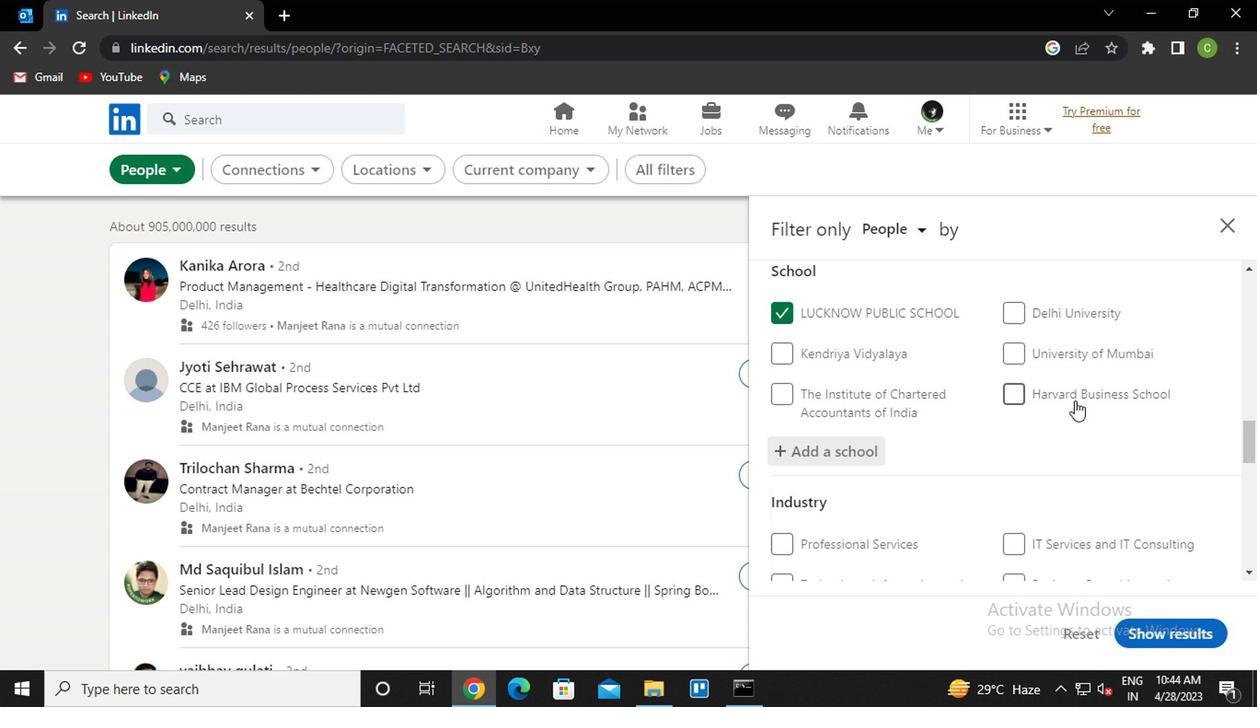 
Action: Mouse scrolled (1073, 405) with delta (0, -1)
Screenshot: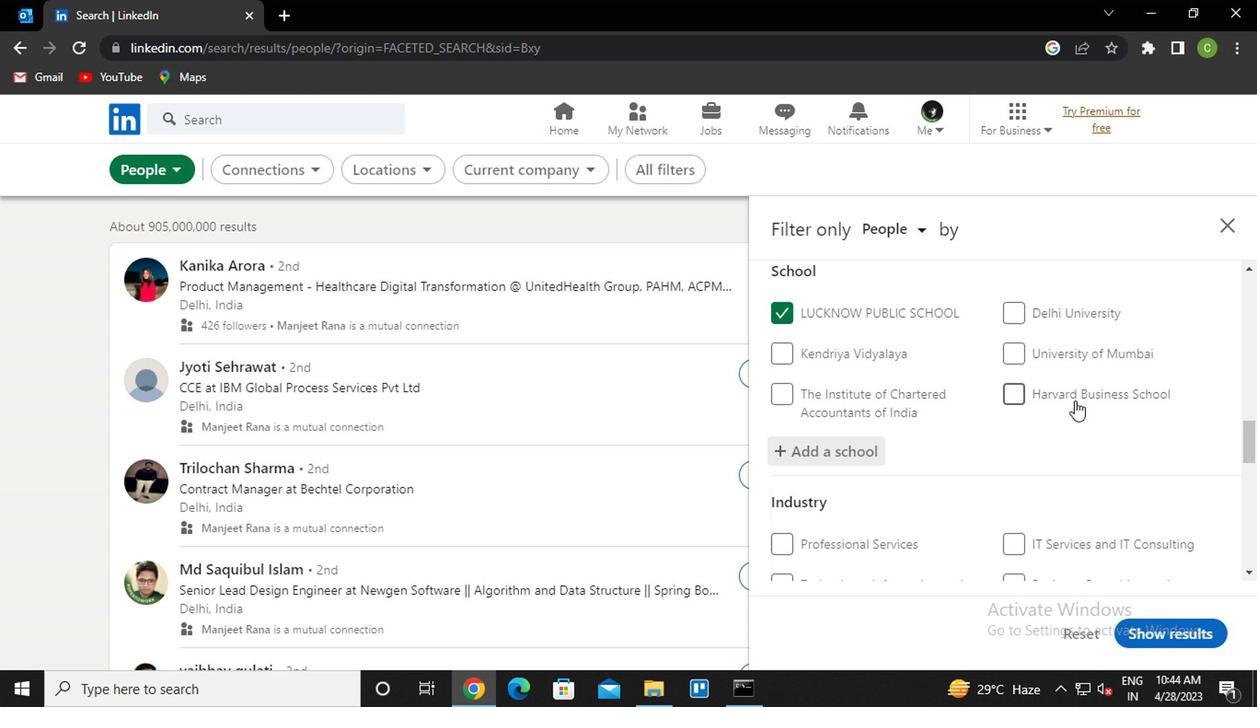 
Action: Mouse scrolled (1073, 405) with delta (0, -1)
Screenshot: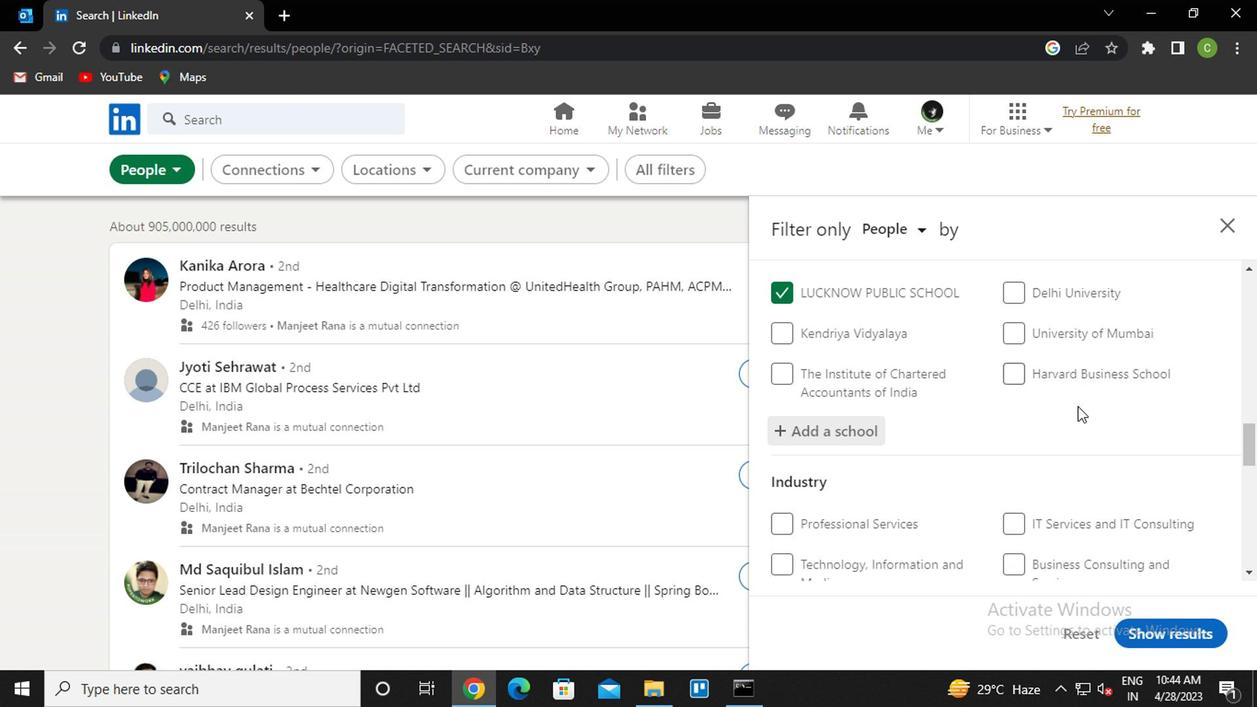 
Action: Mouse moved to (1075, 416)
Screenshot: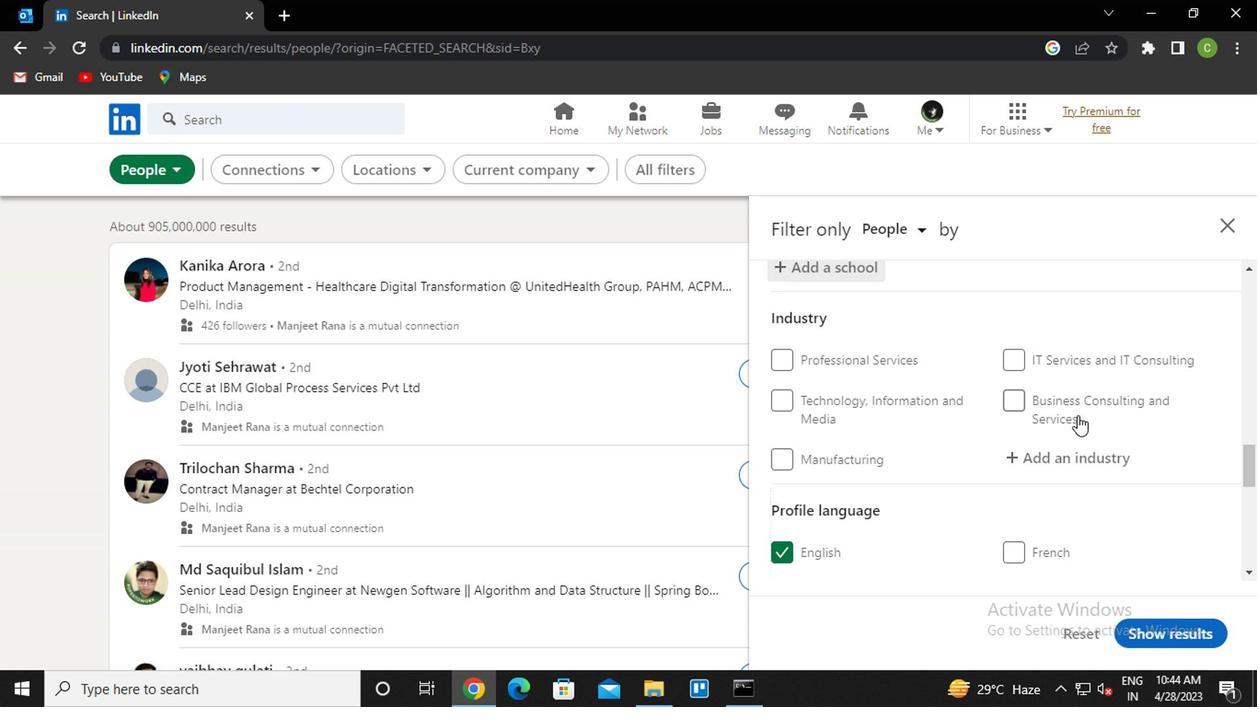 
Action: Mouse scrolled (1075, 415) with delta (0, 0)
Screenshot: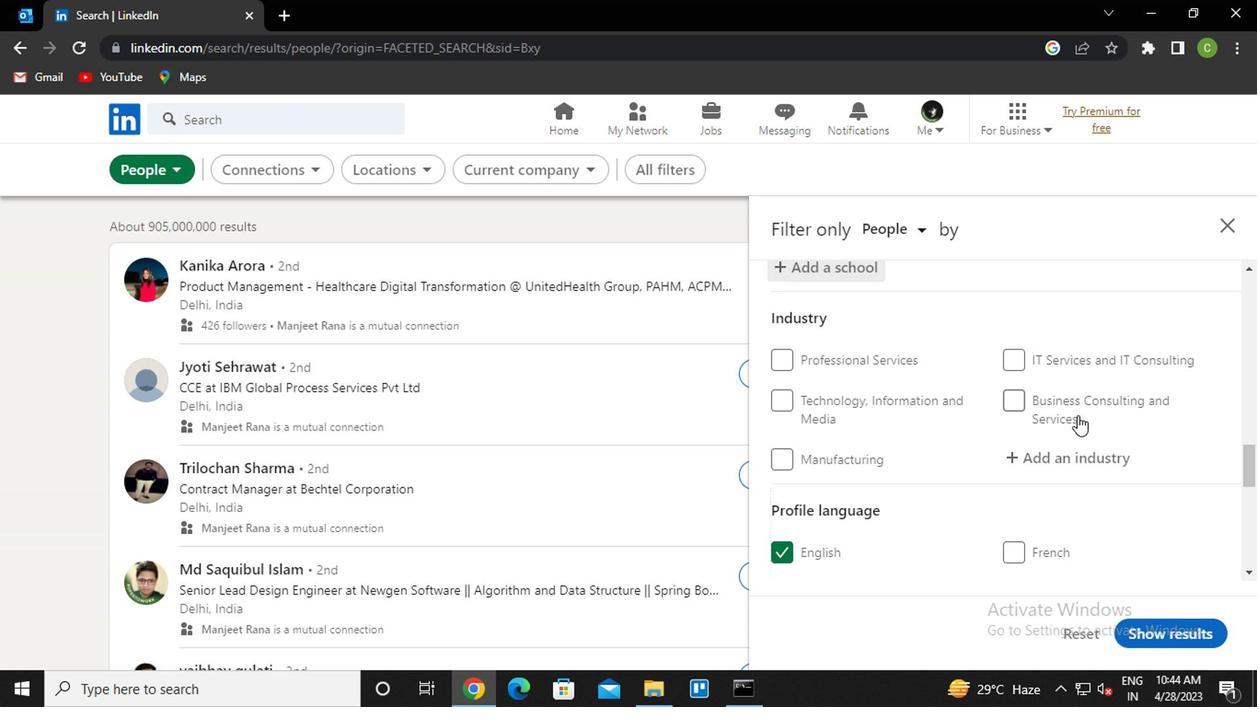 
Action: Mouse moved to (1088, 414)
Screenshot: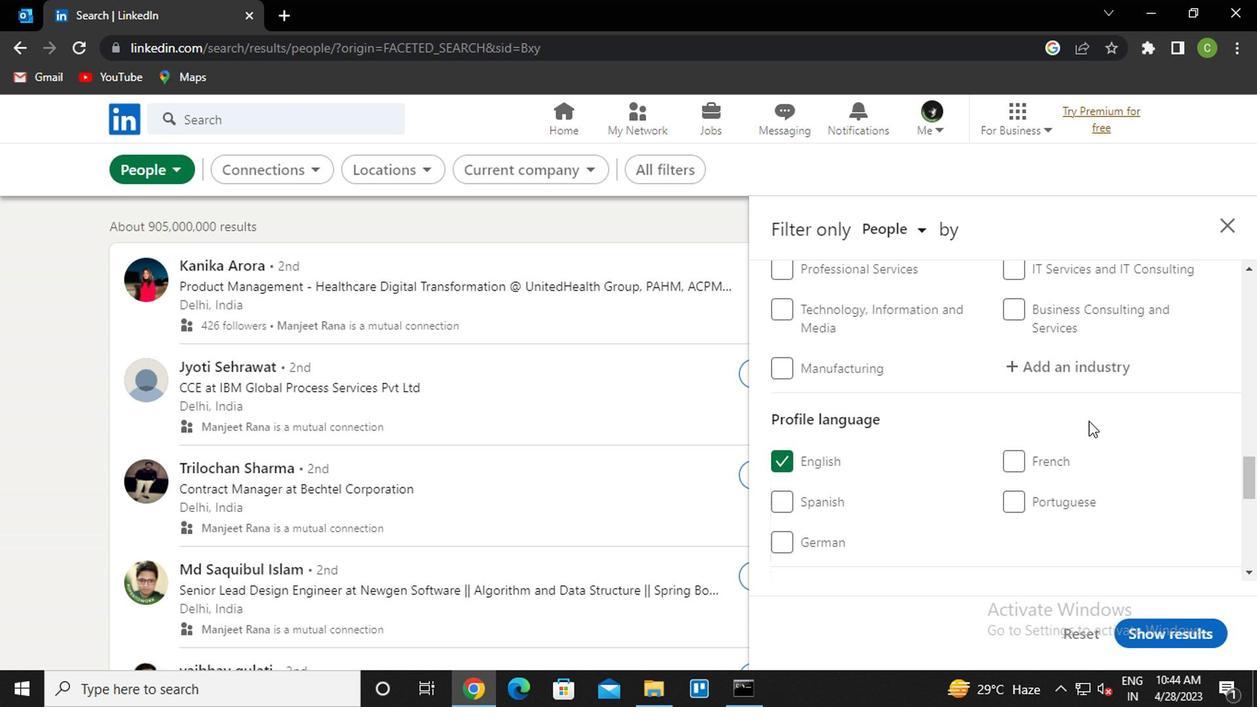 
Action: Mouse scrolled (1088, 413) with delta (0, 0)
Screenshot: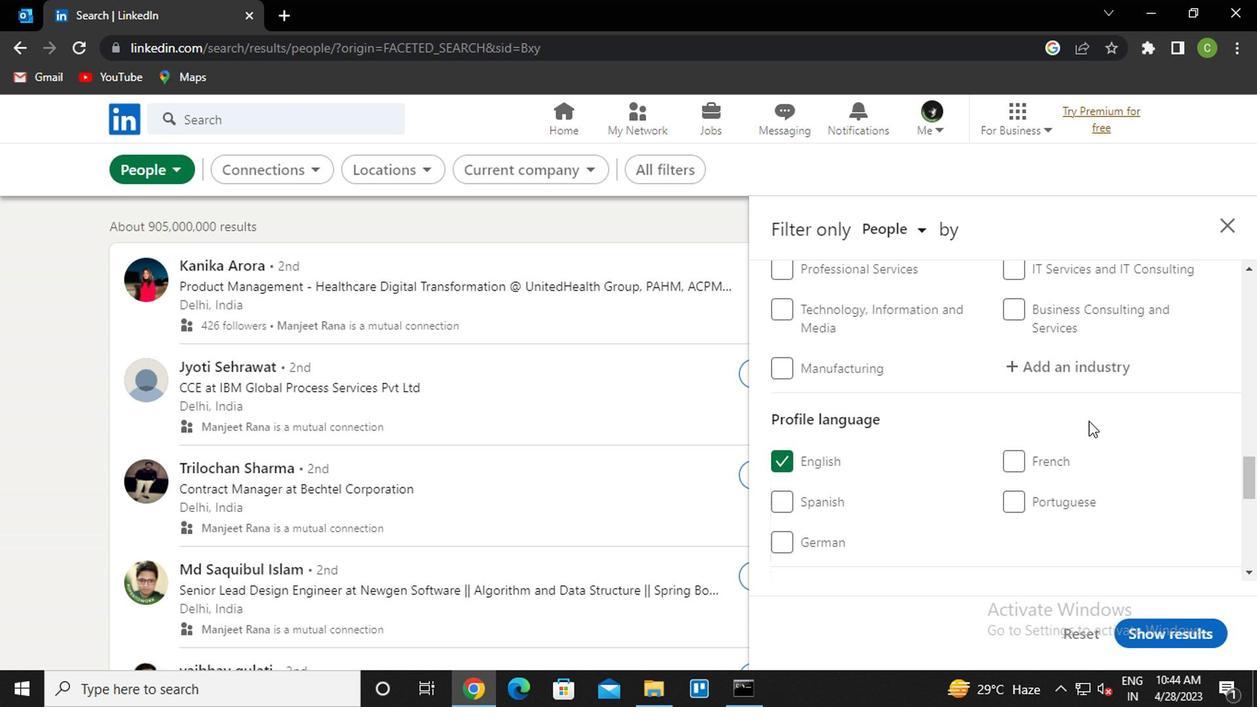 
Action: Mouse moved to (1050, 429)
Screenshot: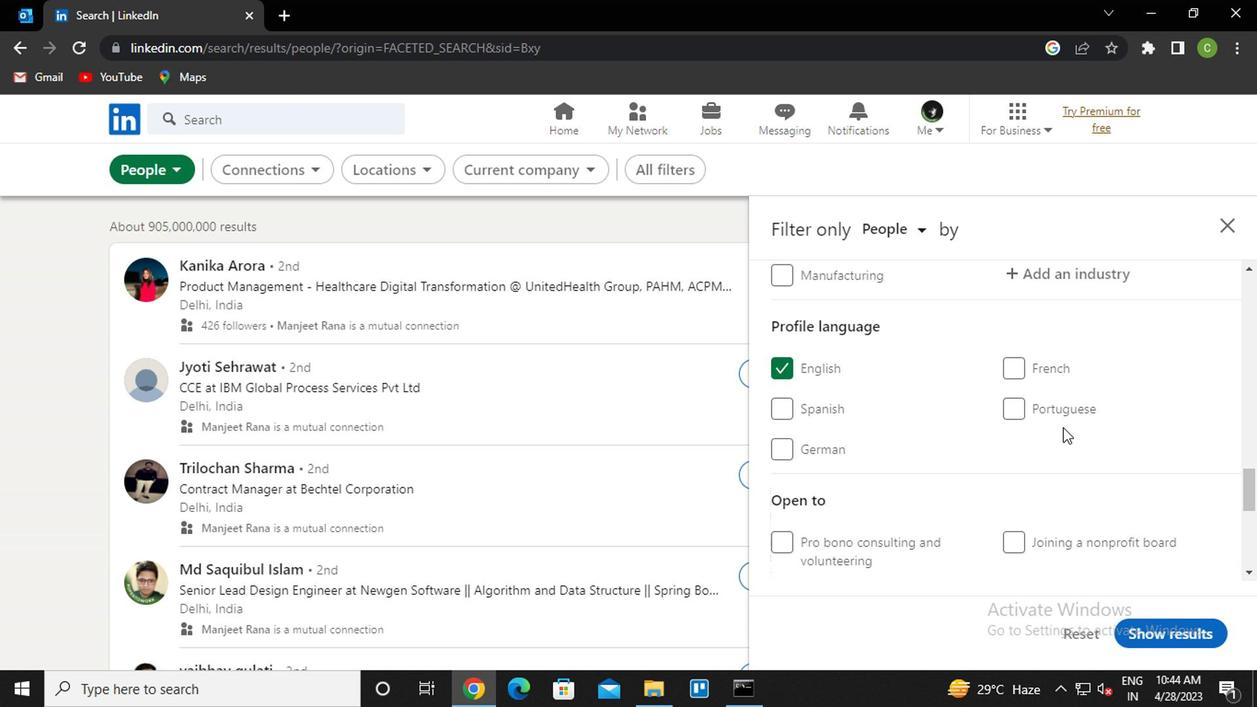 
Action: Mouse scrolled (1050, 428) with delta (0, 0)
Screenshot: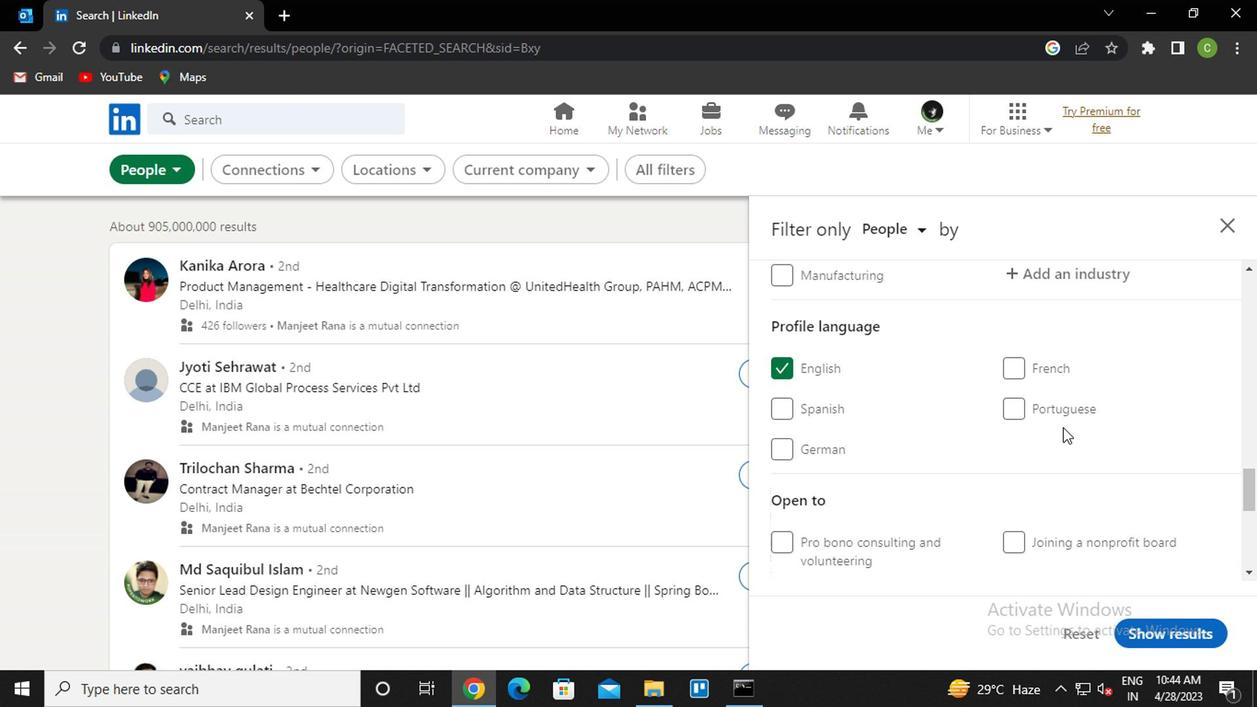 
Action: Mouse moved to (1041, 427)
Screenshot: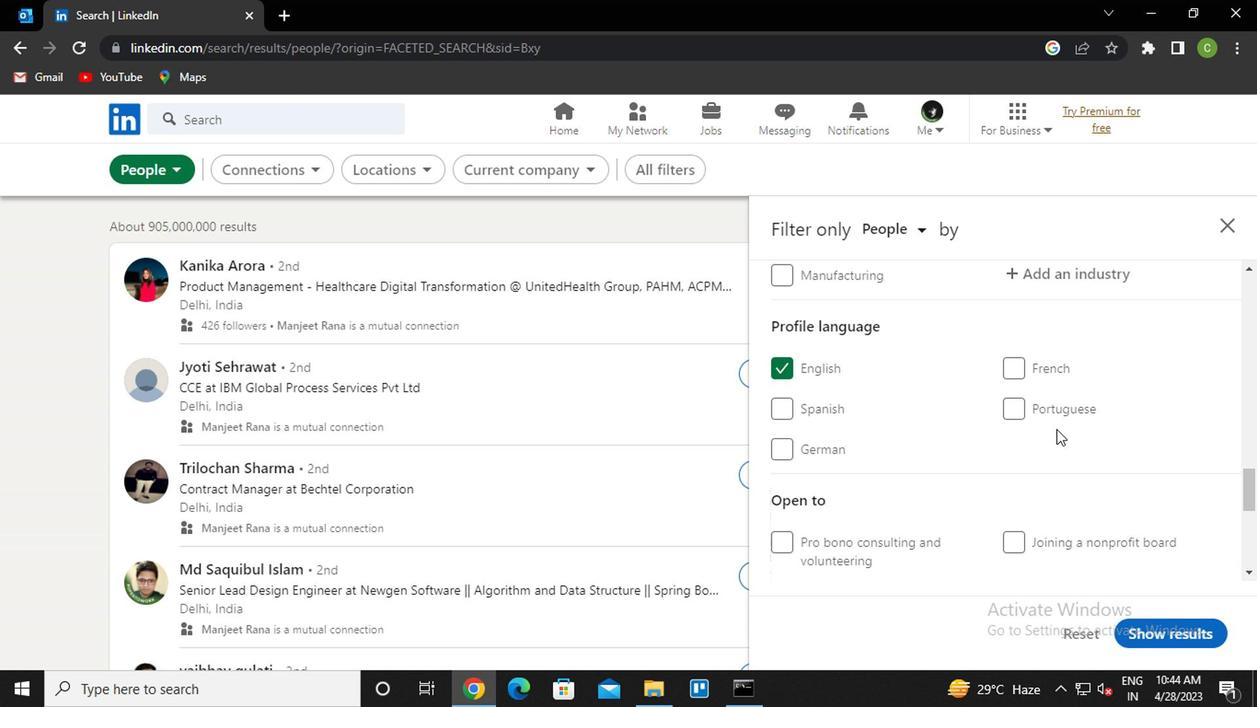 
Action: Mouse scrolled (1041, 427) with delta (0, 0)
Screenshot: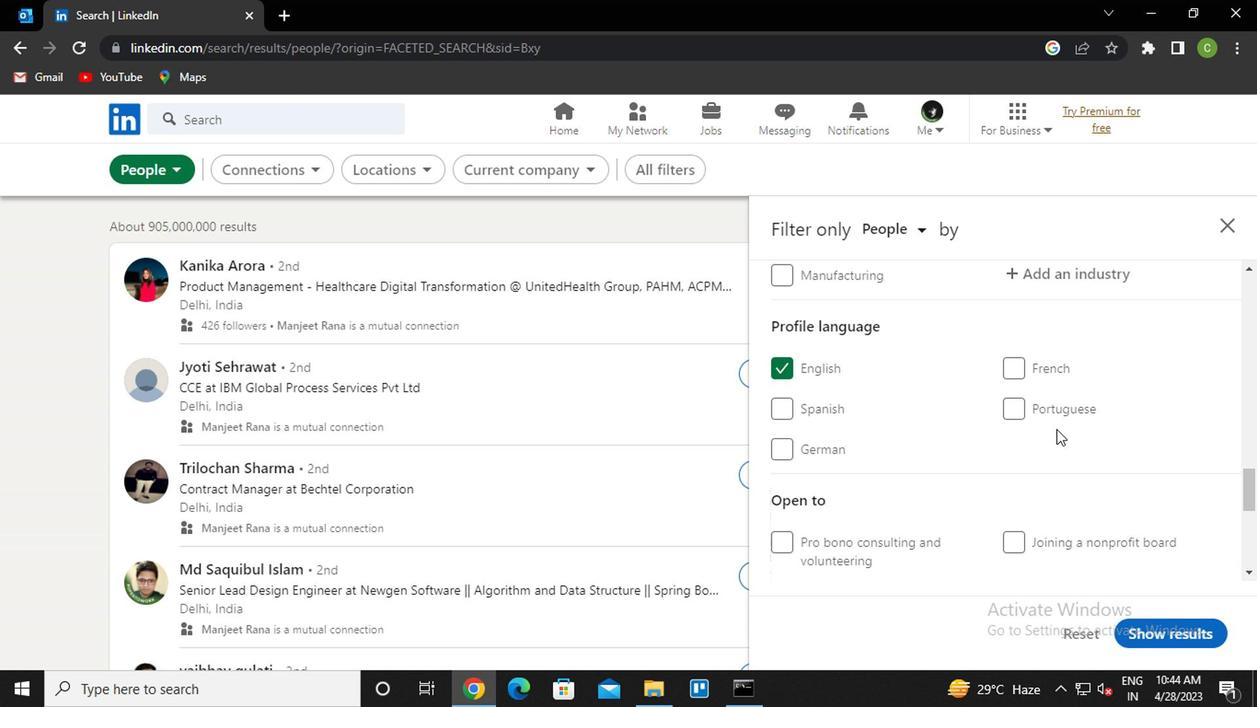
Action: Mouse moved to (1040, 427)
Screenshot: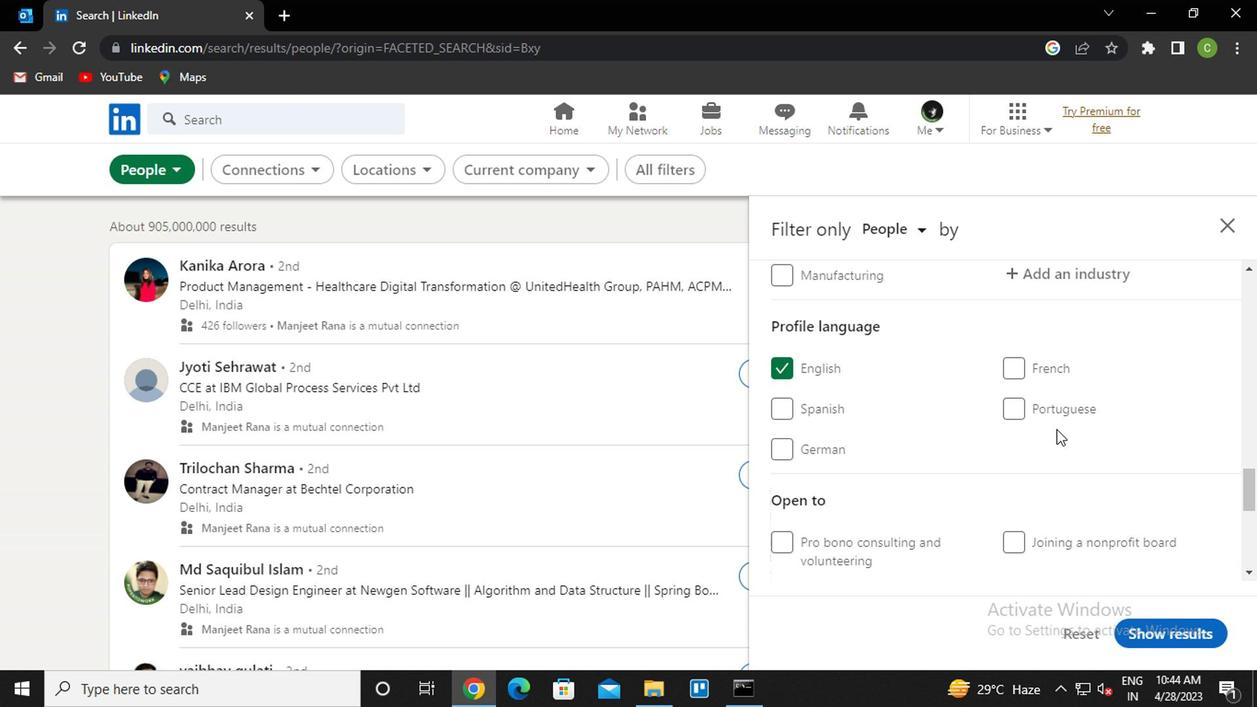 
Action: Mouse scrolled (1040, 425) with delta (0, -1)
Screenshot: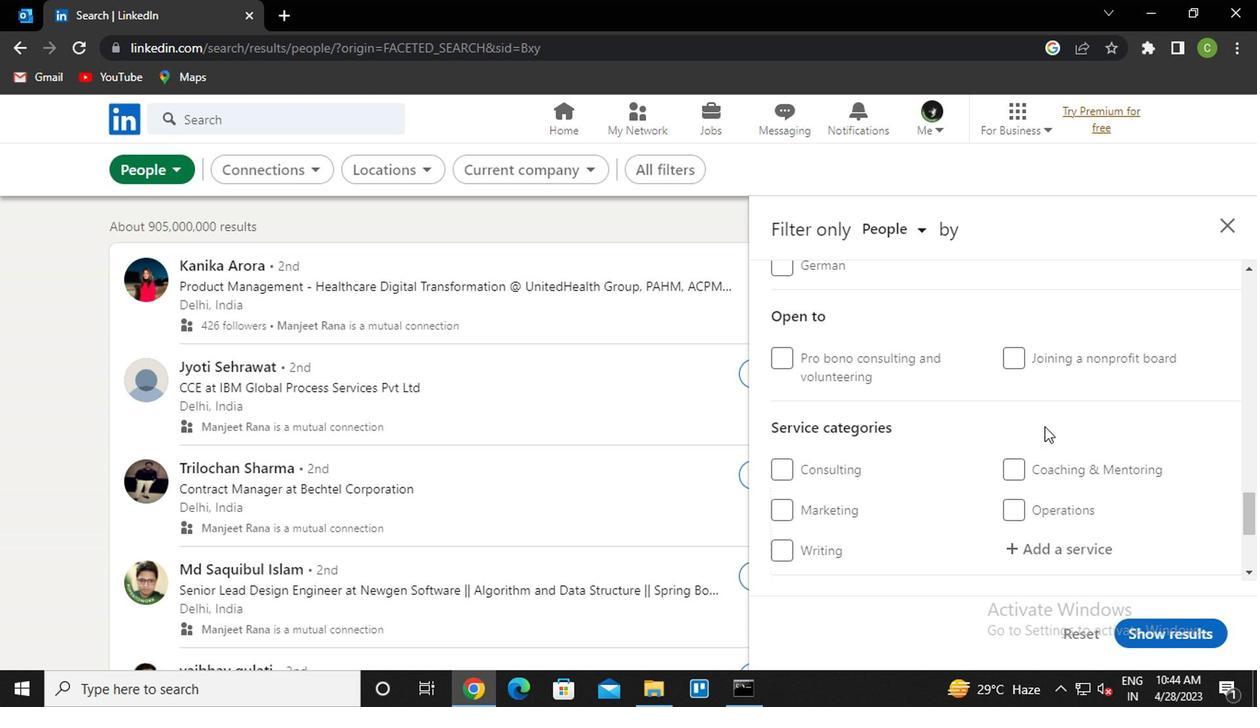 
Action: Mouse scrolled (1040, 425) with delta (0, -1)
Screenshot: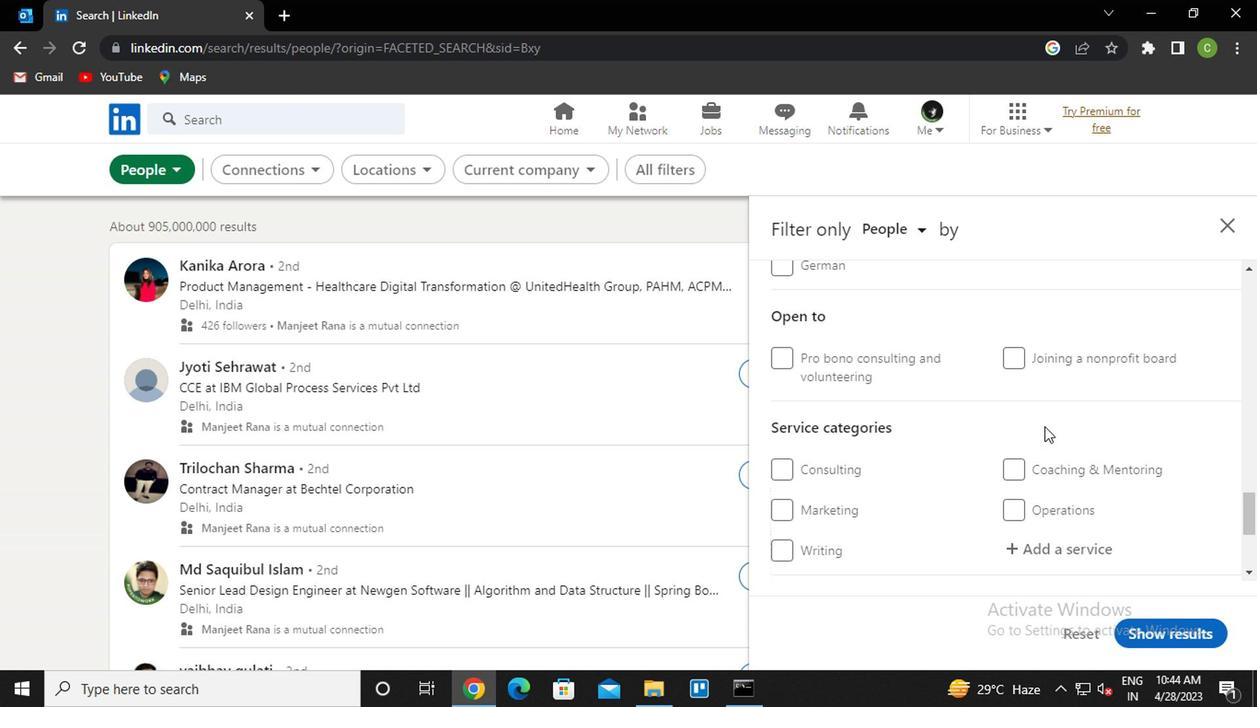 
Action: Mouse scrolled (1040, 427) with delta (0, 0)
Screenshot: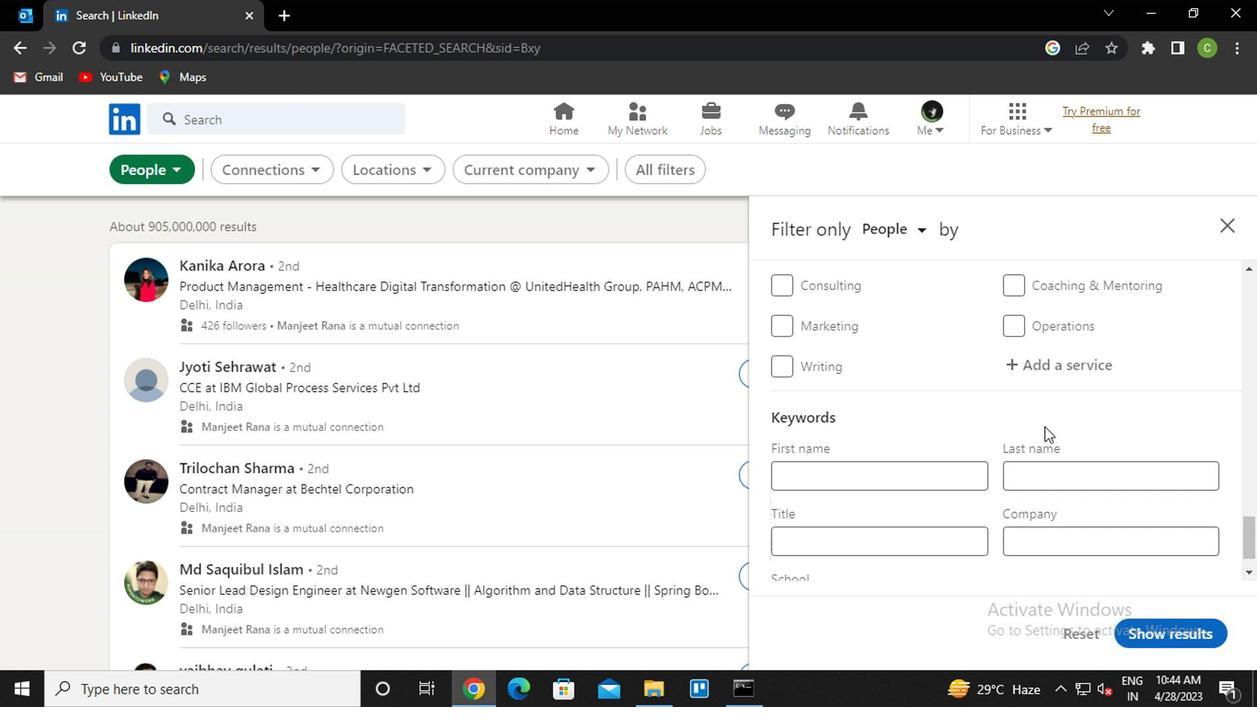 
Action: Mouse scrolled (1040, 427) with delta (0, 0)
Screenshot: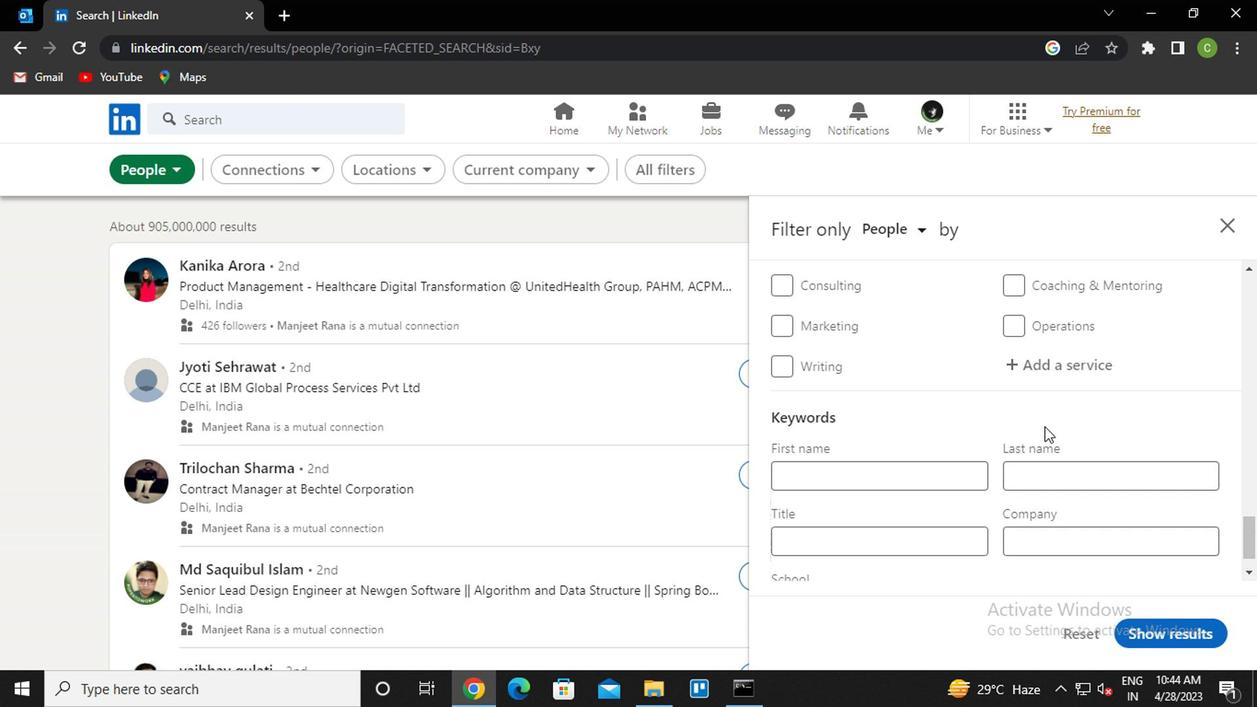 
Action: Mouse scrolled (1040, 427) with delta (0, 0)
Screenshot: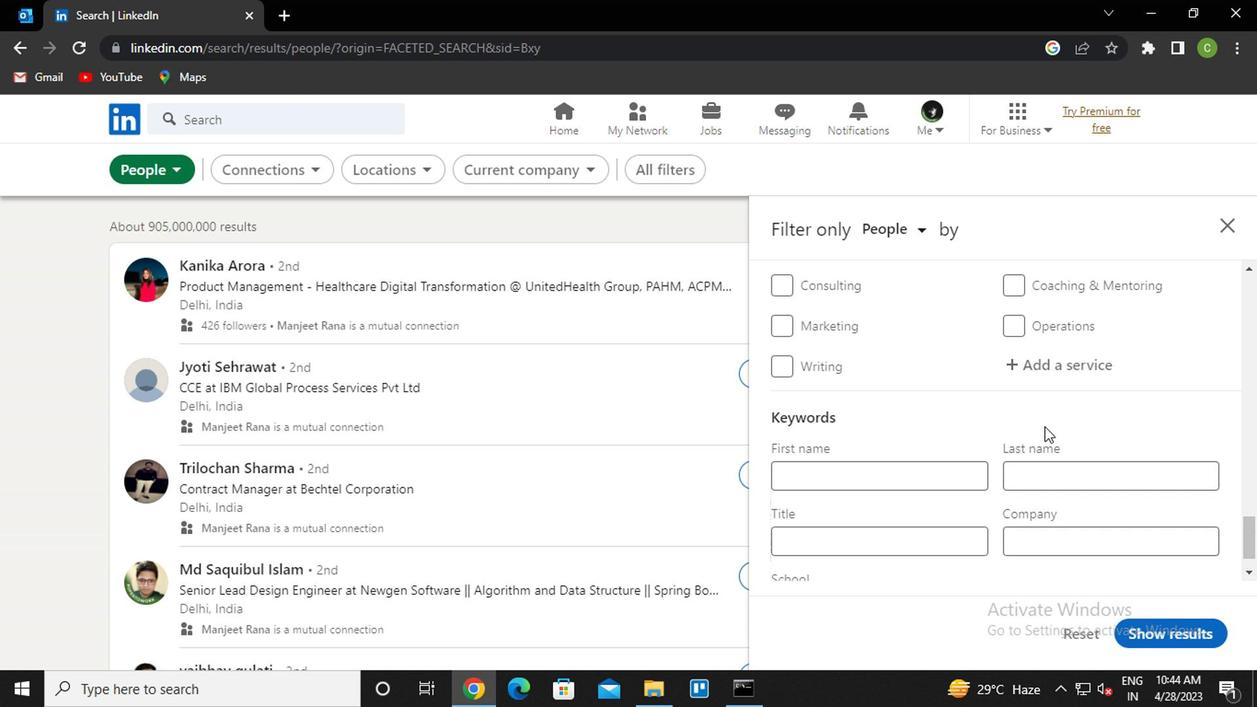 
Action: Mouse scrolled (1040, 427) with delta (0, 0)
Screenshot: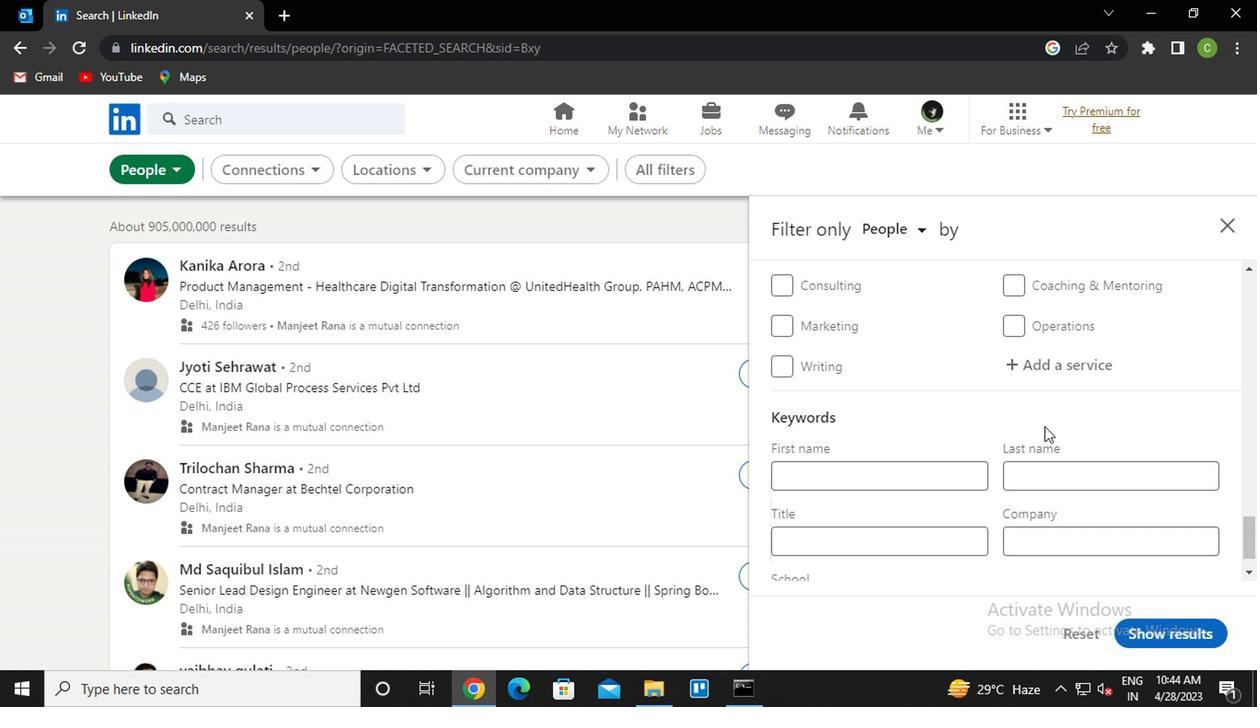 
Action: Mouse scrolled (1040, 427) with delta (0, 0)
Screenshot: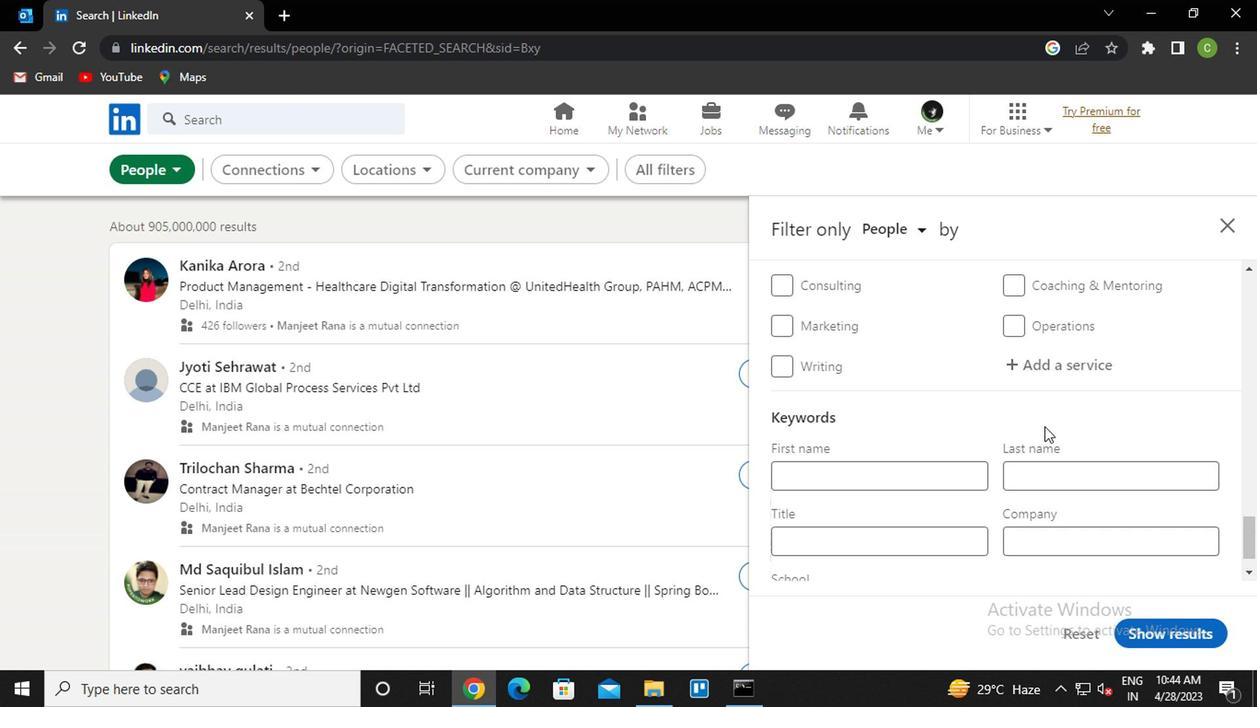 
Action: Mouse scrolled (1040, 427) with delta (0, 0)
Screenshot: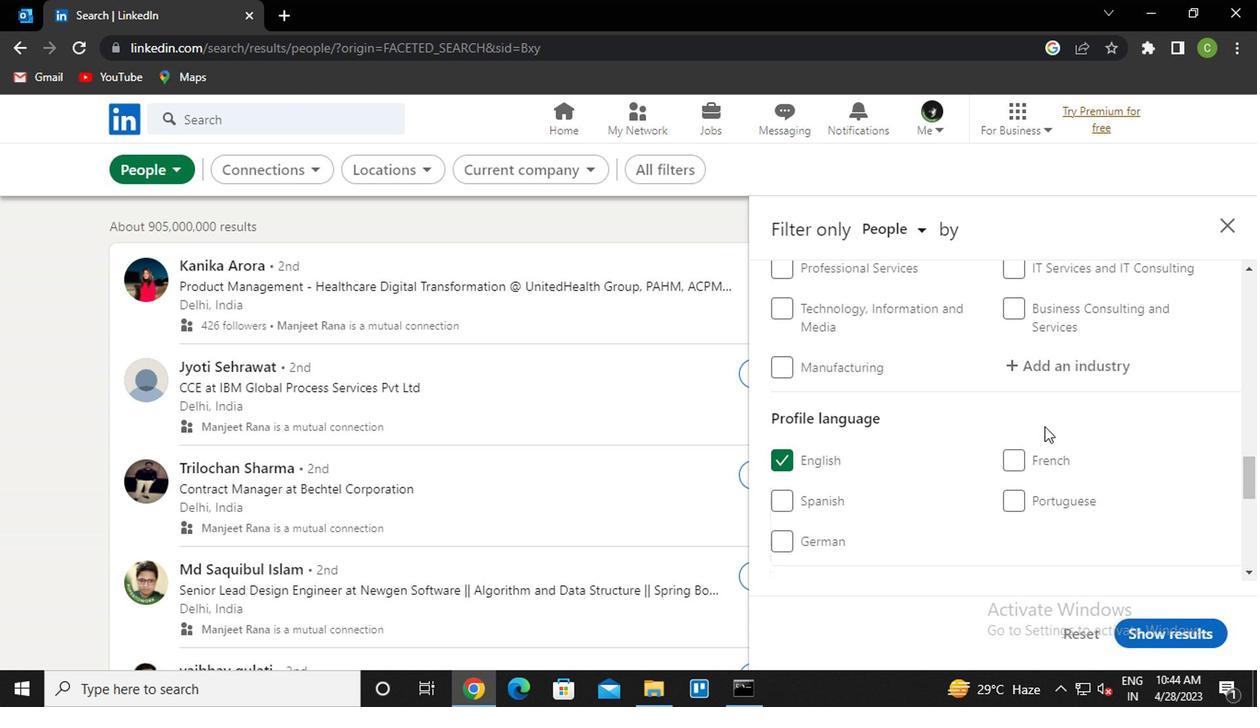 
Action: Mouse scrolled (1040, 427) with delta (0, 0)
Screenshot: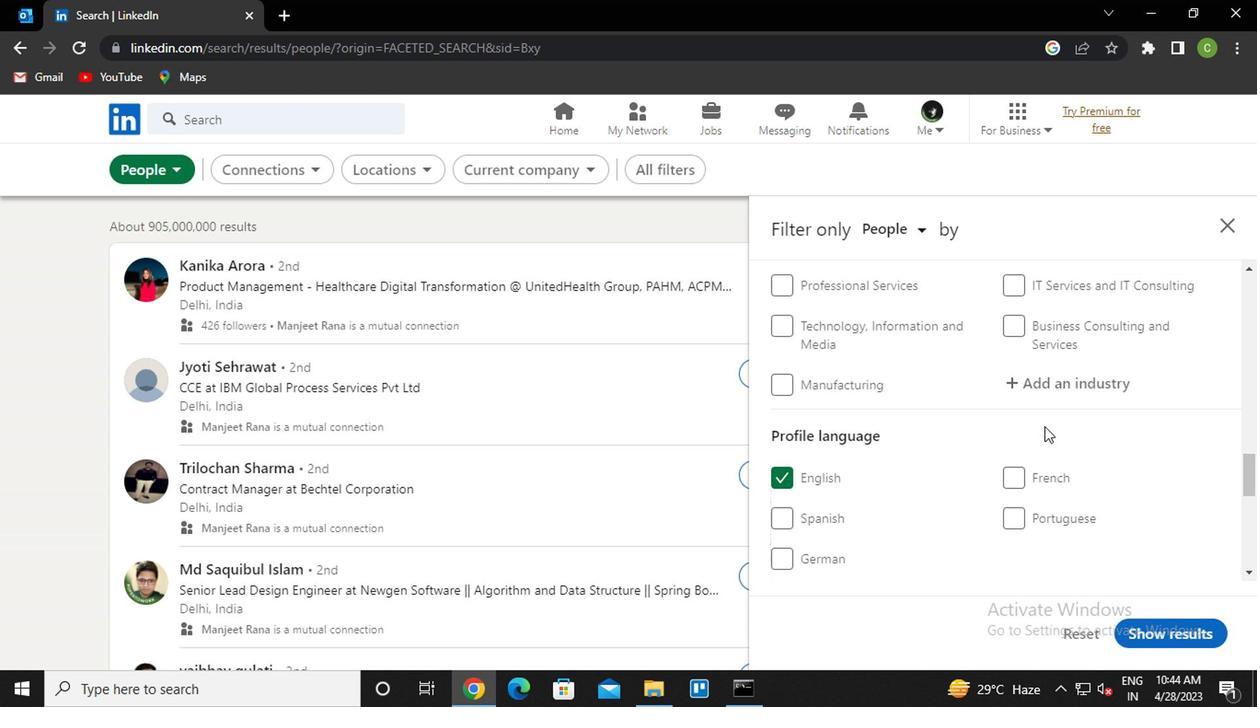 
Action: Mouse moved to (1061, 472)
Screenshot: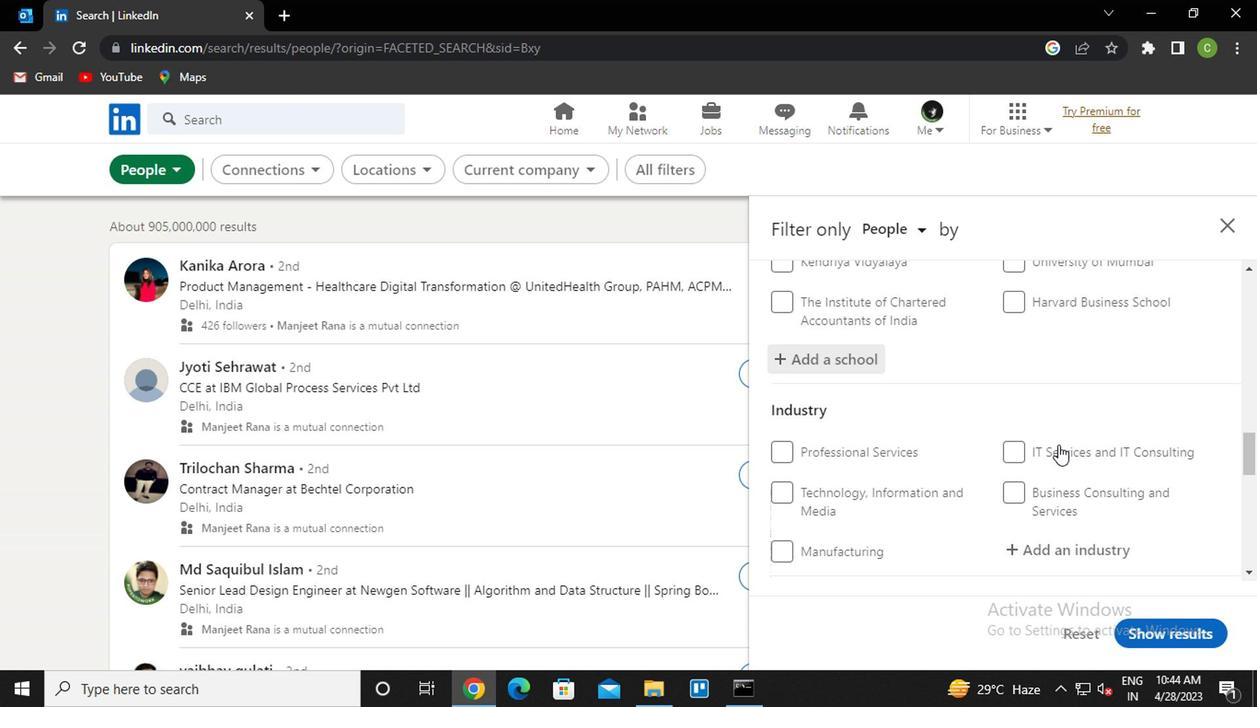 
Action: Mouse scrolled (1061, 470) with delta (0, -1)
Screenshot: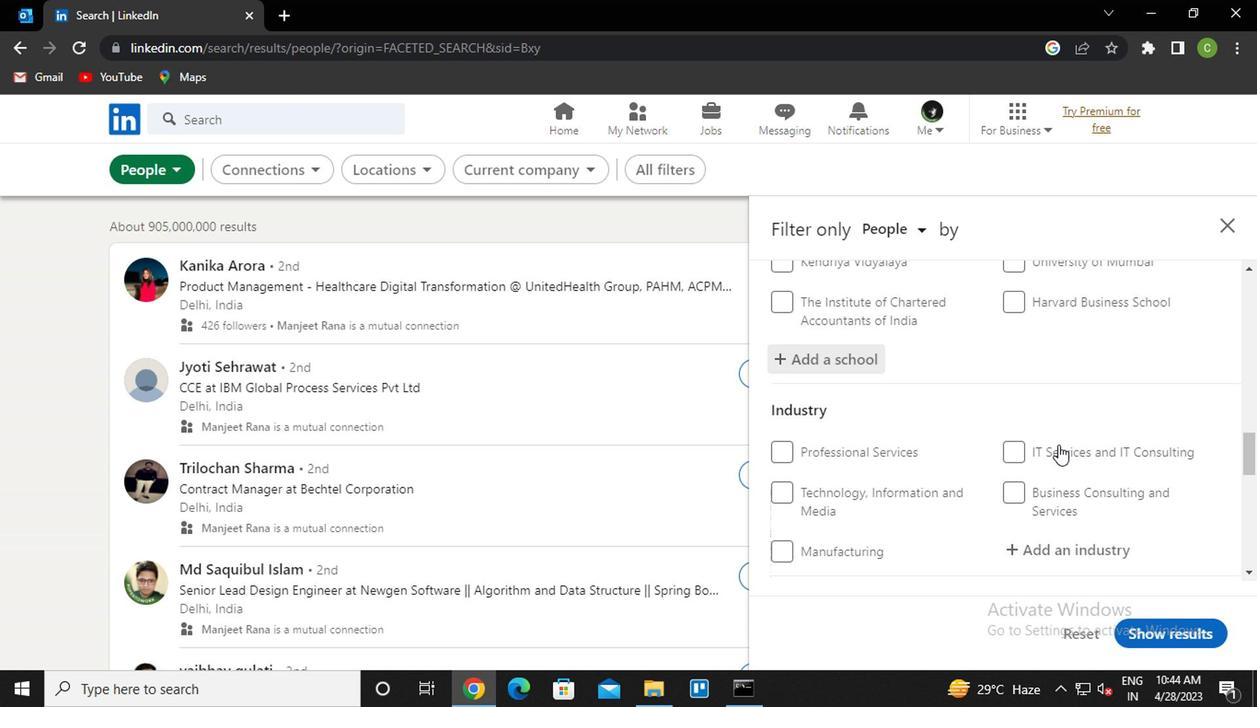 
Action: Mouse moved to (1061, 474)
Screenshot: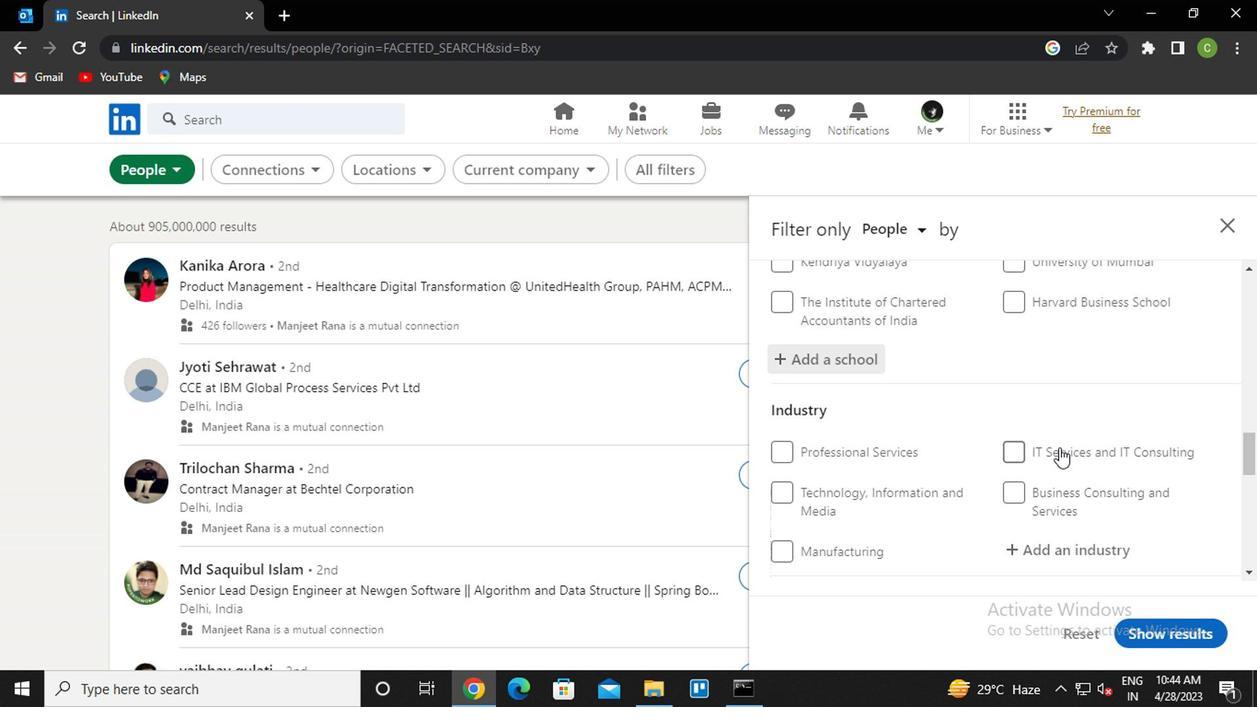 
Action: Mouse scrolled (1061, 472) with delta (0, -1)
Screenshot: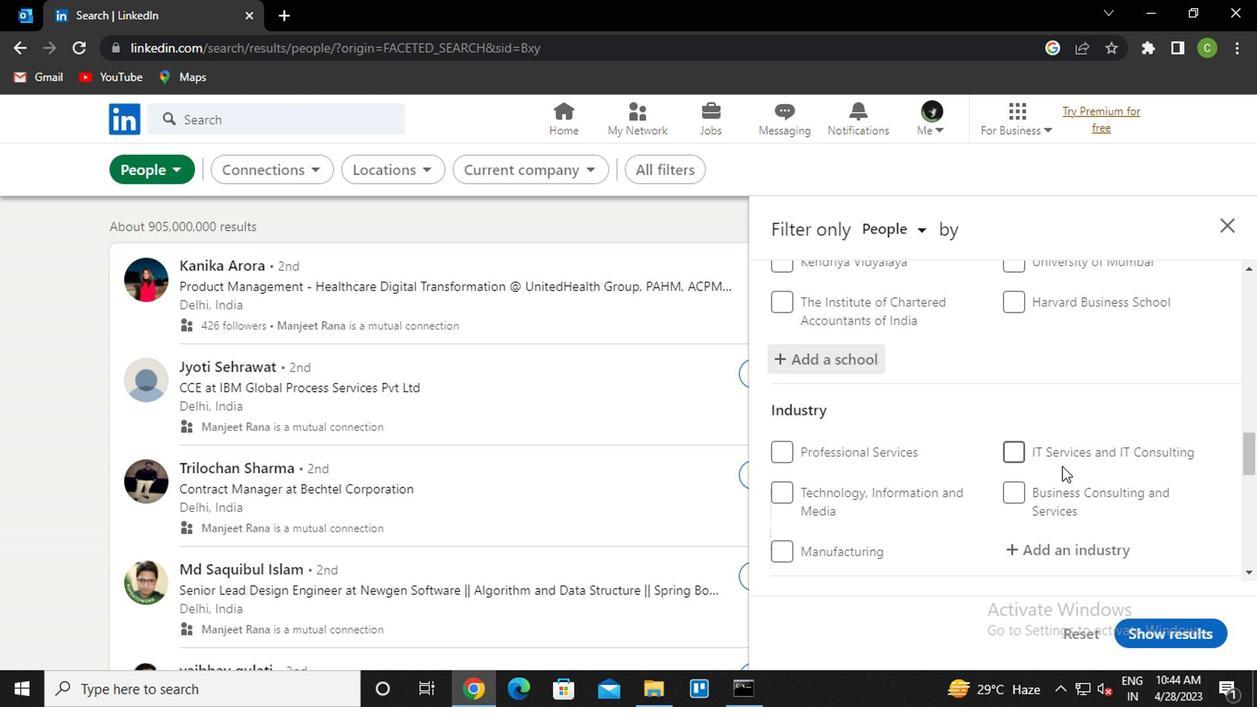 
Action: Mouse moved to (1075, 357)
Screenshot: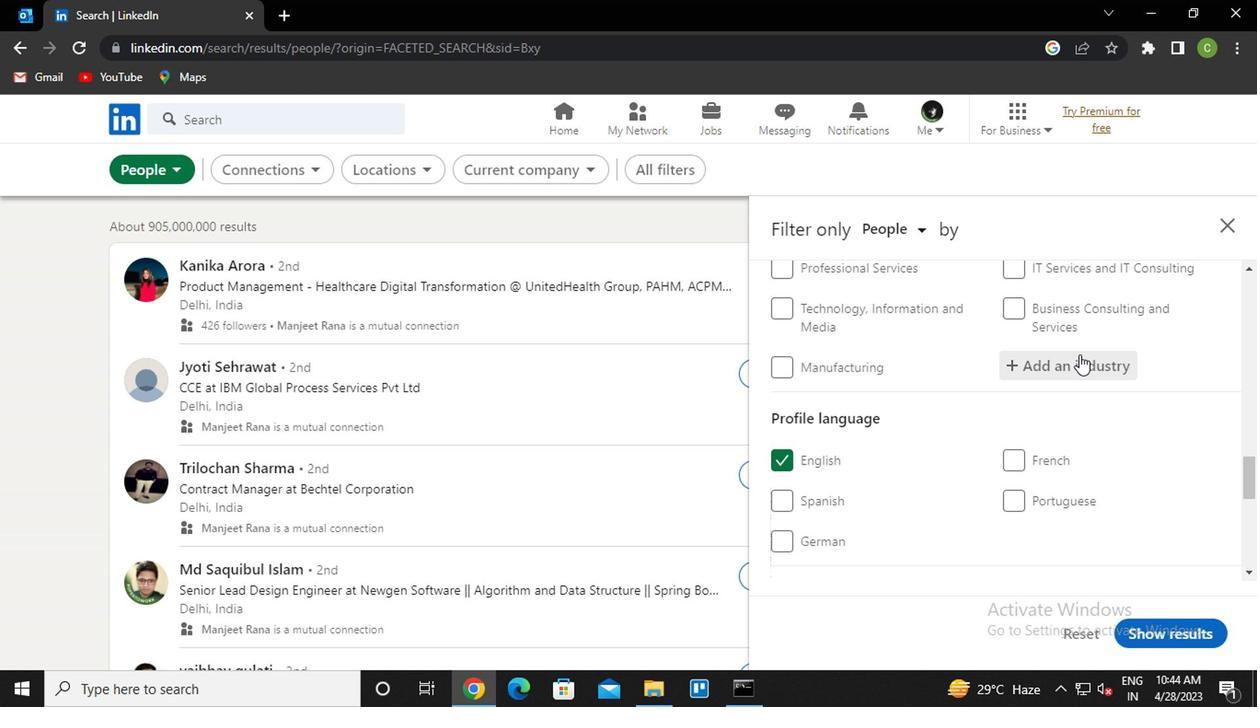 
Action: Mouse pressed left at (1075, 357)
Screenshot: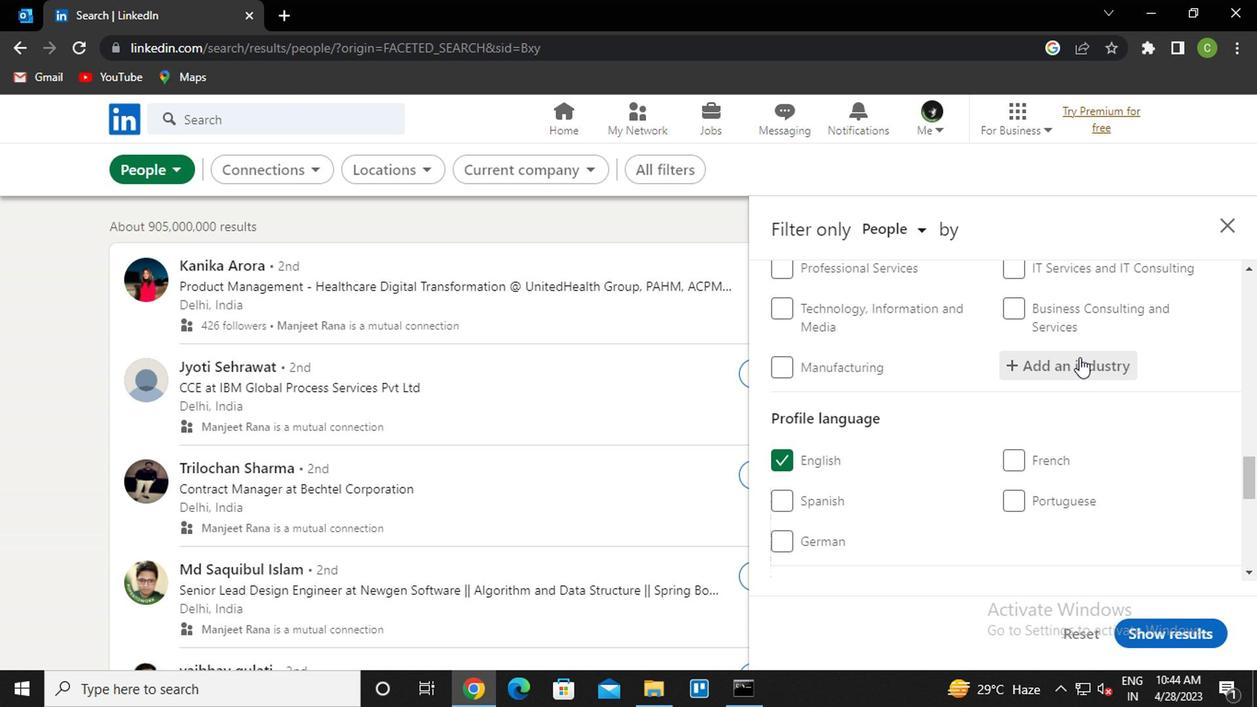 
Action: Mouse moved to (1073, 362)
Screenshot: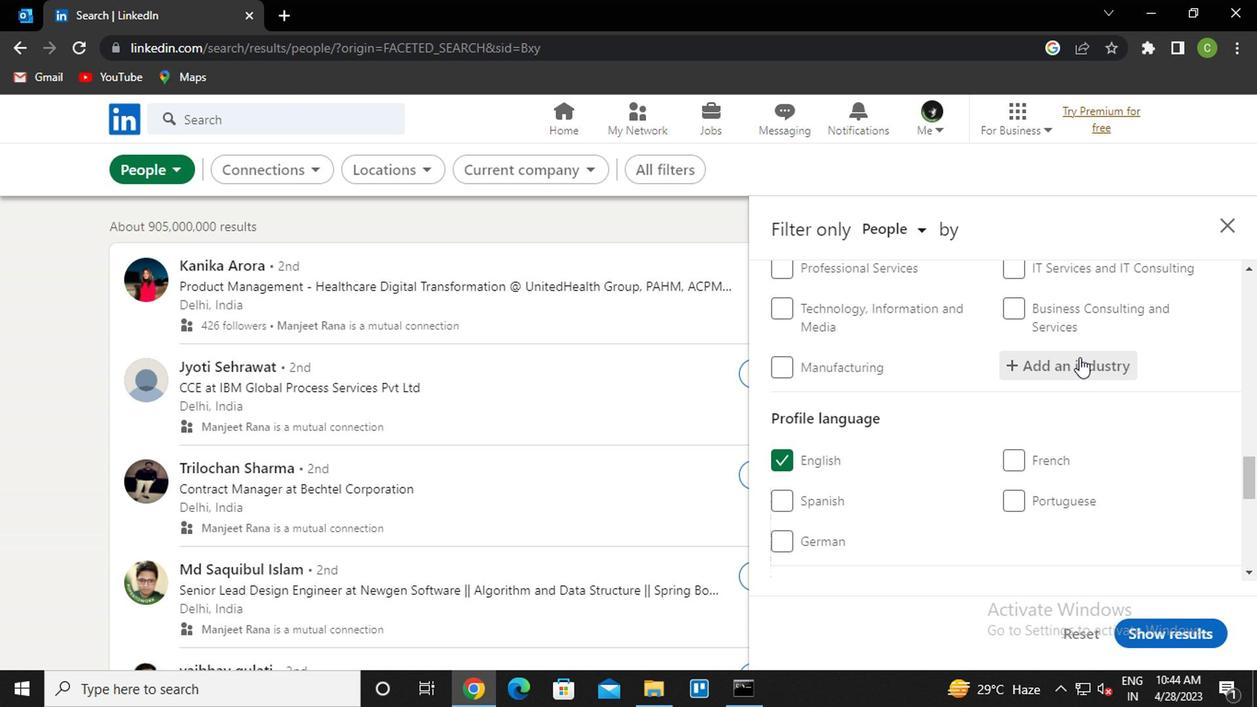 
Action: Key pressed <Key.caps_lock>r<Key.caps_lock>estau<Key.down><Key.enter>
Screenshot: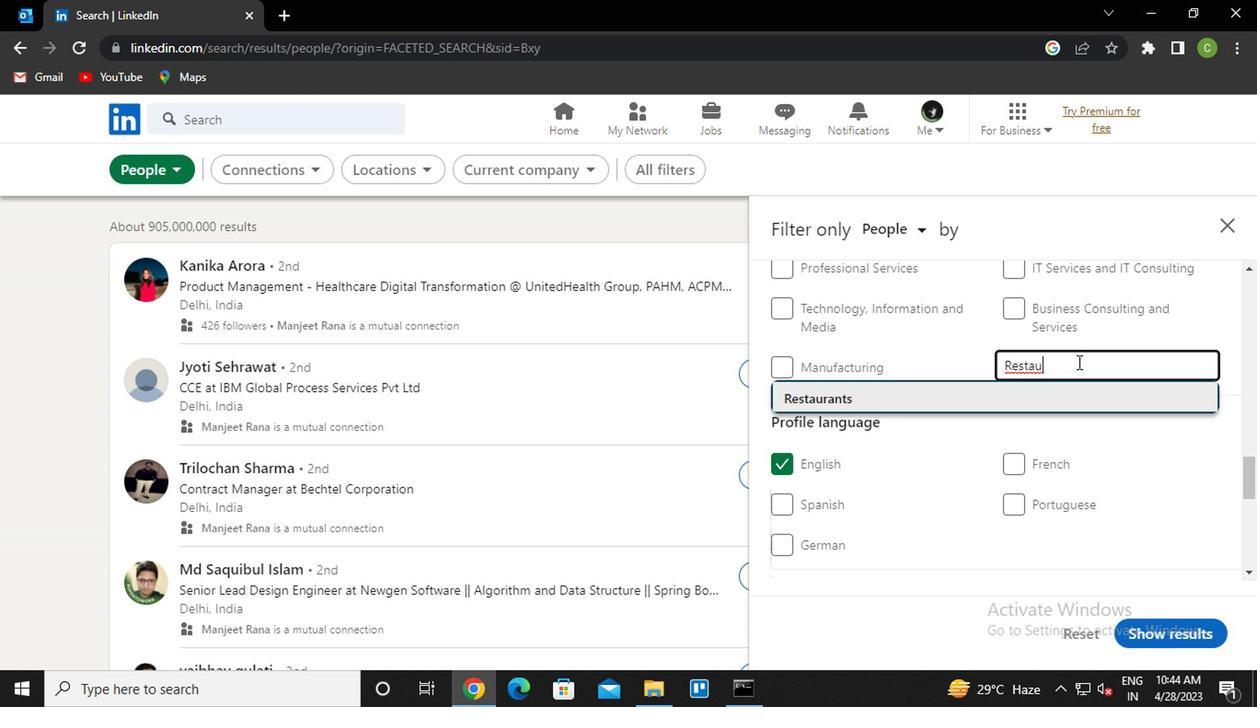 
Action: Mouse moved to (1076, 454)
Screenshot: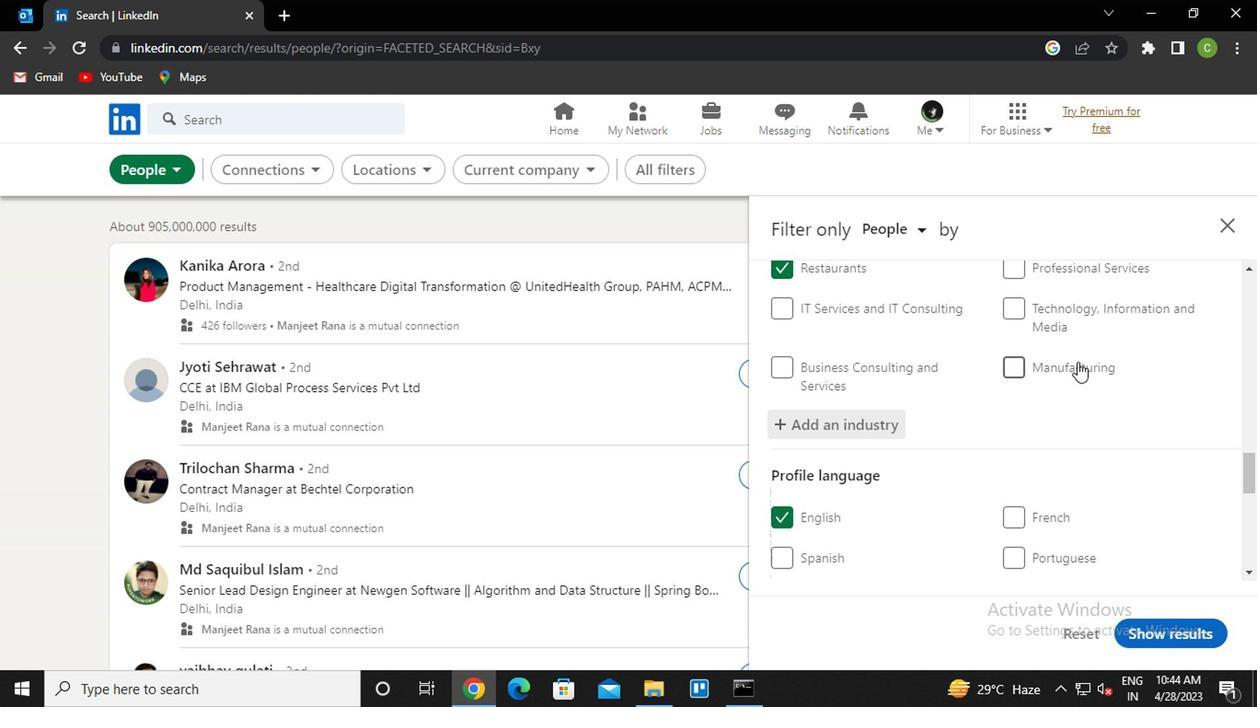 
Action: Mouse scrolled (1076, 453) with delta (0, 0)
Screenshot: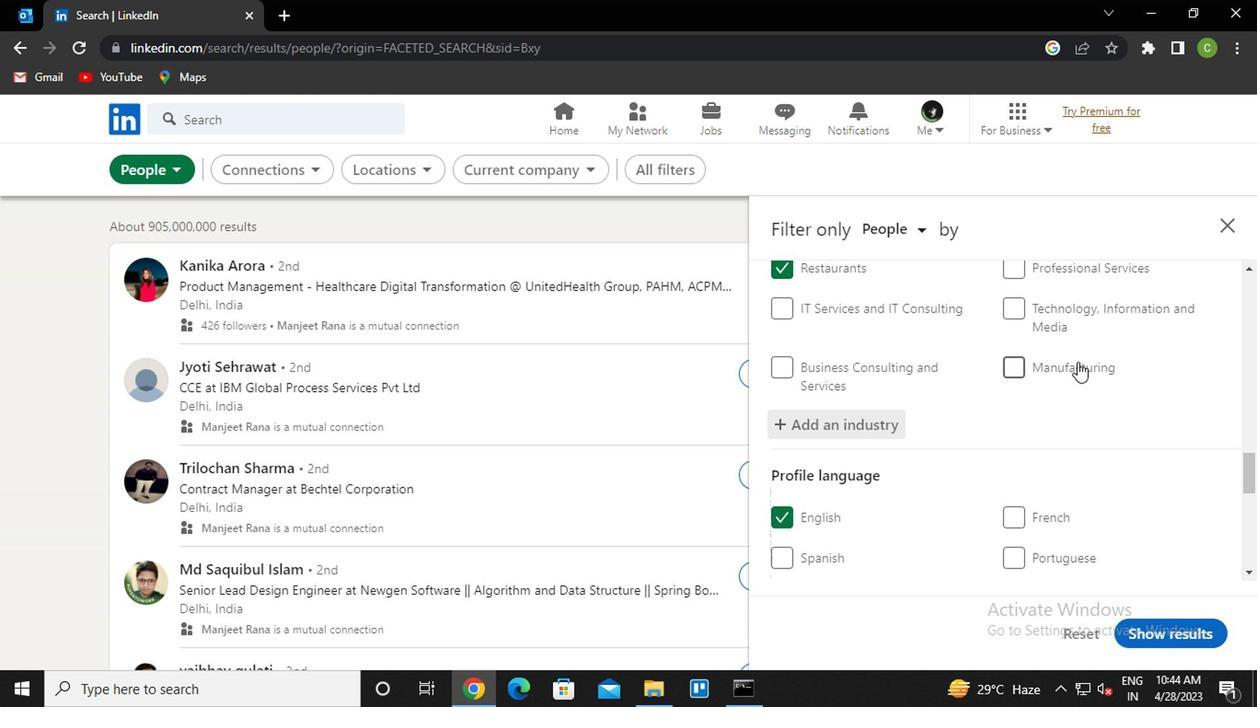 
Action: Mouse moved to (1088, 466)
Screenshot: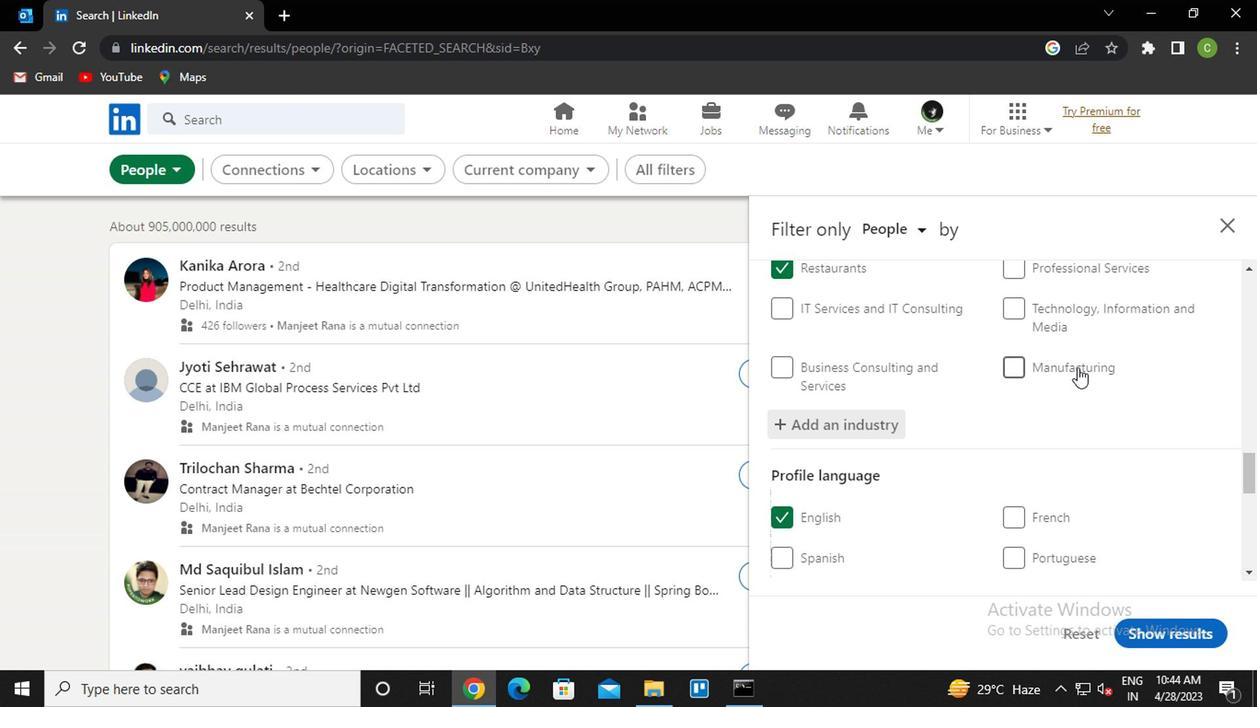 
Action: Mouse scrolled (1088, 465) with delta (0, 0)
Screenshot: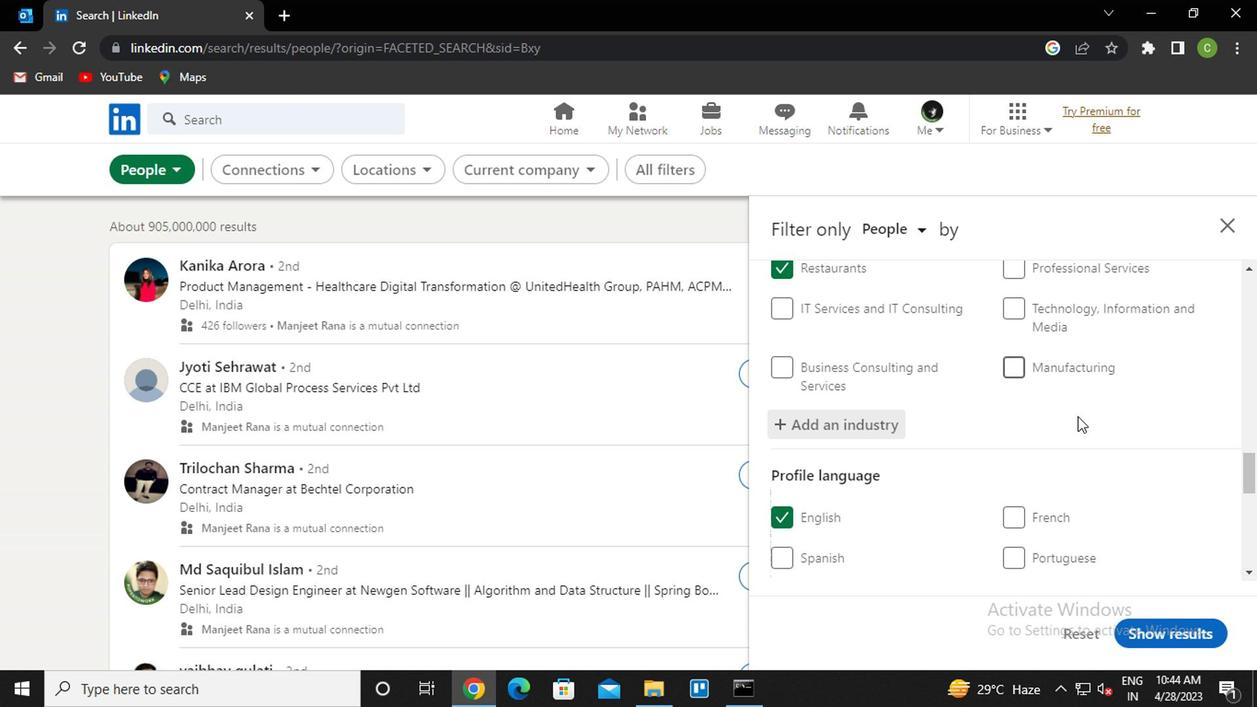 
Action: Mouse scrolled (1088, 465) with delta (0, 0)
Screenshot: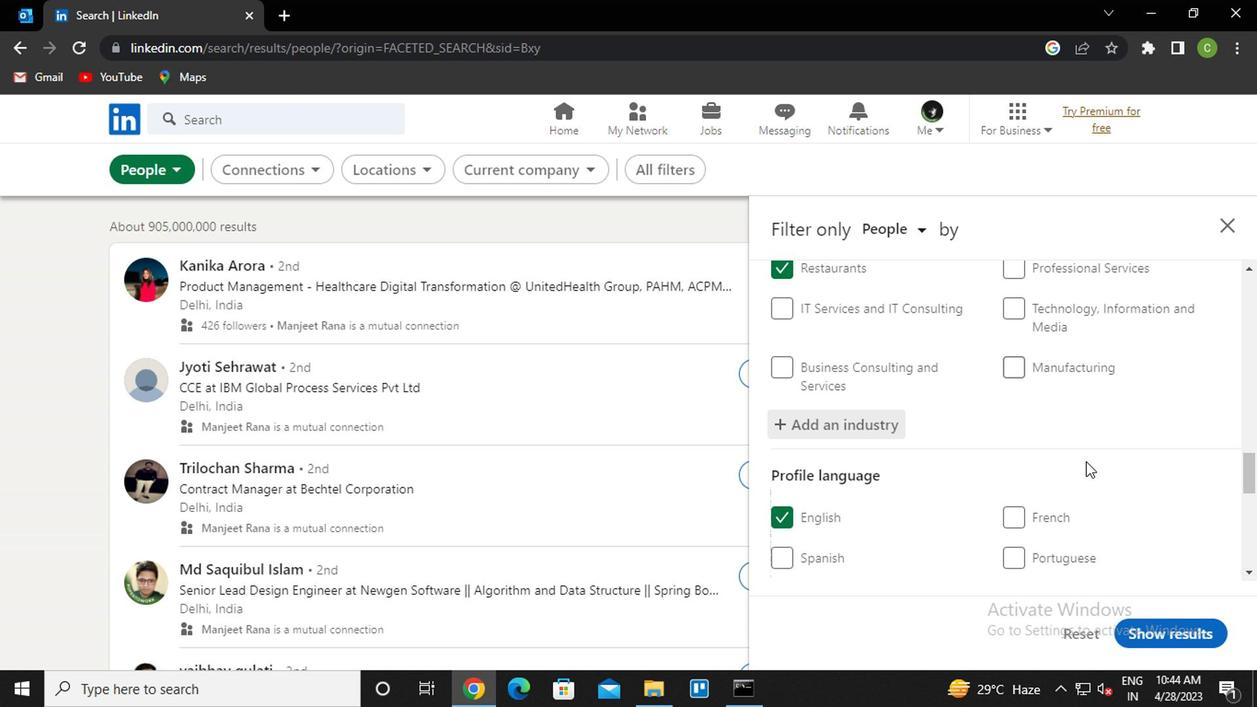 
Action: Mouse moved to (1081, 454)
Screenshot: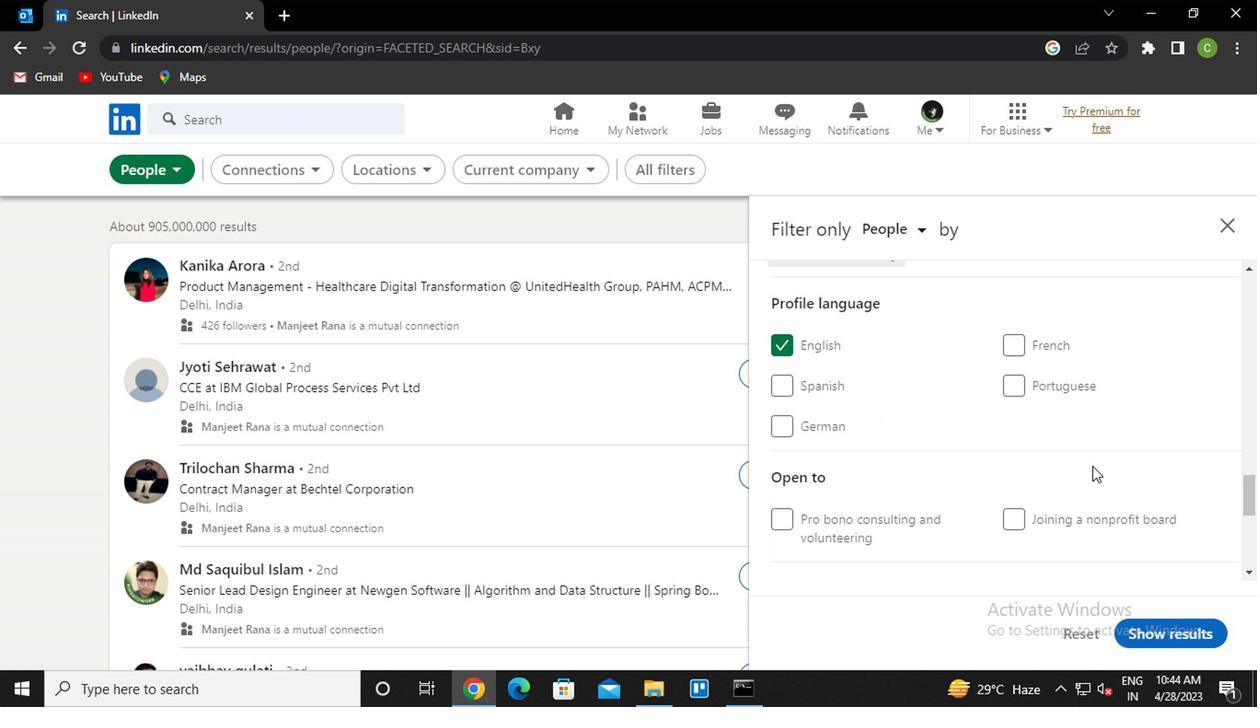 
Action: Mouse scrolled (1081, 453) with delta (0, 0)
Screenshot: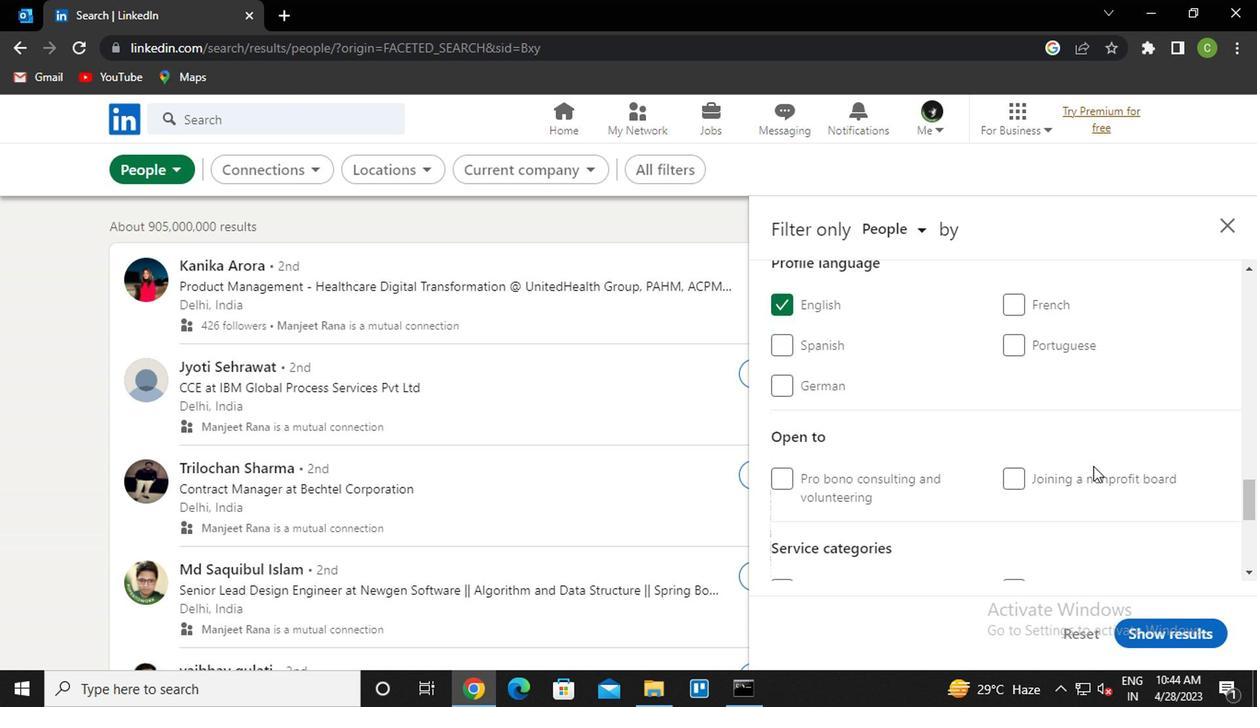 
Action: Mouse moved to (1064, 479)
Screenshot: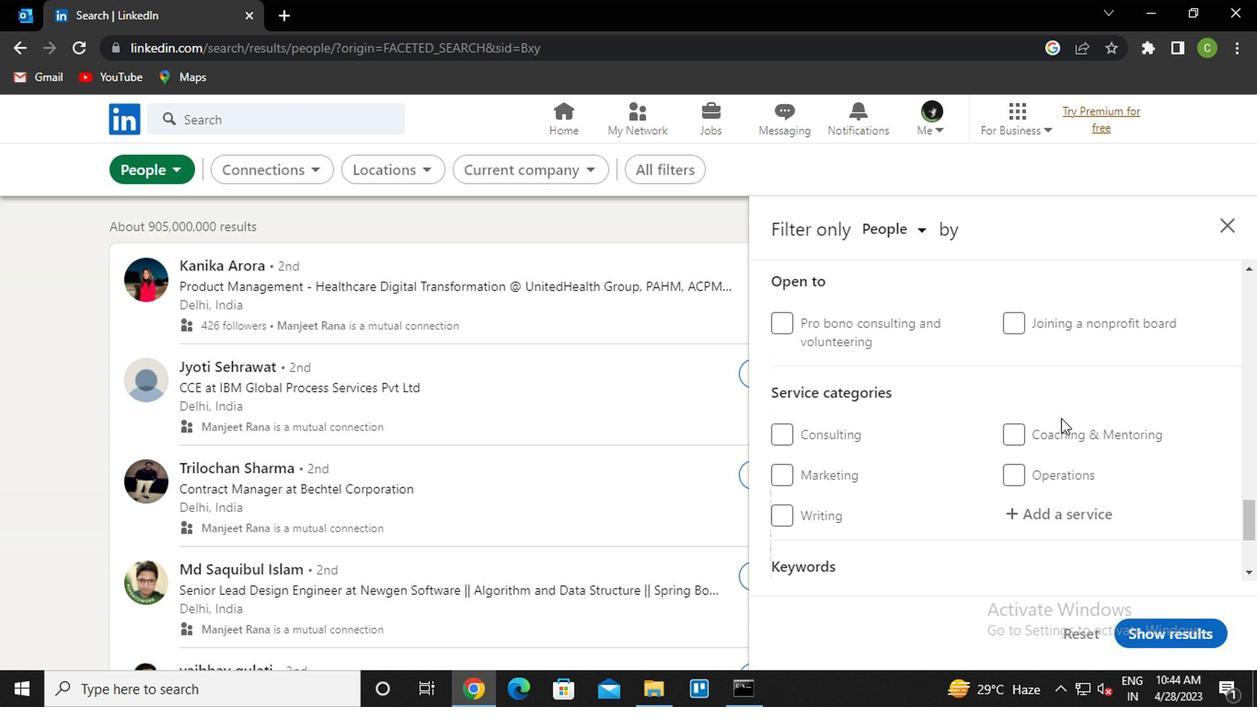 
Action: Mouse scrolled (1064, 478) with delta (0, 0)
Screenshot: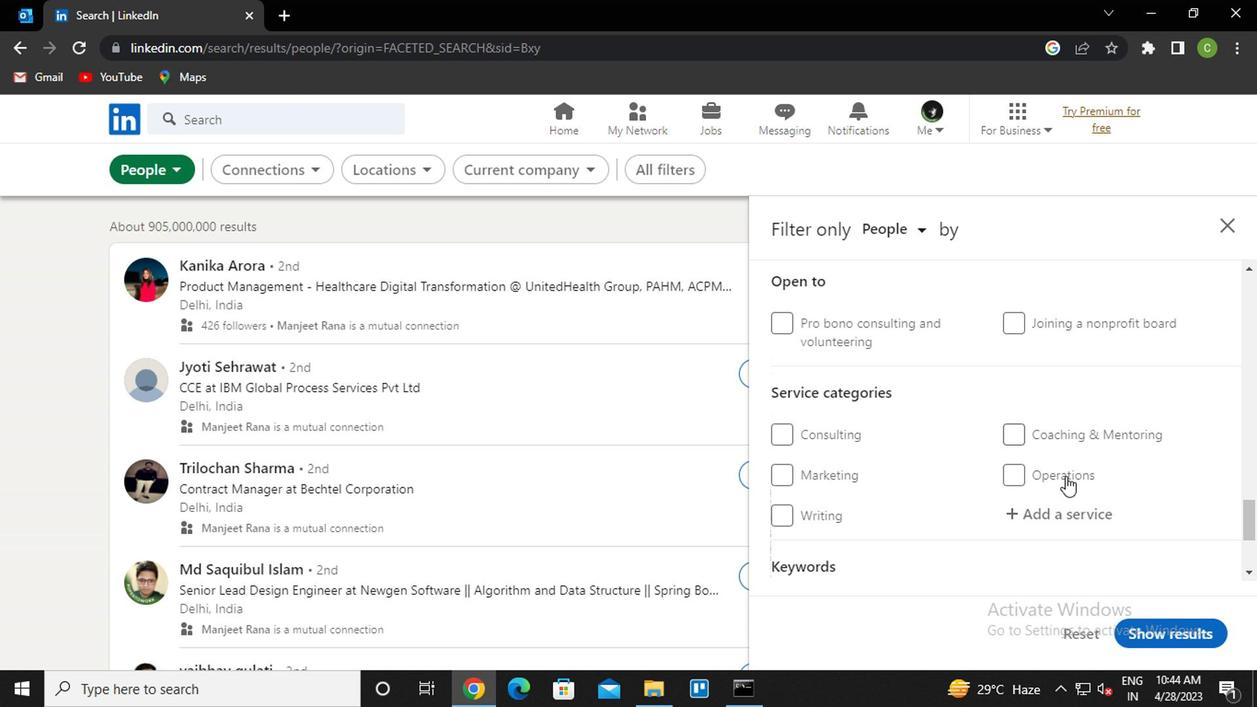
Action: Mouse moved to (1042, 419)
Screenshot: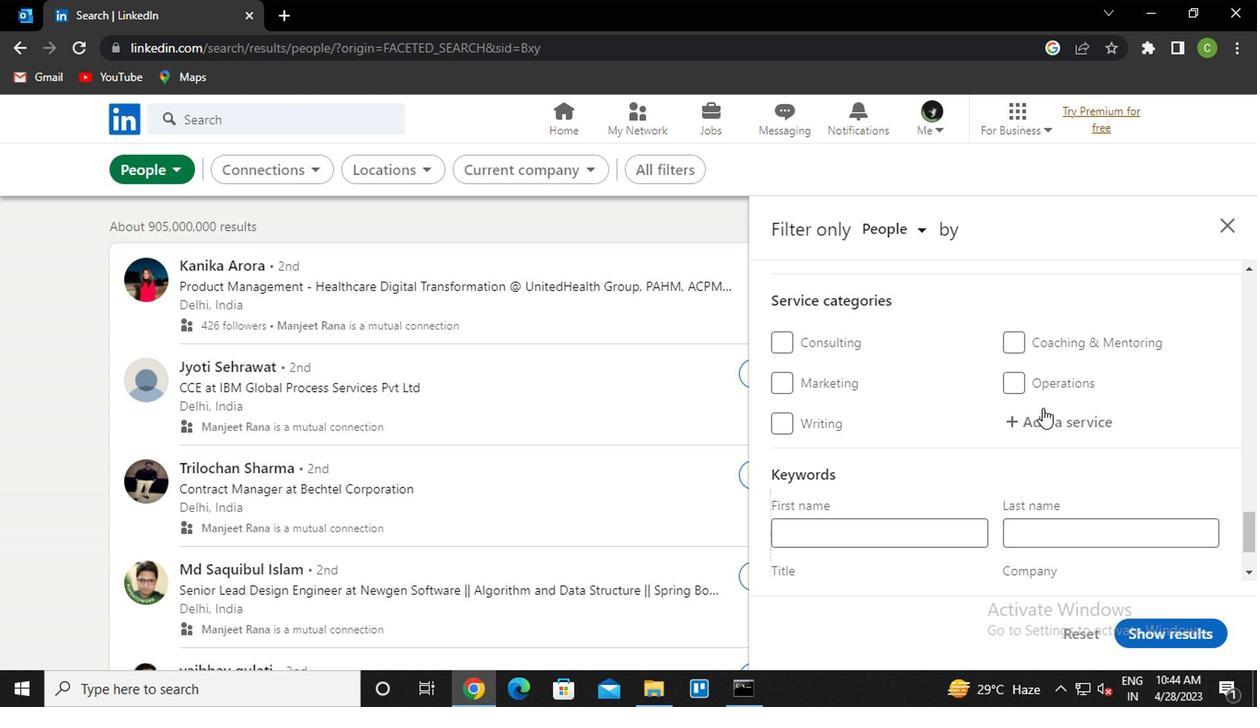 
Action: Mouse pressed left at (1042, 419)
Screenshot: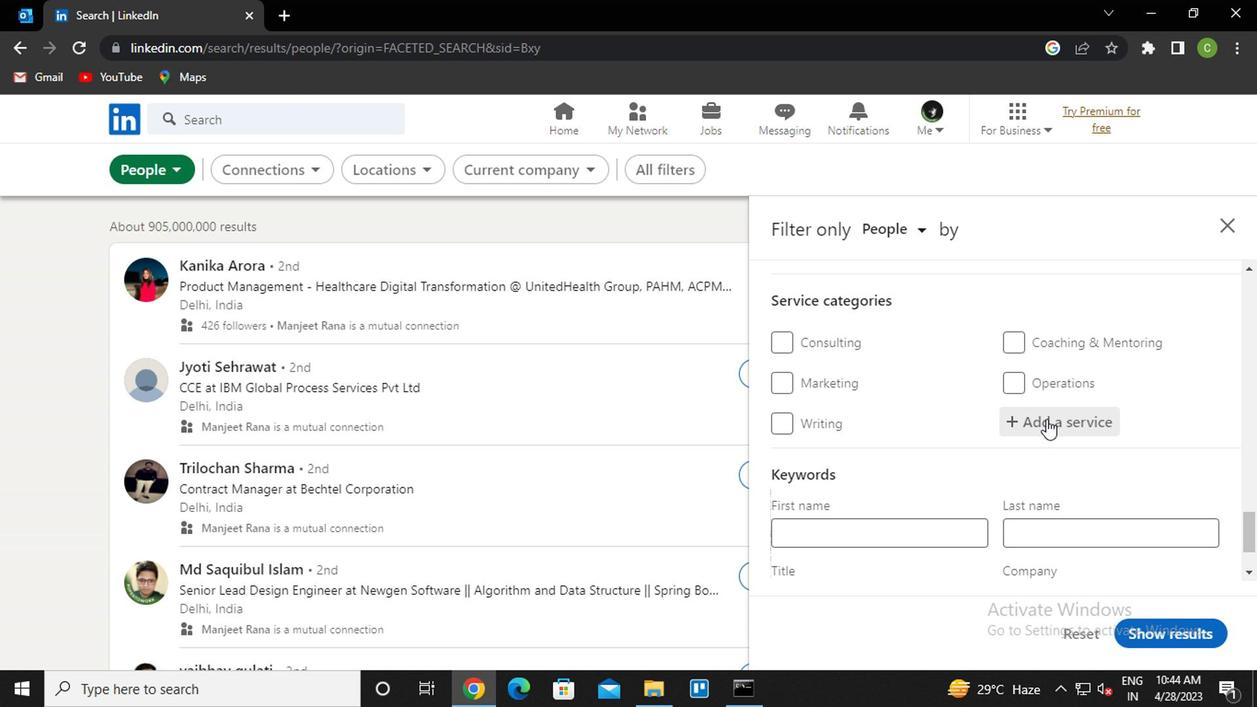 
Action: Key pressed <Key.caps_lock>c<Key.caps_lock>ustomer<Key.down><Key.enter>
Screenshot: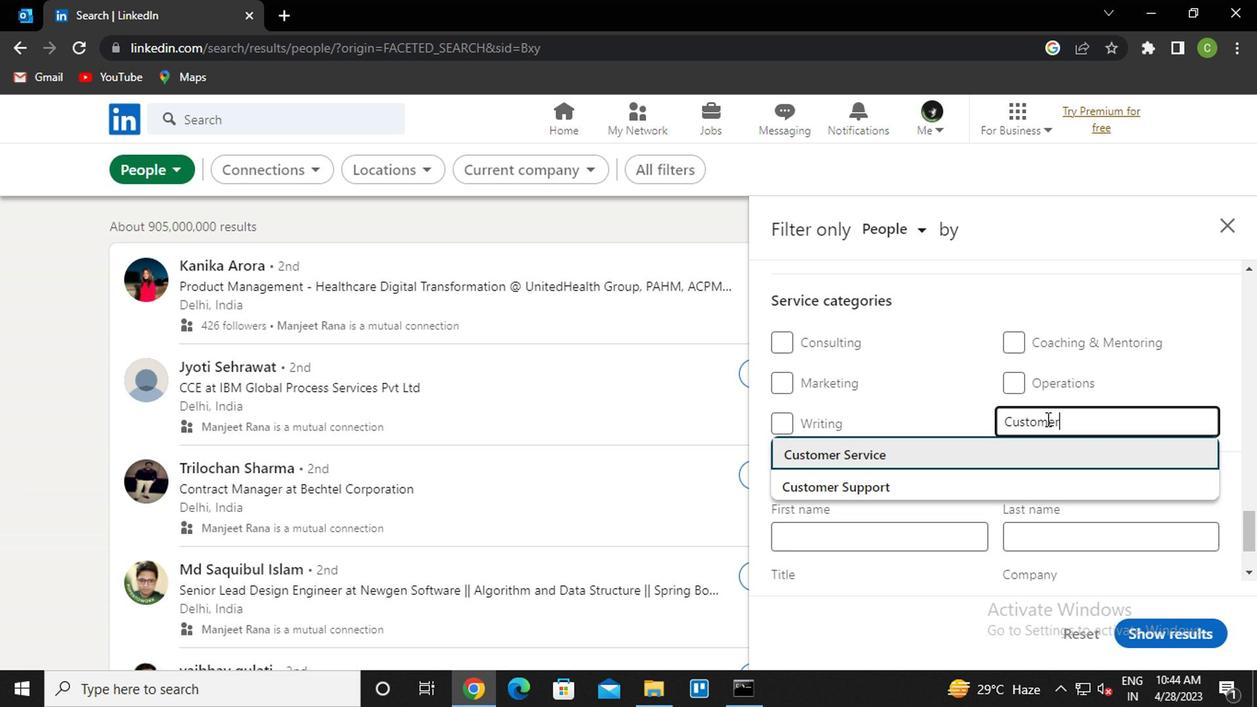 
Action: Mouse moved to (1038, 433)
Screenshot: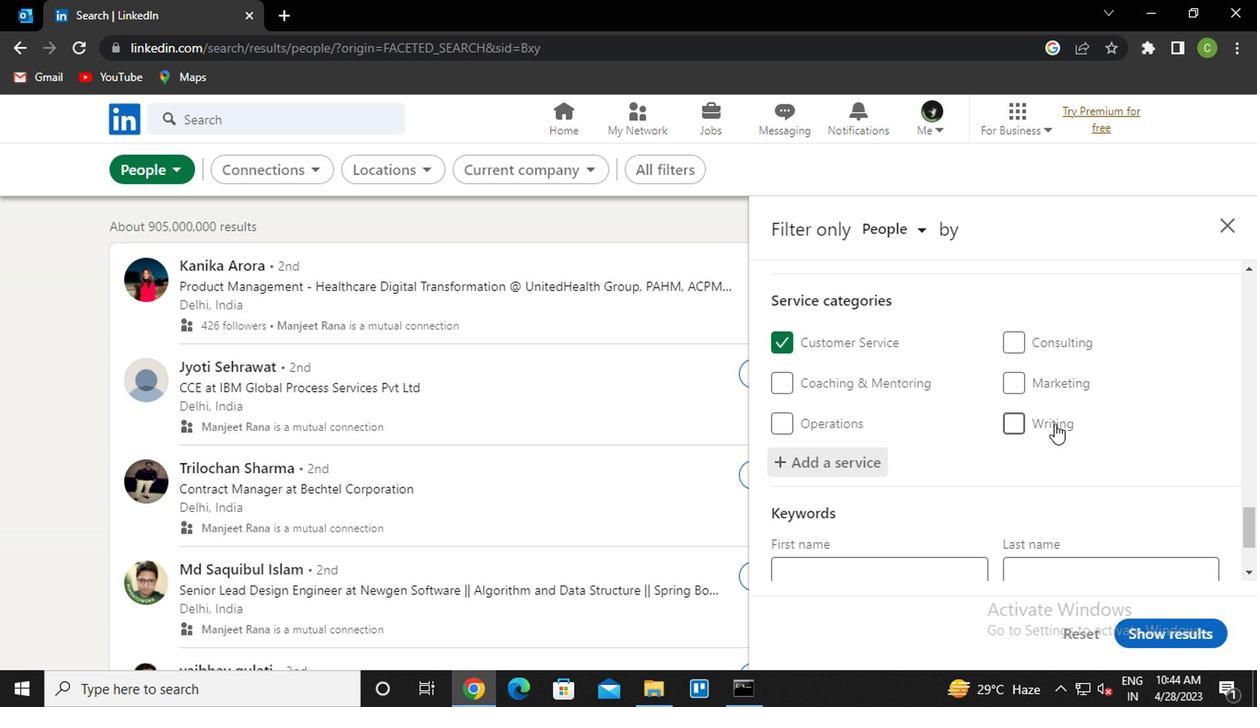 
Action: Mouse scrolled (1038, 432) with delta (0, -1)
Screenshot: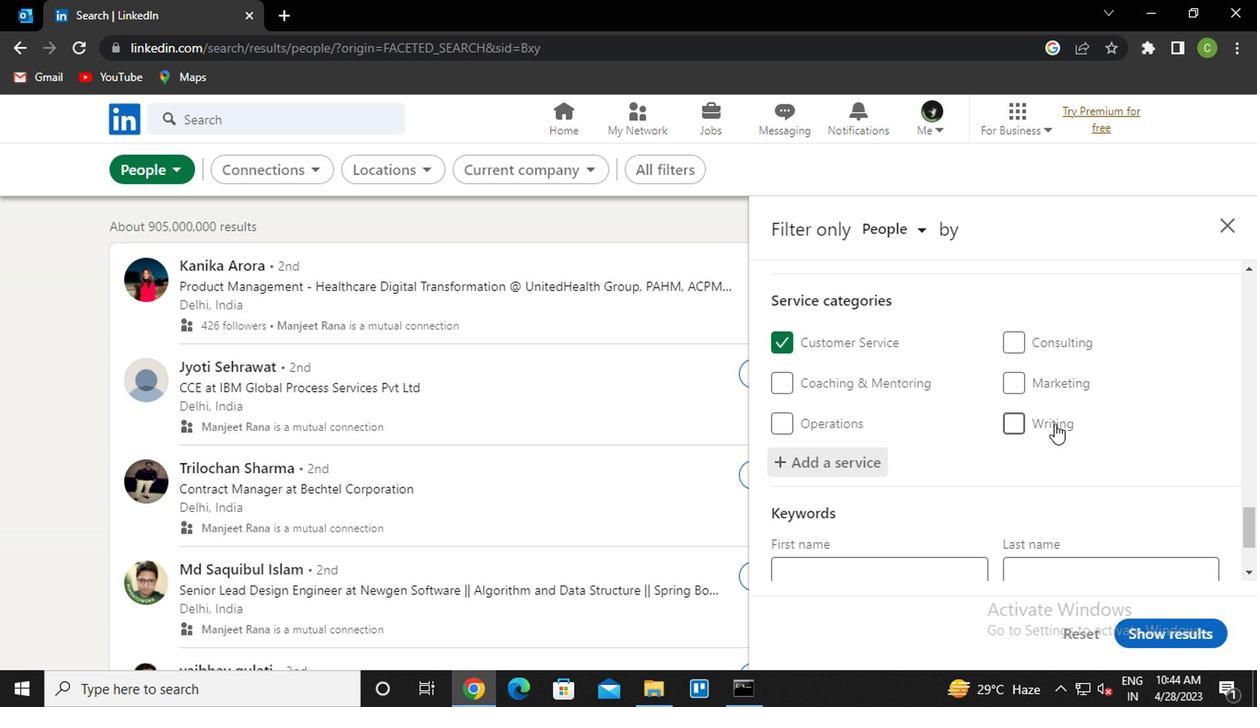 
Action: Mouse moved to (1036, 433)
Screenshot: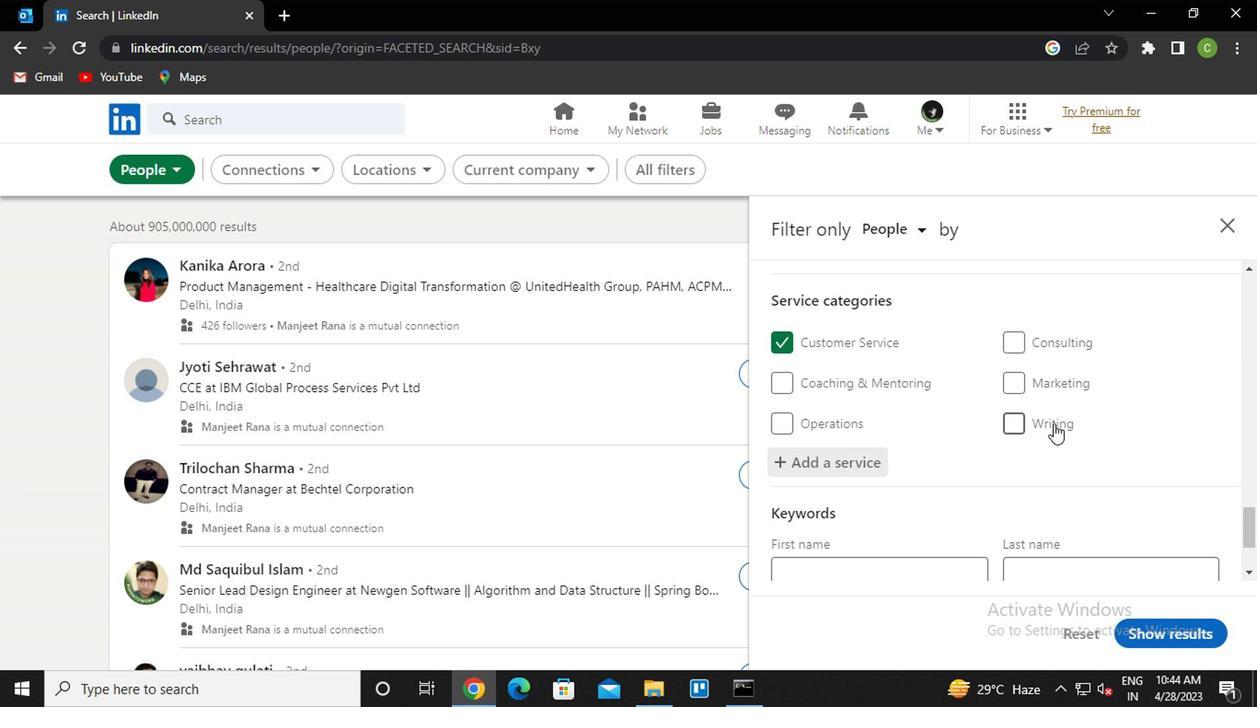 
Action: Mouse scrolled (1036, 432) with delta (0, -1)
Screenshot: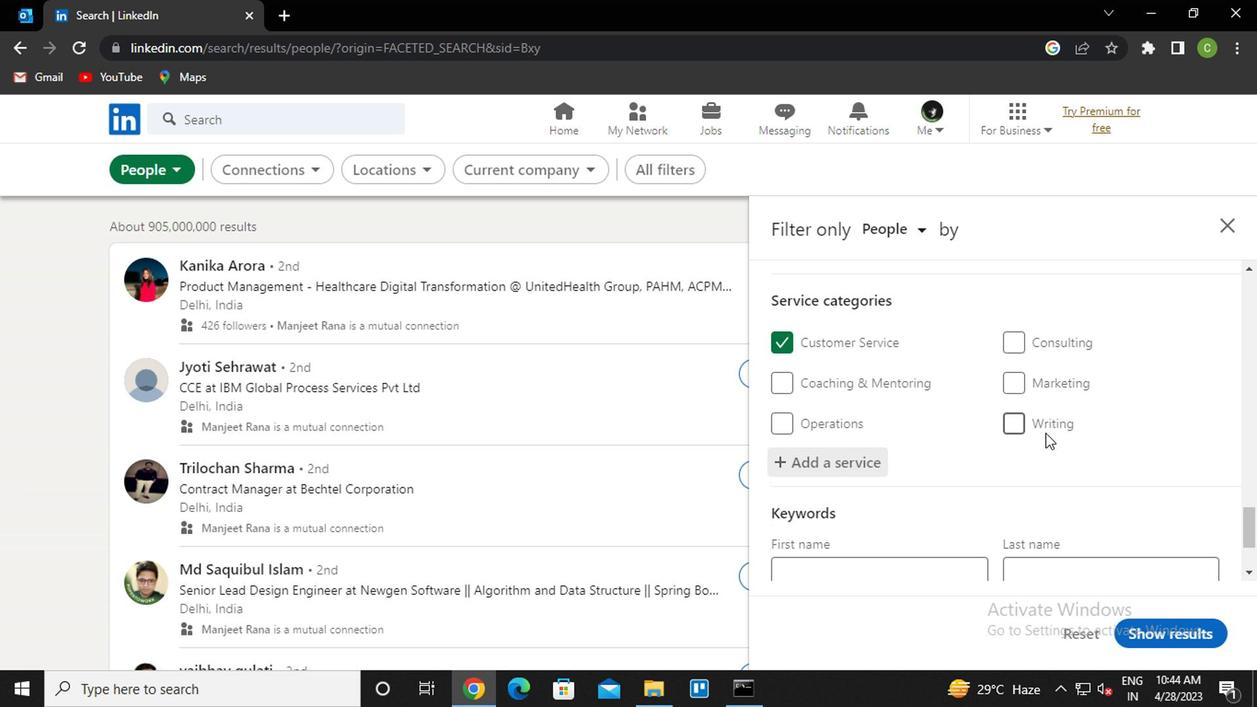
Action: Mouse moved to (1035, 433)
Screenshot: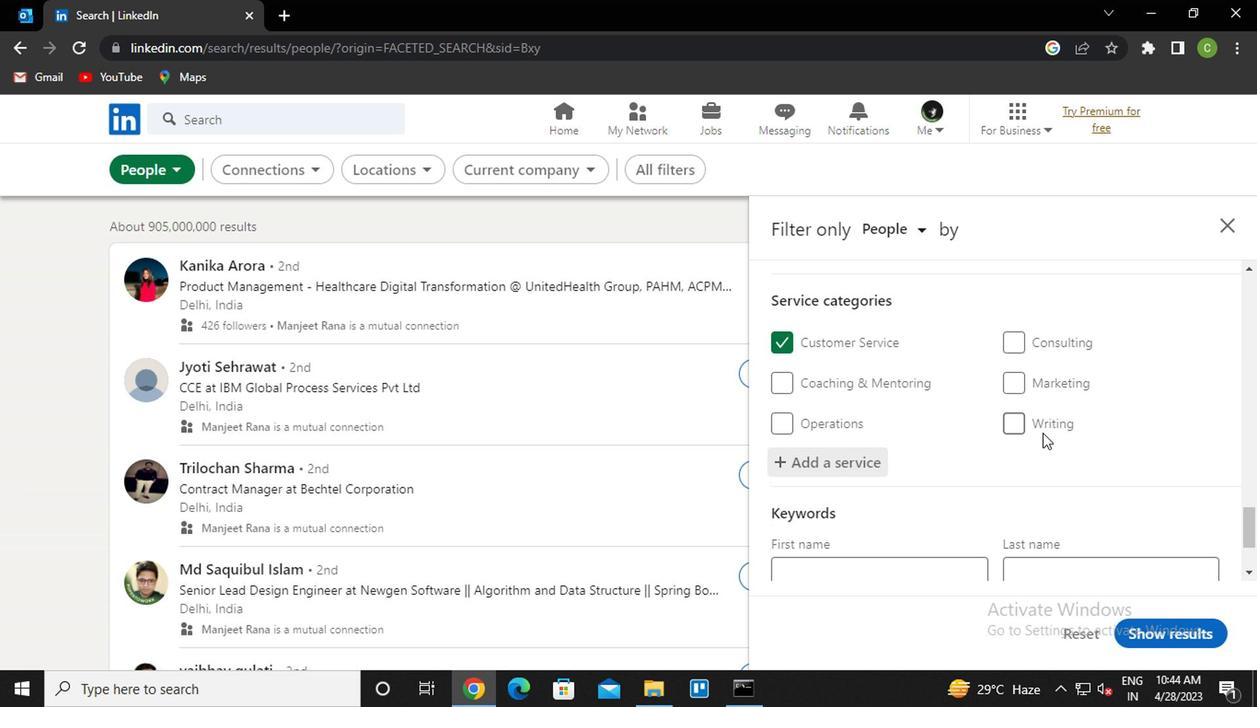 
Action: Mouse scrolled (1035, 432) with delta (0, -1)
Screenshot: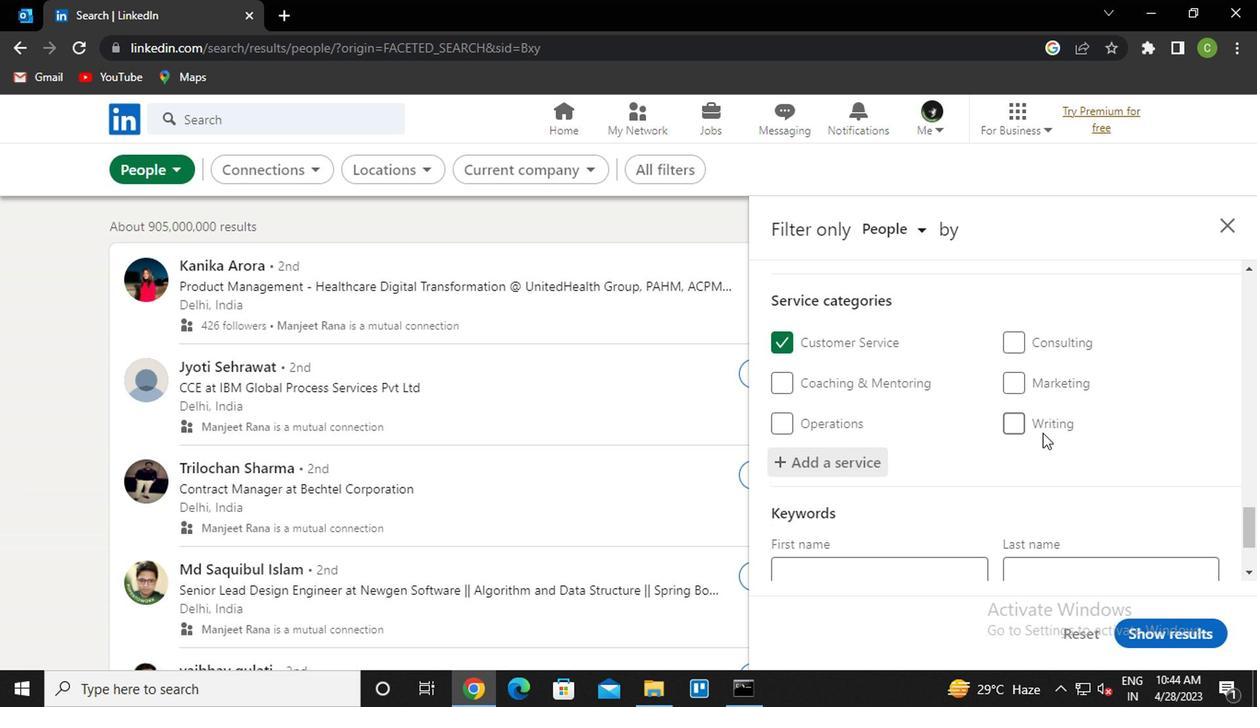 
Action: Mouse scrolled (1035, 432) with delta (0, -1)
Screenshot: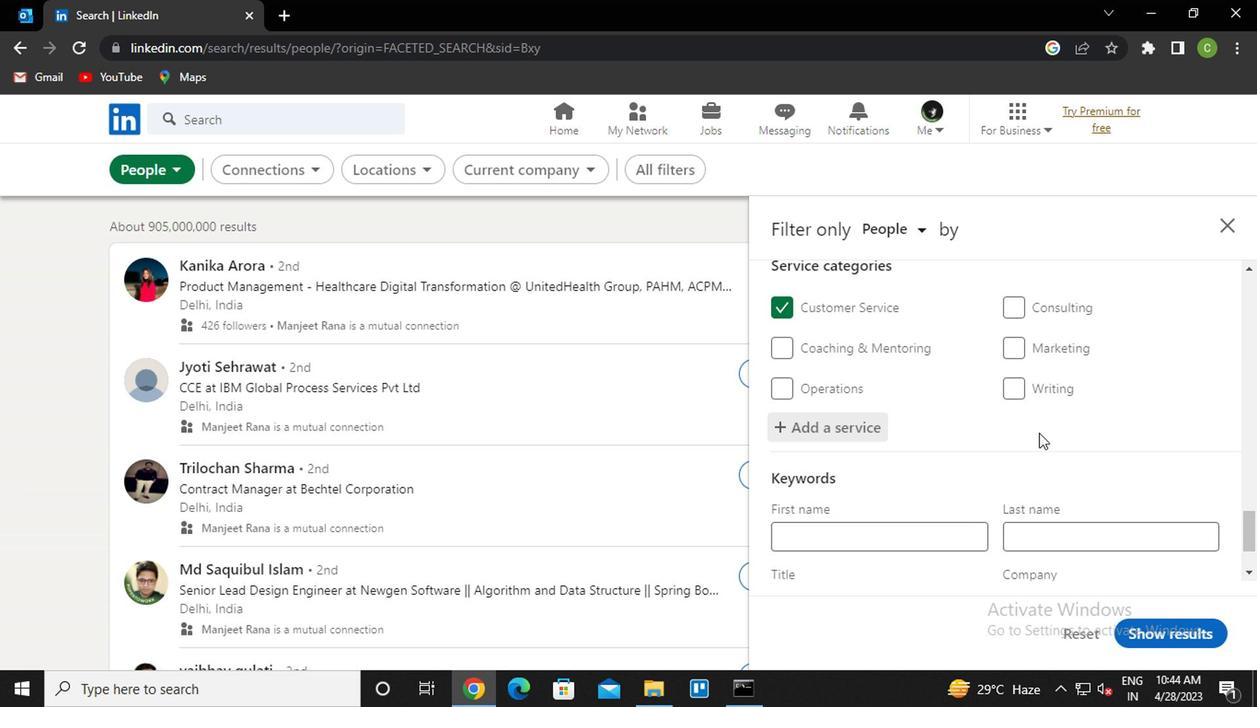 
Action: Mouse moved to (1022, 425)
Screenshot: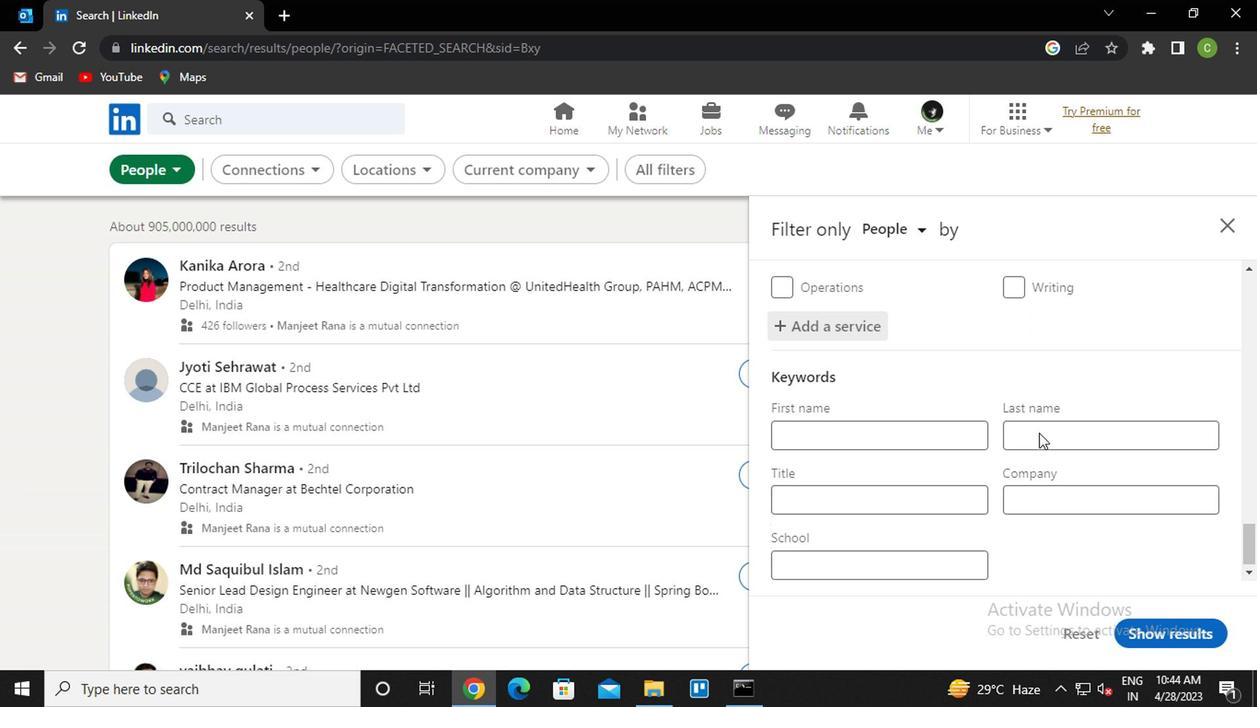 
Action: Mouse scrolled (1022, 424) with delta (0, 0)
Screenshot: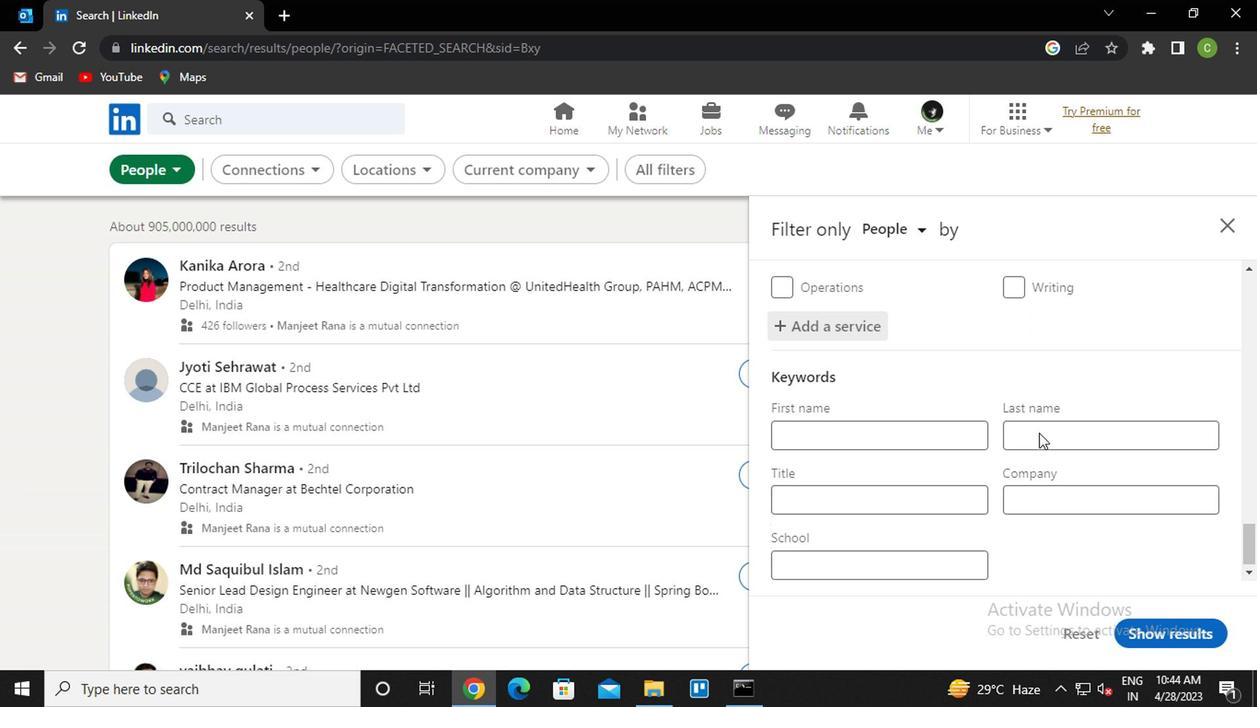 
Action: Mouse moved to (914, 491)
Screenshot: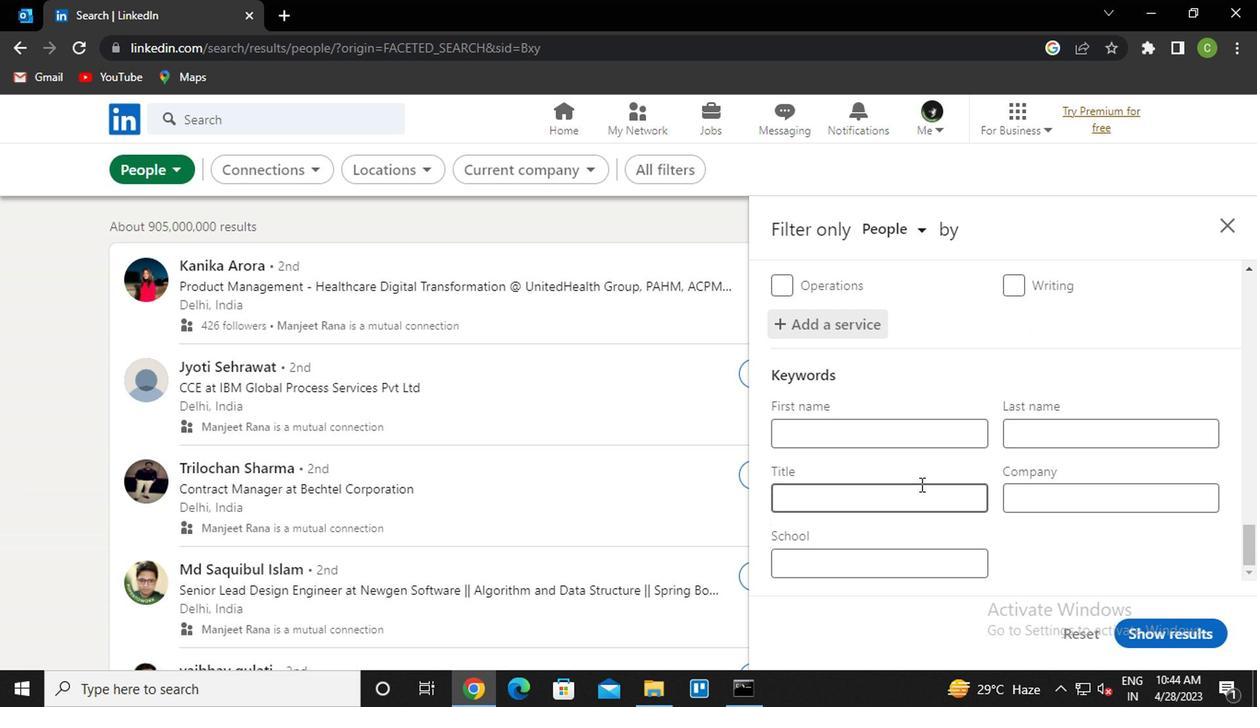 
Action: Mouse pressed left at (914, 491)
Screenshot: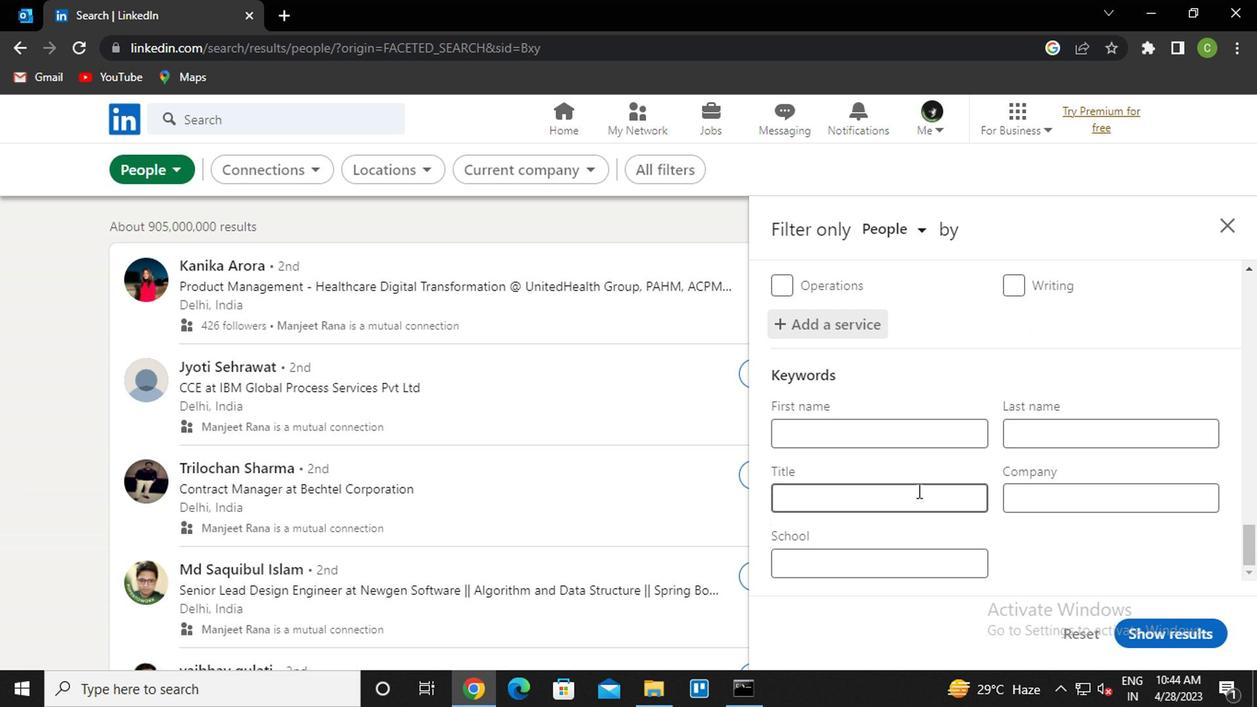 
Action: Mouse moved to (915, 492)
Screenshot: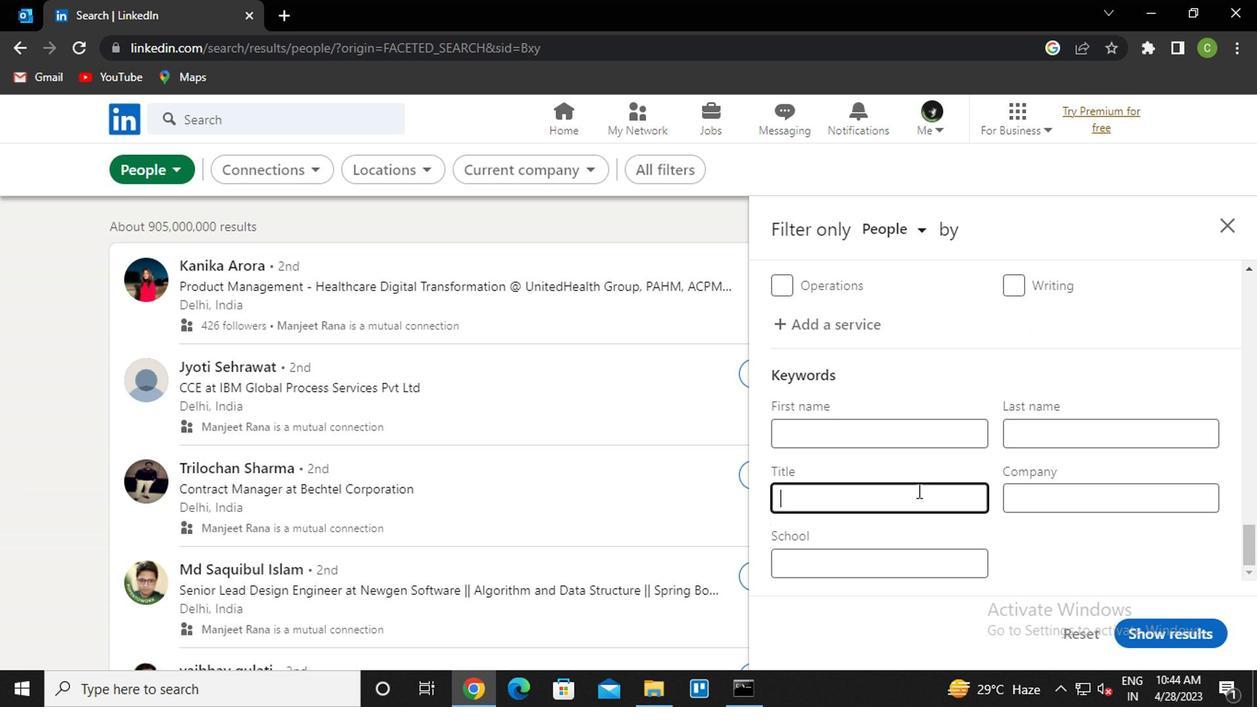 
Action: Key pressed <Key.caps_lock>e<Key.caps_lock>sthetician
Screenshot: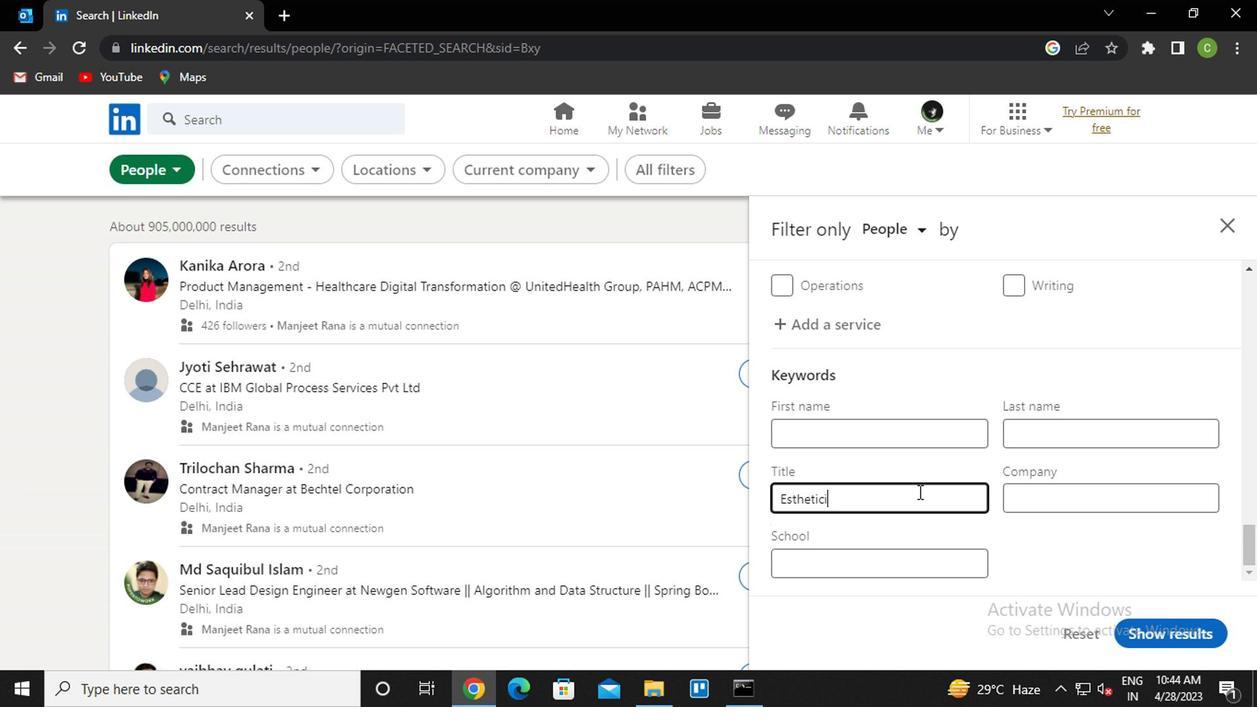 
Action: Mouse moved to (1155, 647)
Screenshot: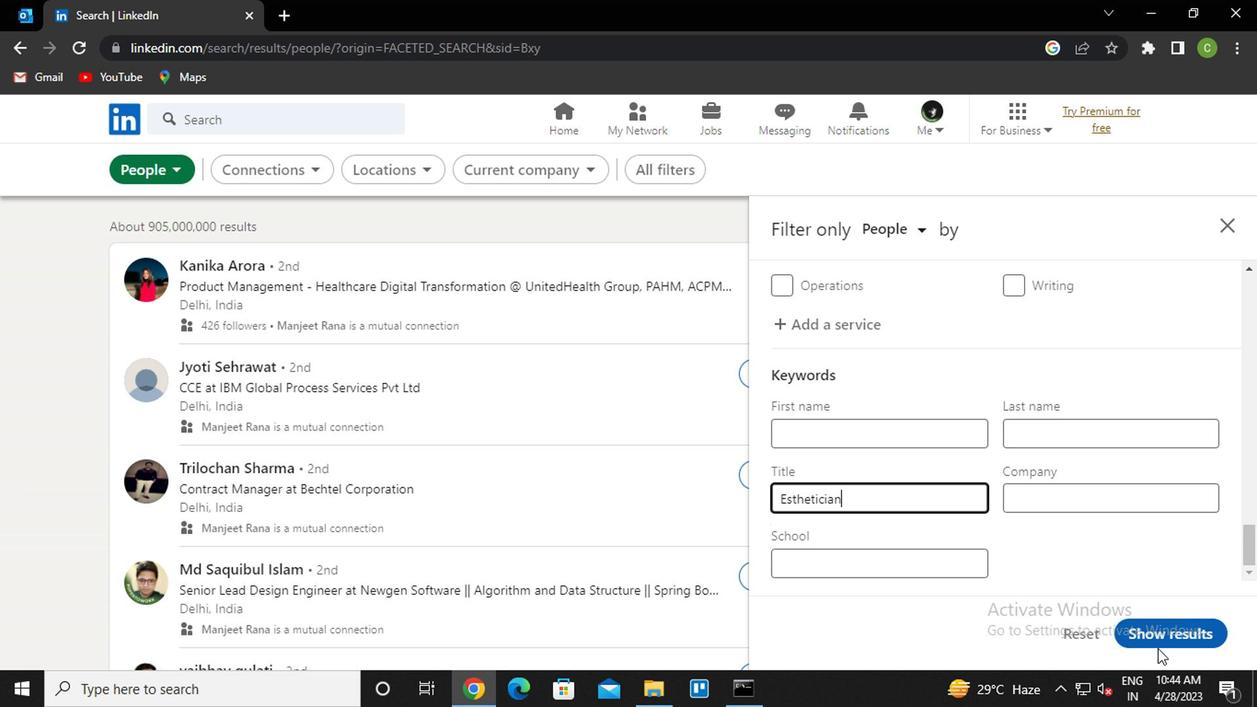 
Action: Mouse pressed left at (1155, 647)
Screenshot: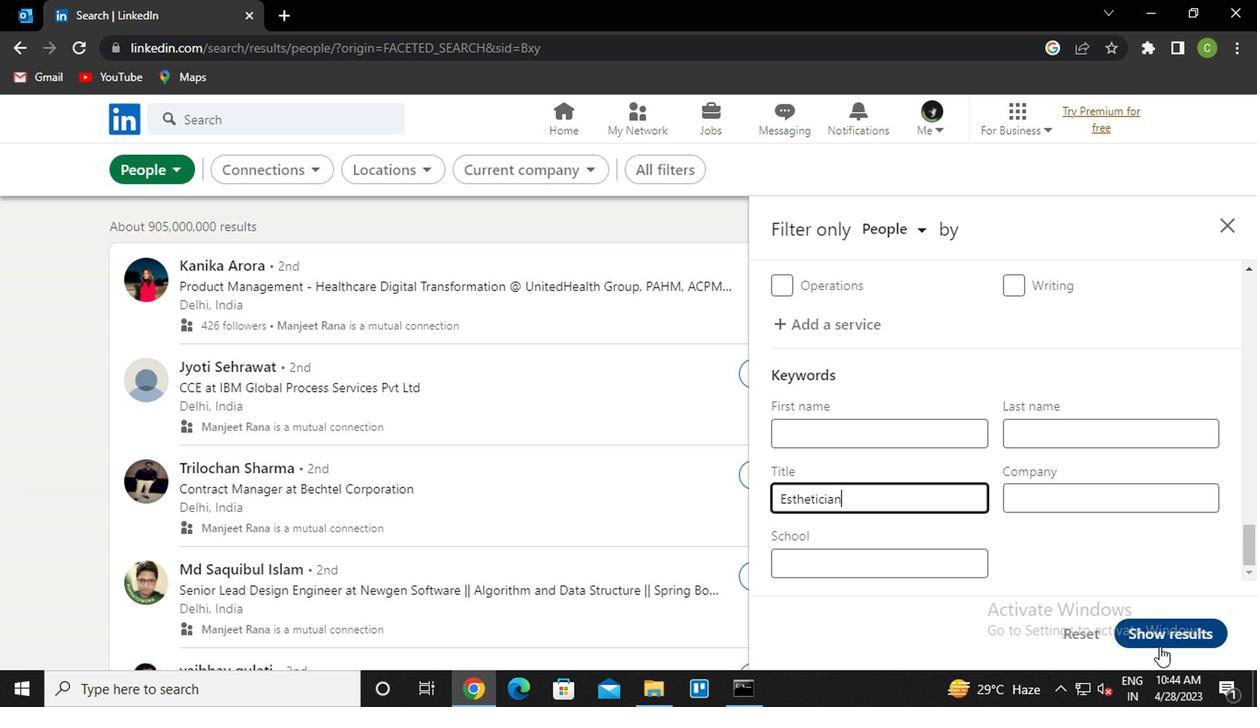 
Action: Mouse moved to (568, 553)
Screenshot: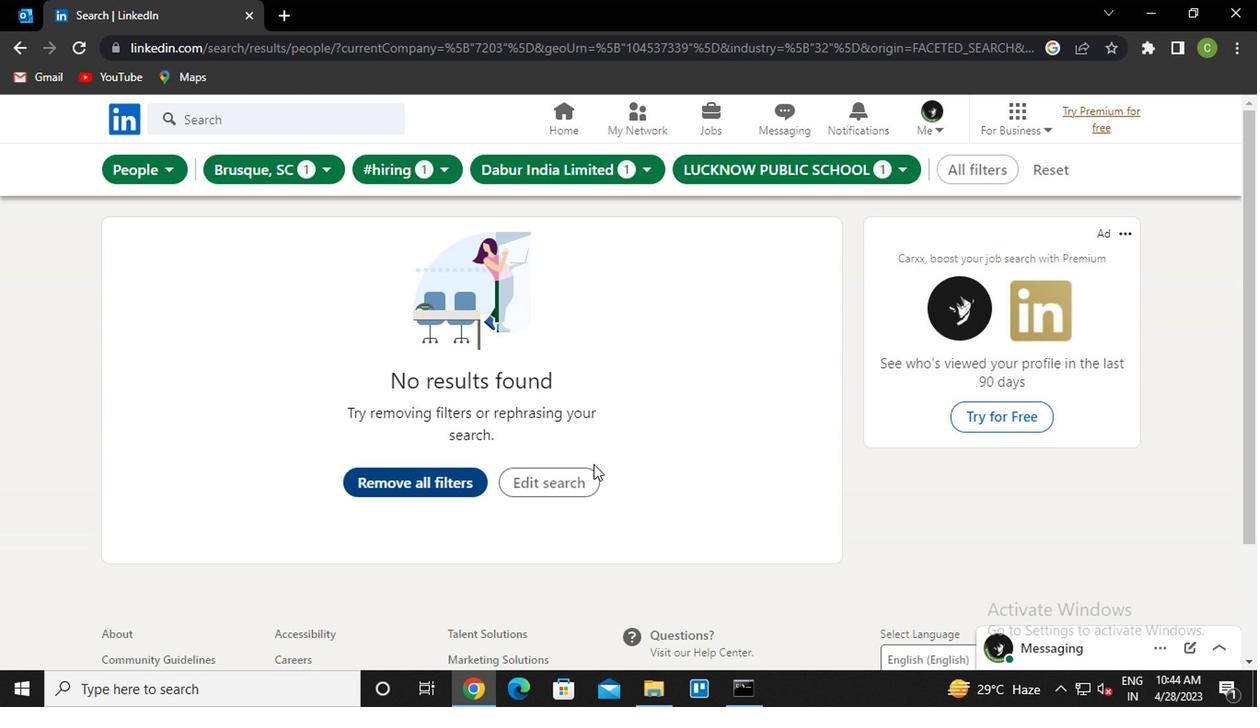 
